 Task: Search one way flight ticket for 3 adults, 3 children in premium economy from Newark: Newark Liberty International Airport to Riverton: Central Wyoming Regional Airport (was Riverton Regional) on 5-4-2023. Choice of flights is Southwest. Number of bags: 1 carry on bag. Price is upto 94000. Outbound departure time preference is 21:30.
Action: Mouse moved to (323, 129)
Screenshot: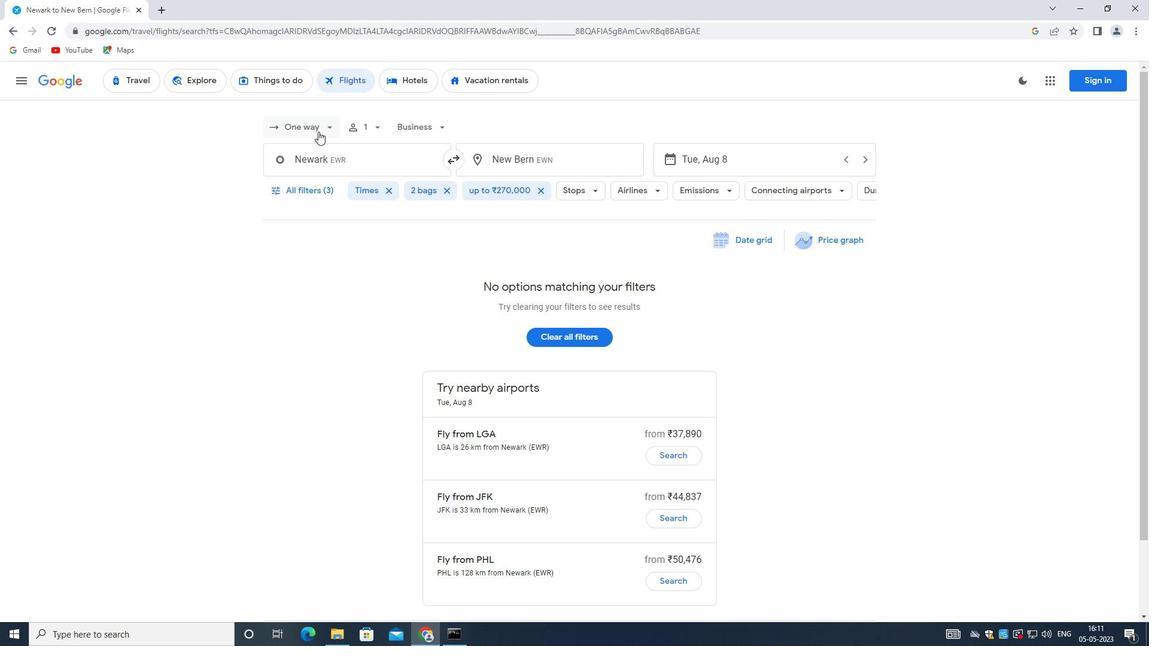 
Action: Mouse pressed left at (323, 129)
Screenshot: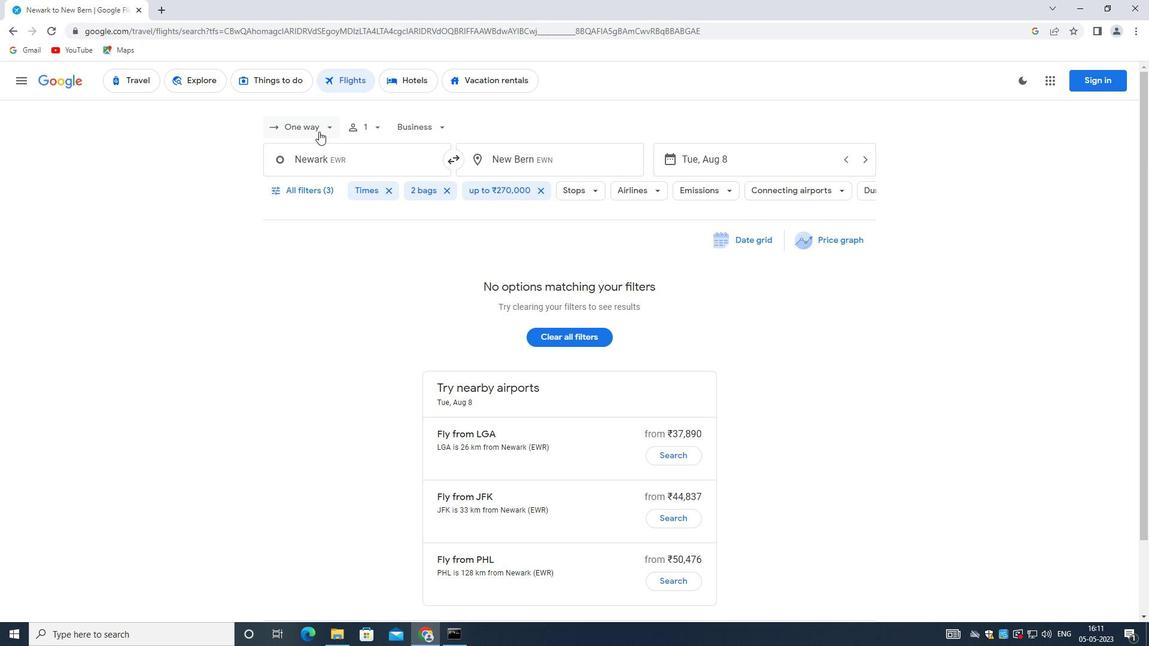 
Action: Mouse moved to (314, 183)
Screenshot: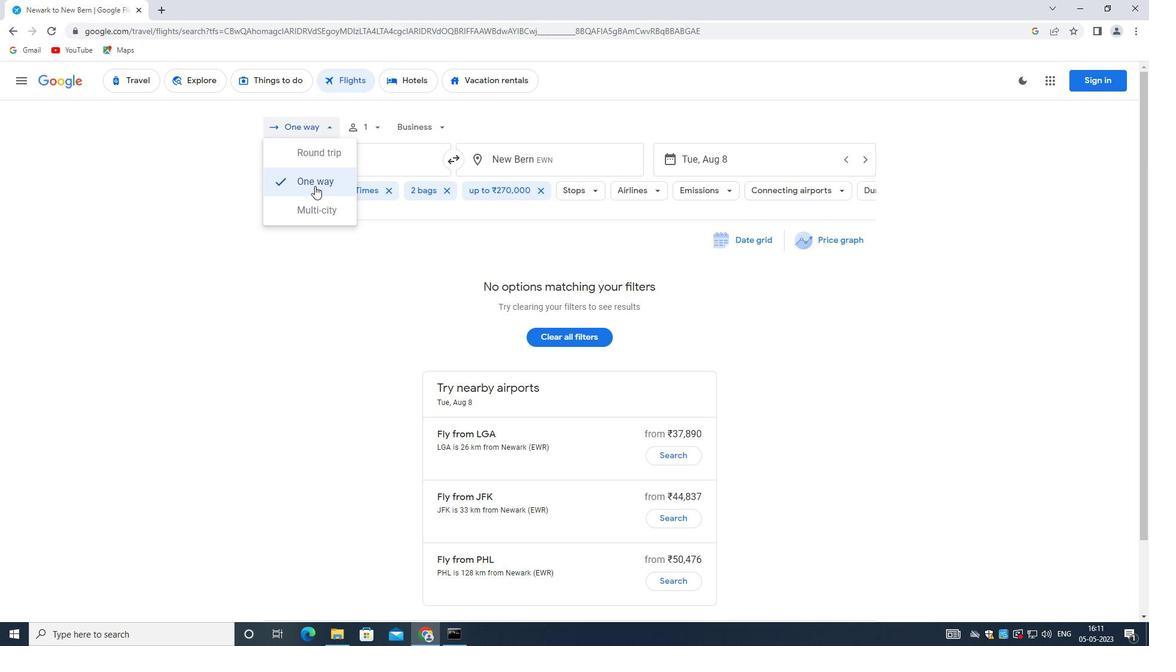 
Action: Mouse pressed left at (314, 183)
Screenshot: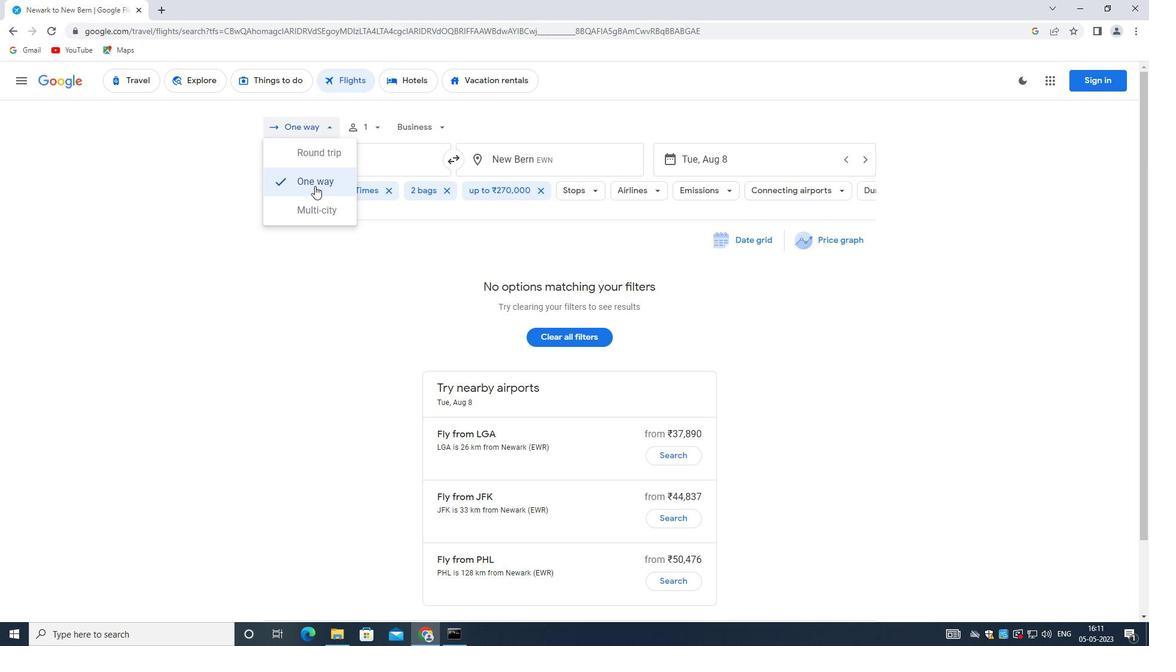 
Action: Mouse moved to (383, 126)
Screenshot: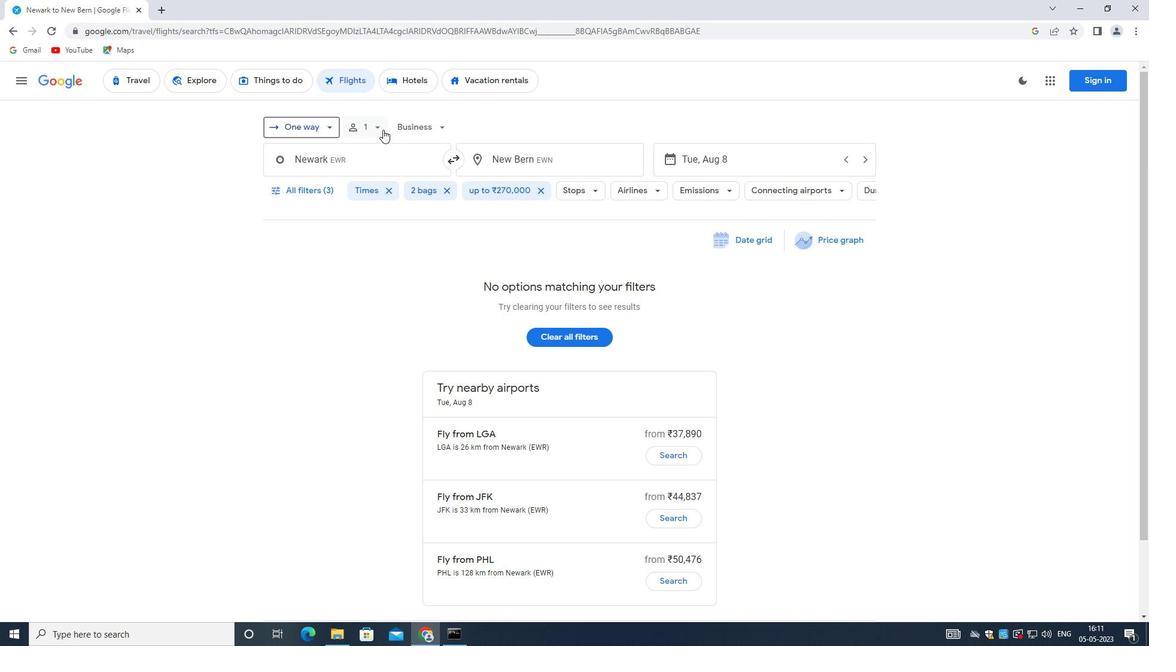 
Action: Mouse pressed left at (383, 126)
Screenshot: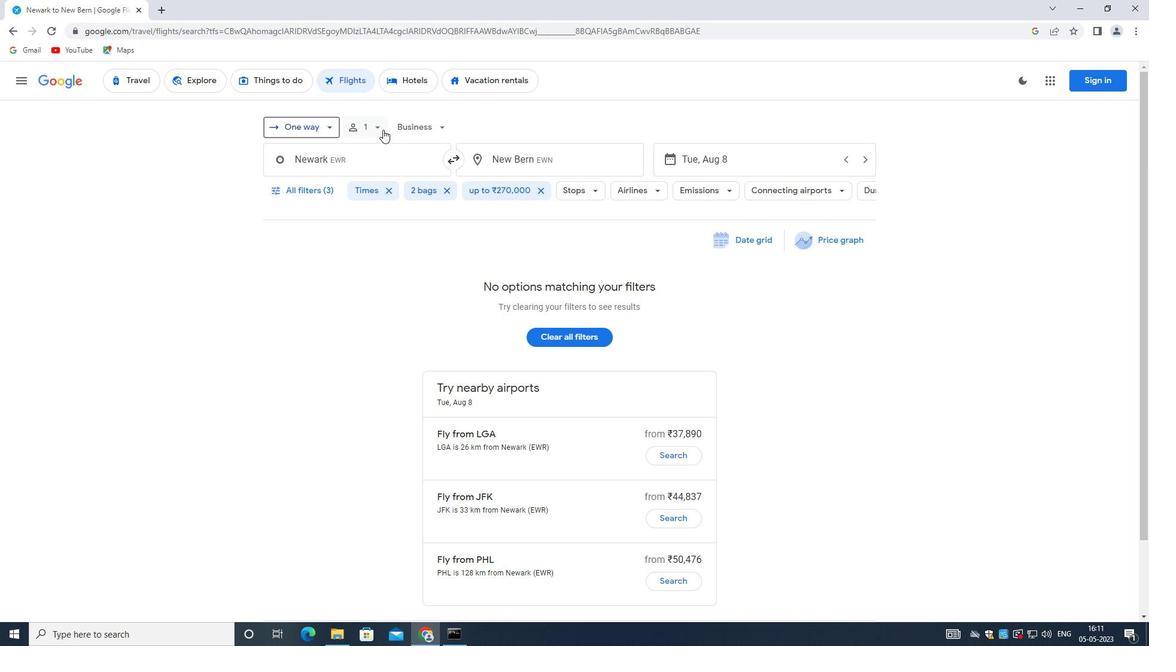 
Action: Mouse moved to (468, 156)
Screenshot: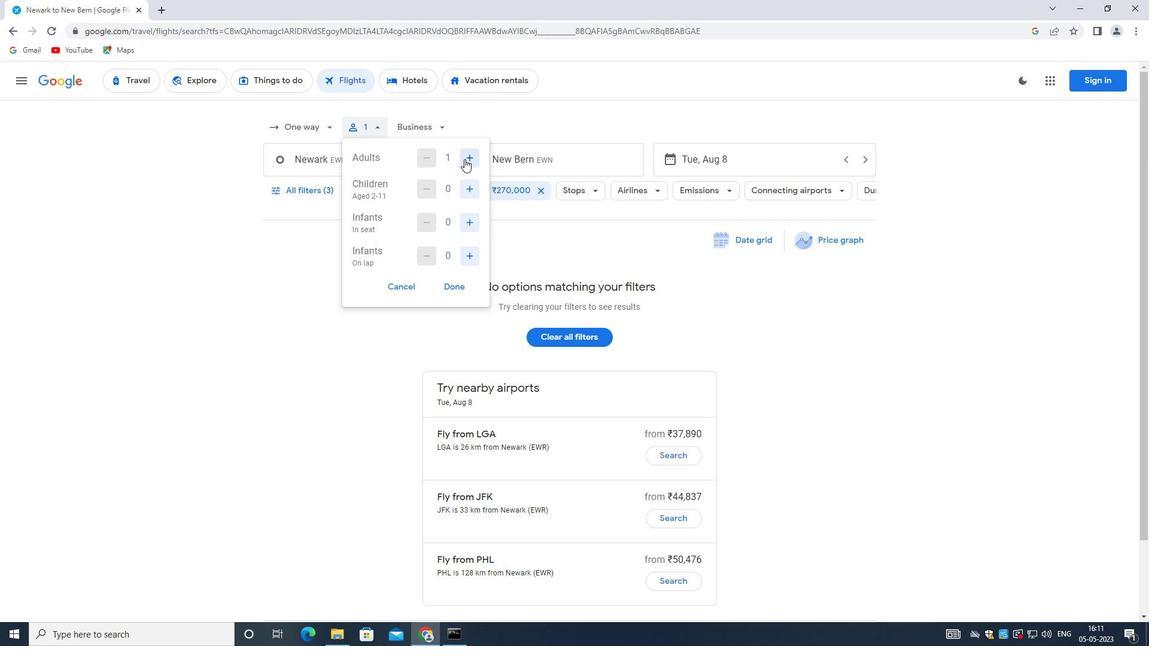 
Action: Mouse pressed left at (468, 156)
Screenshot: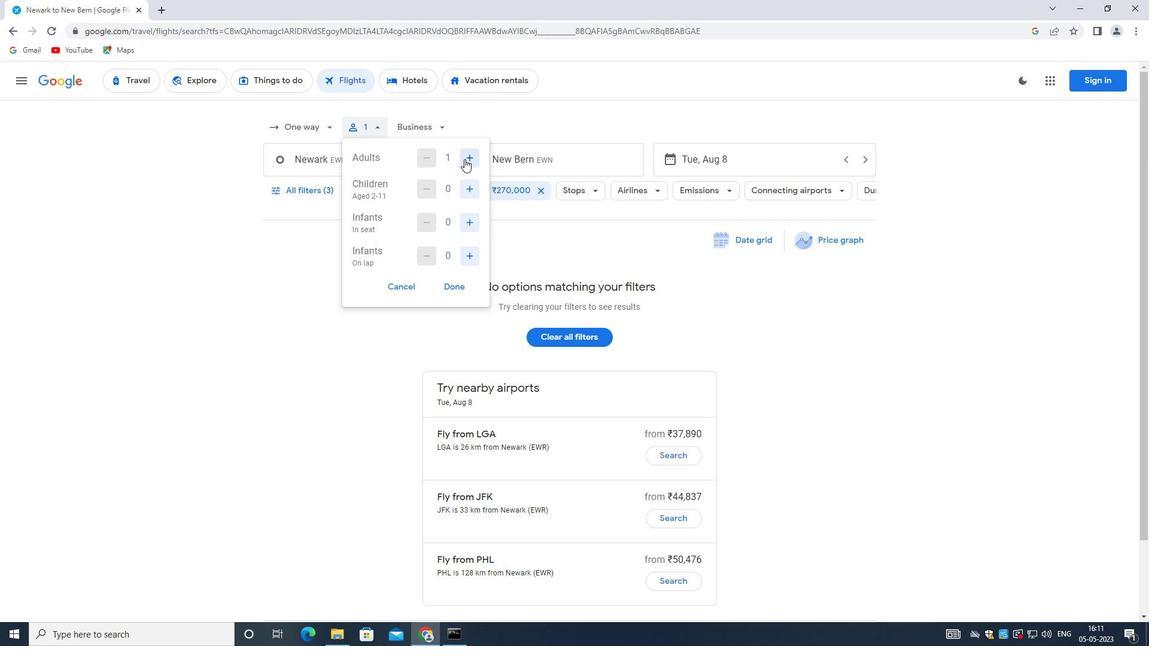 
Action: Mouse moved to (468, 156)
Screenshot: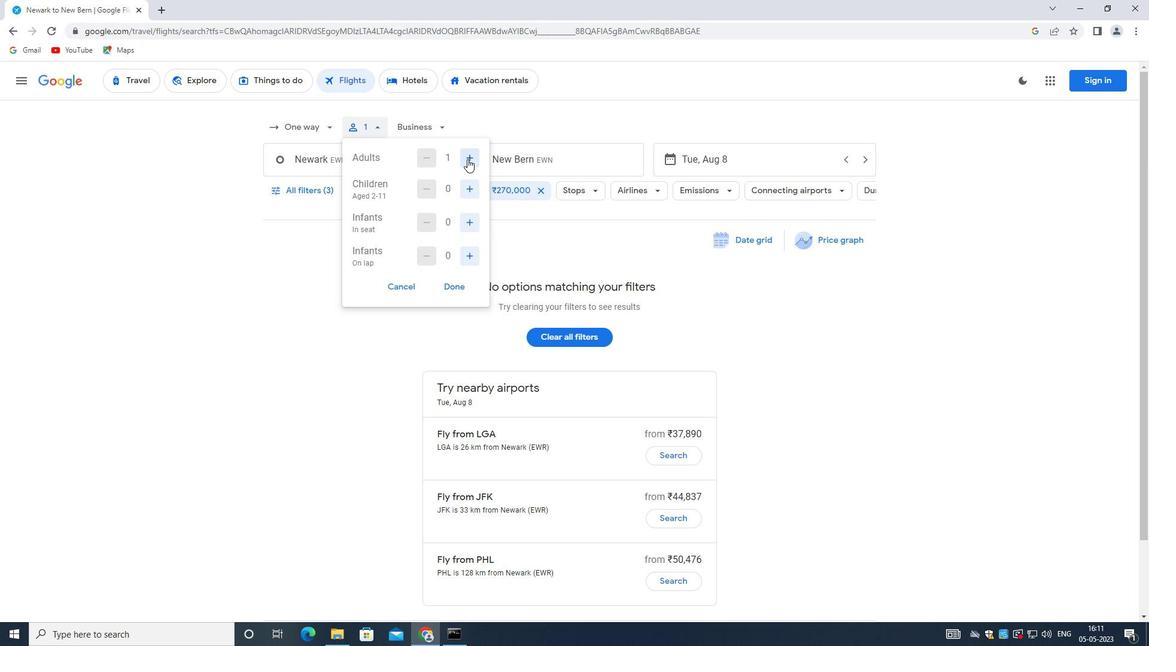 
Action: Mouse pressed left at (468, 156)
Screenshot: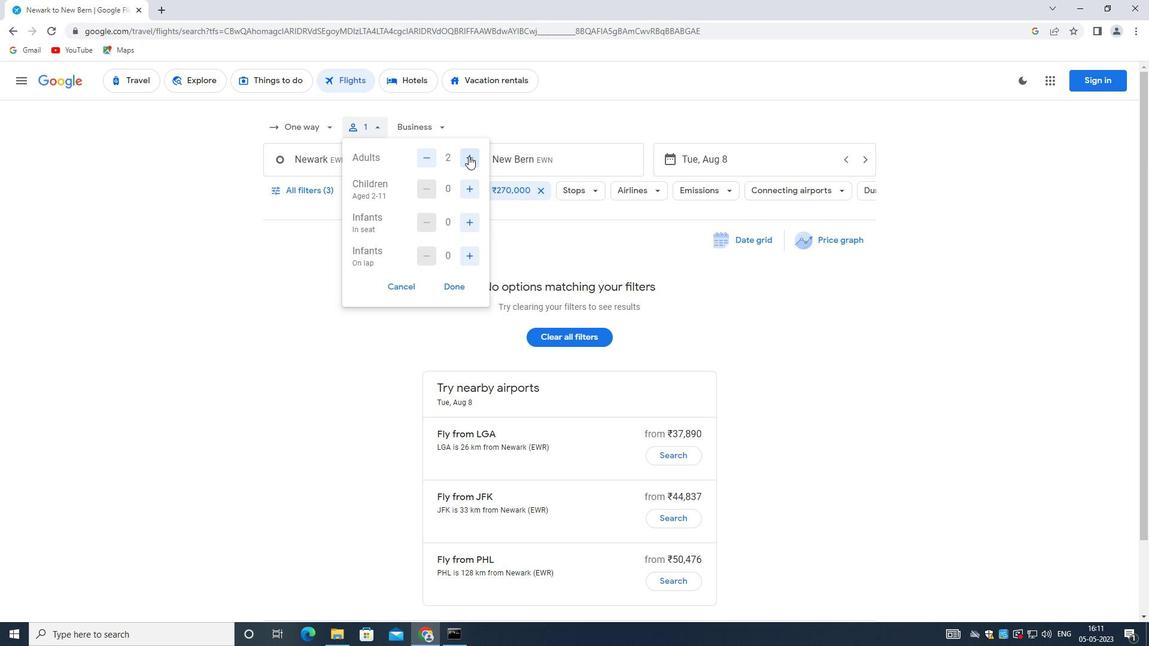 
Action: Mouse moved to (473, 189)
Screenshot: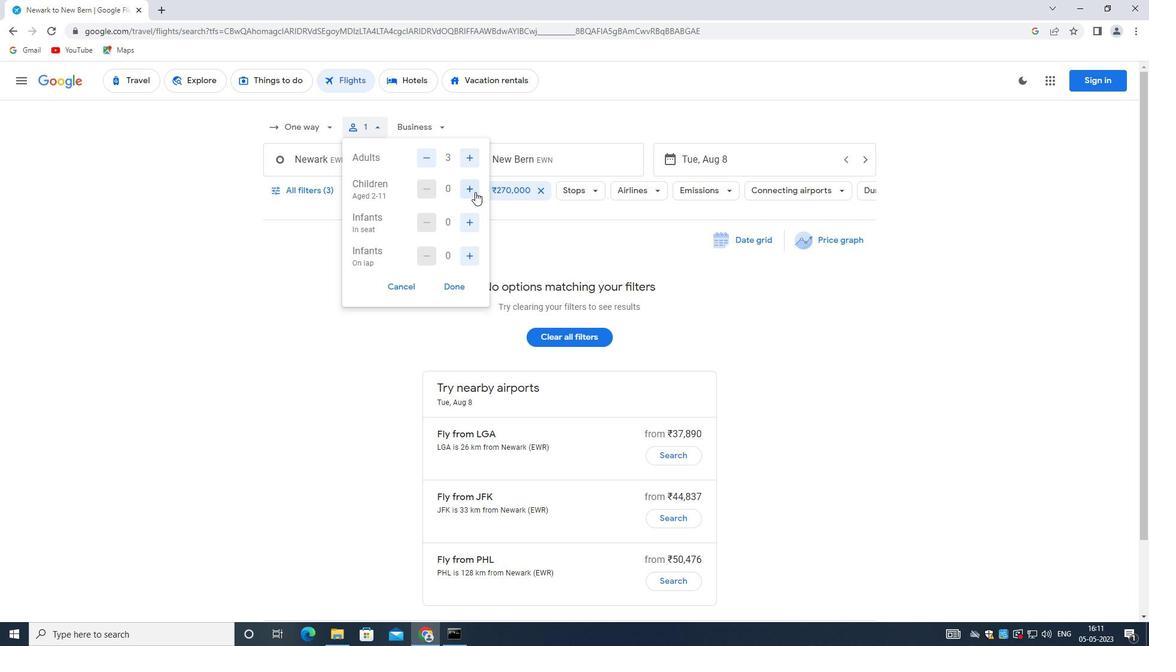 
Action: Mouse pressed left at (473, 189)
Screenshot: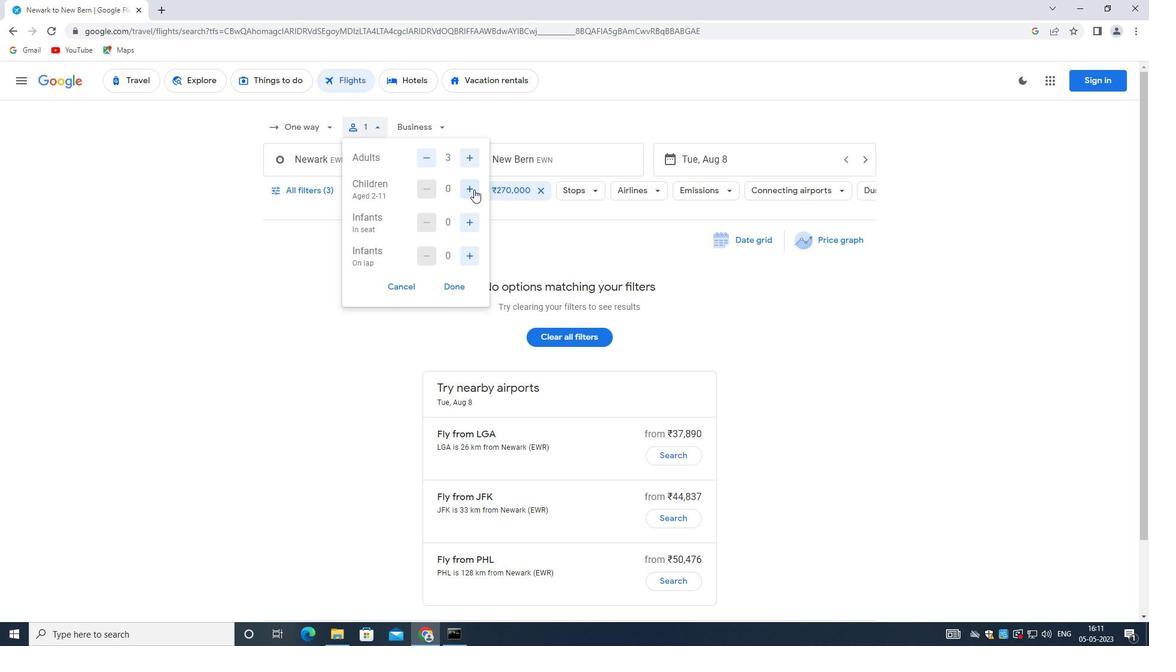 
Action: Mouse moved to (473, 189)
Screenshot: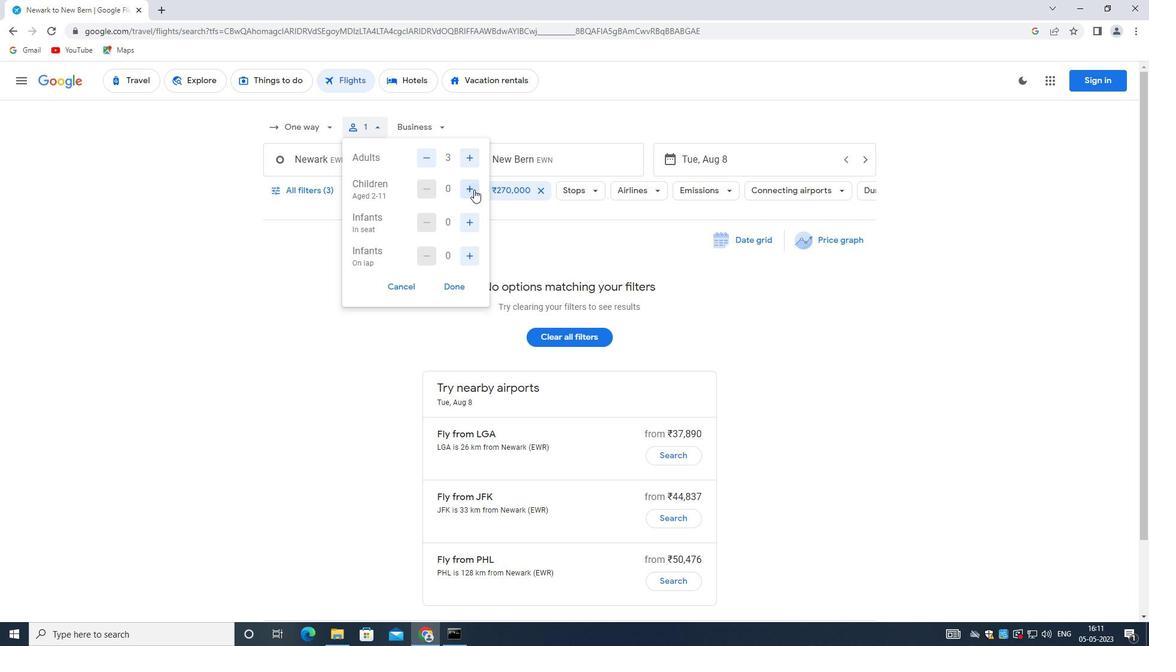 
Action: Mouse pressed left at (473, 189)
Screenshot: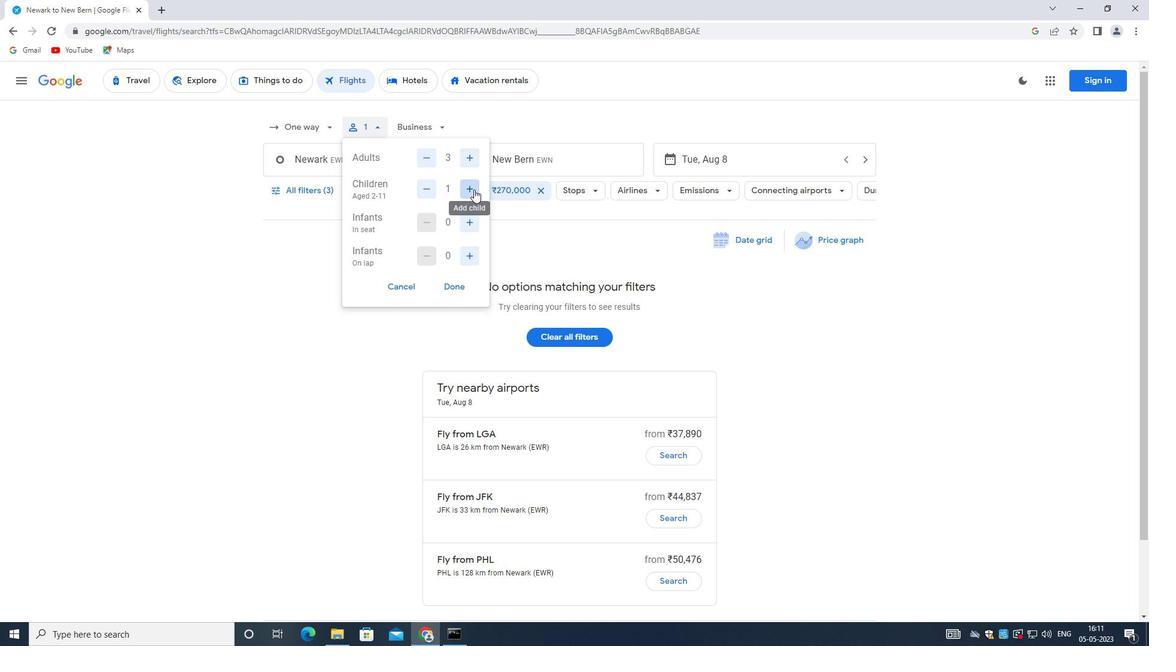 
Action: Mouse pressed left at (473, 189)
Screenshot: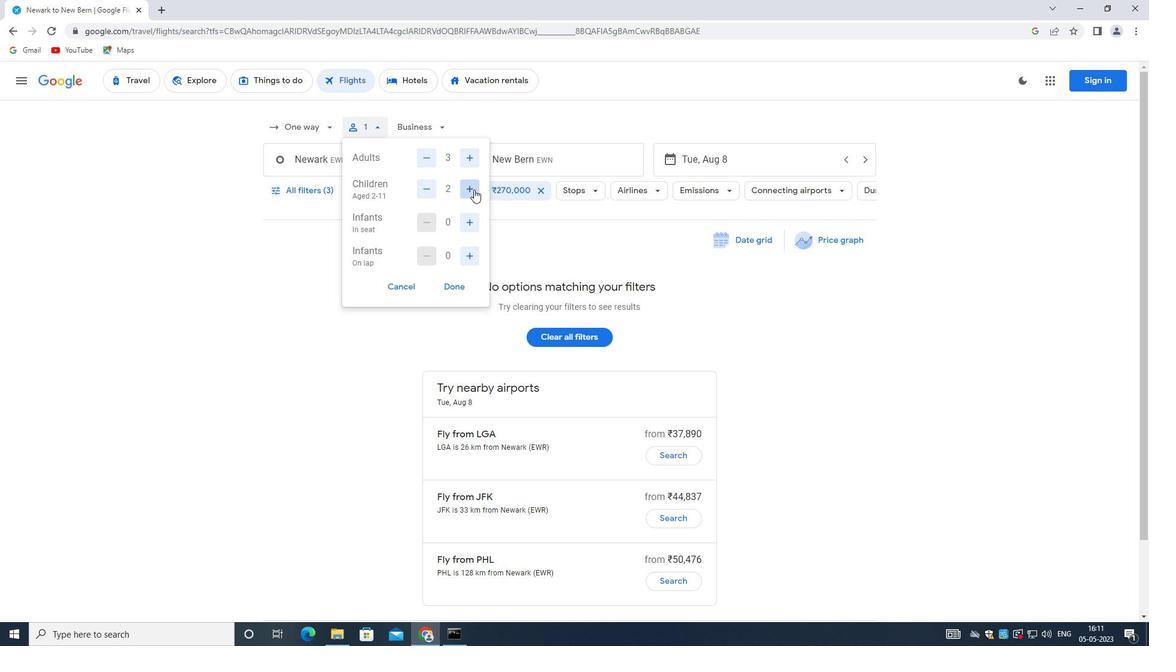 
Action: Mouse moved to (445, 287)
Screenshot: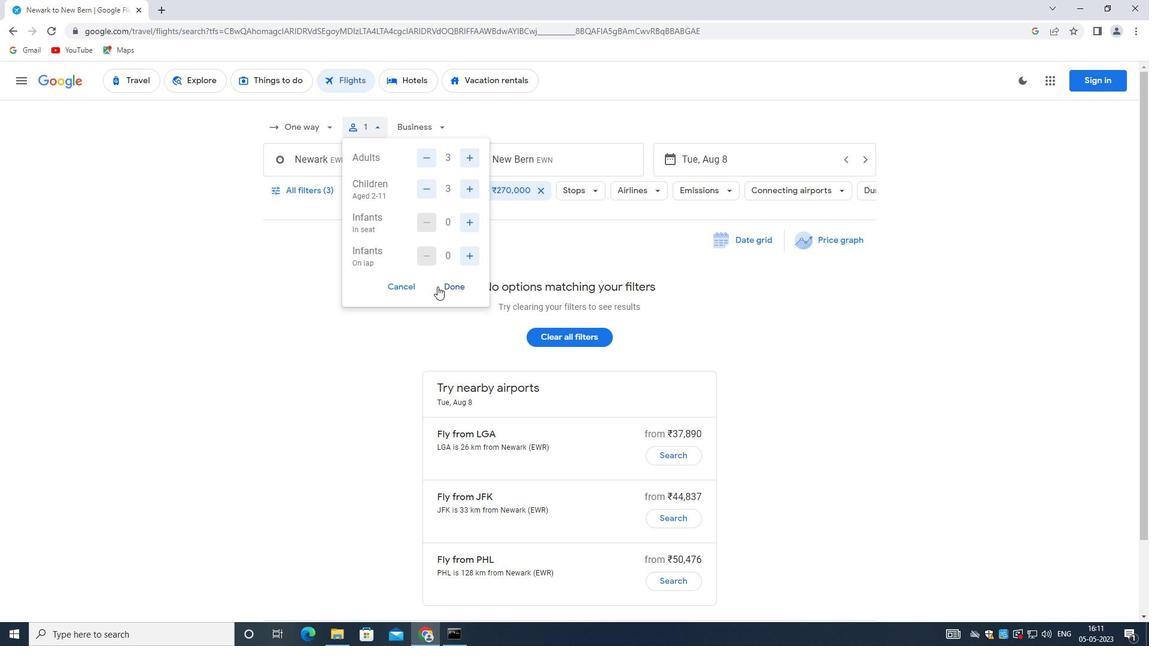 
Action: Mouse pressed left at (445, 287)
Screenshot: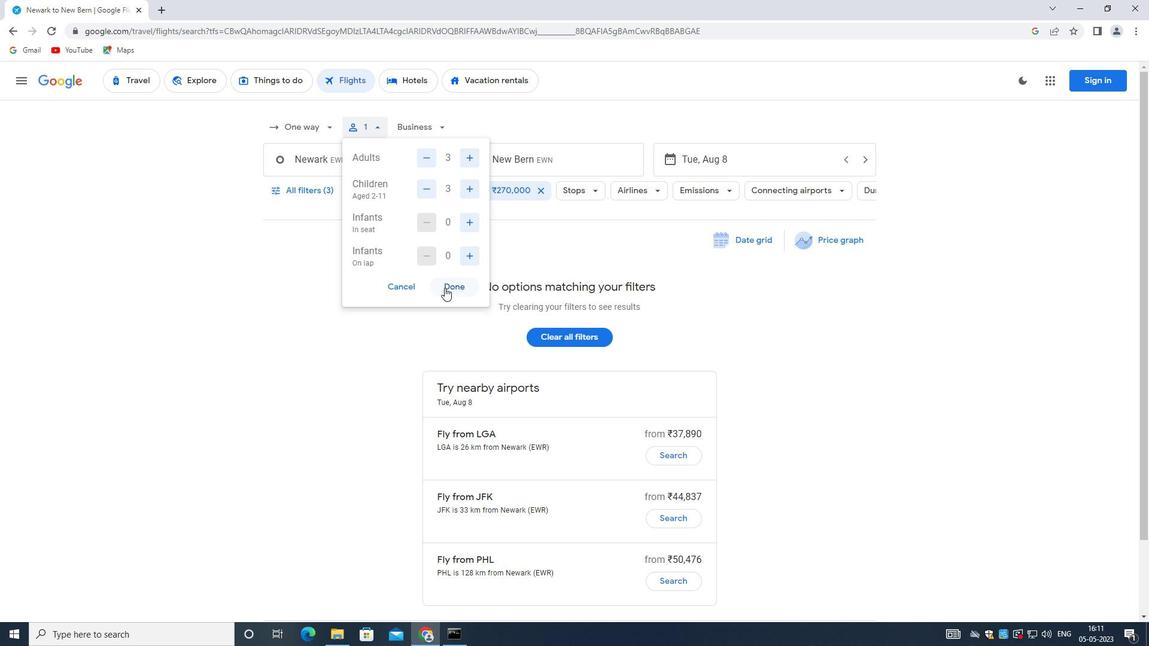 
Action: Mouse moved to (423, 127)
Screenshot: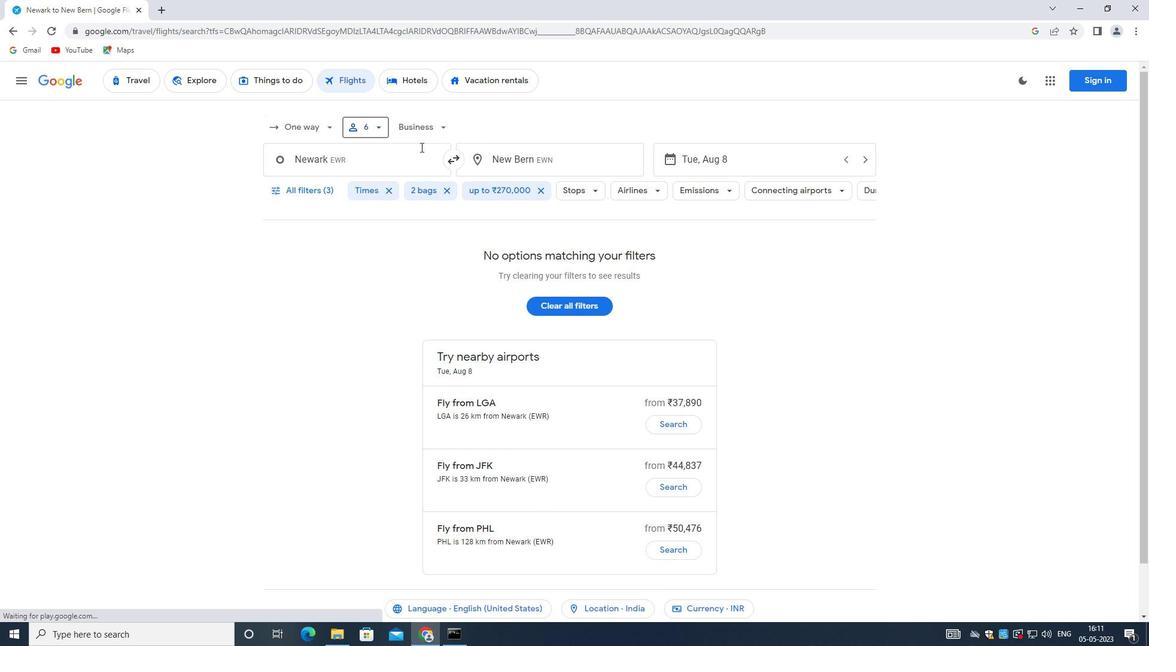 
Action: Mouse pressed left at (423, 127)
Screenshot: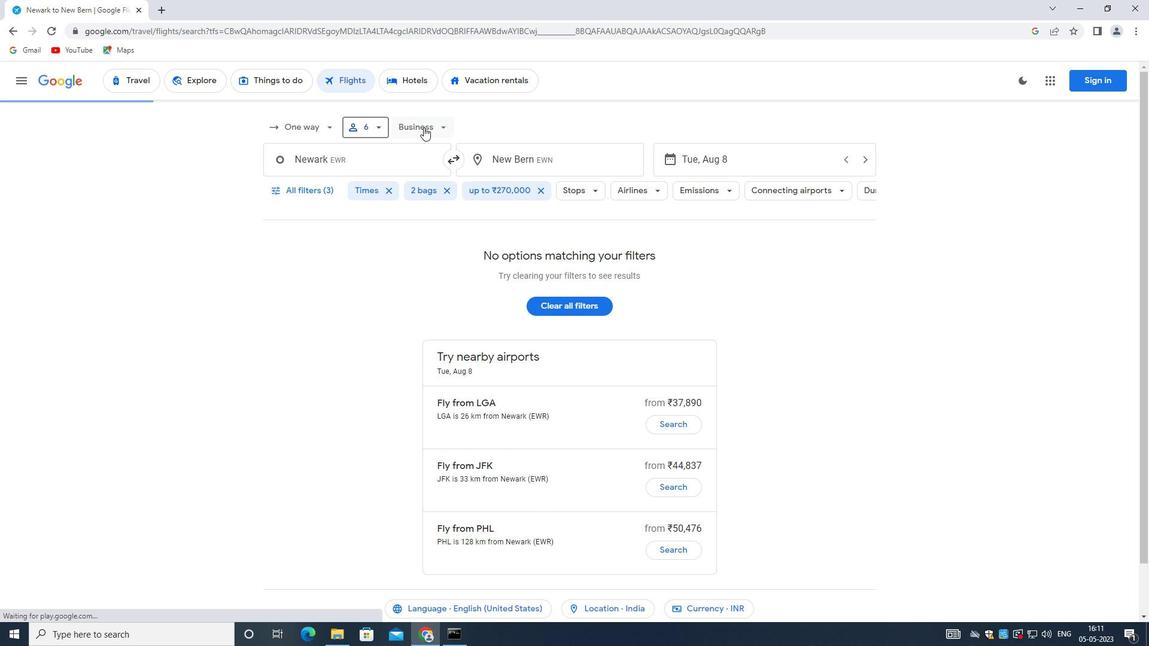 
Action: Mouse moved to (460, 178)
Screenshot: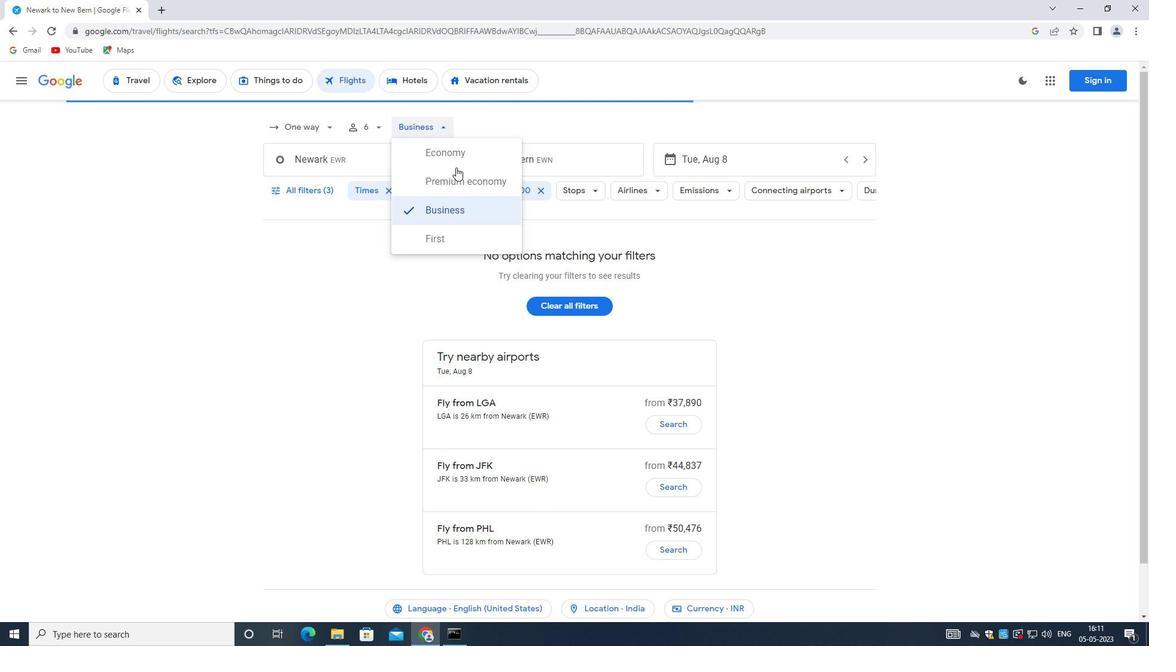 
Action: Mouse pressed left at (460, 178)
Screenshot: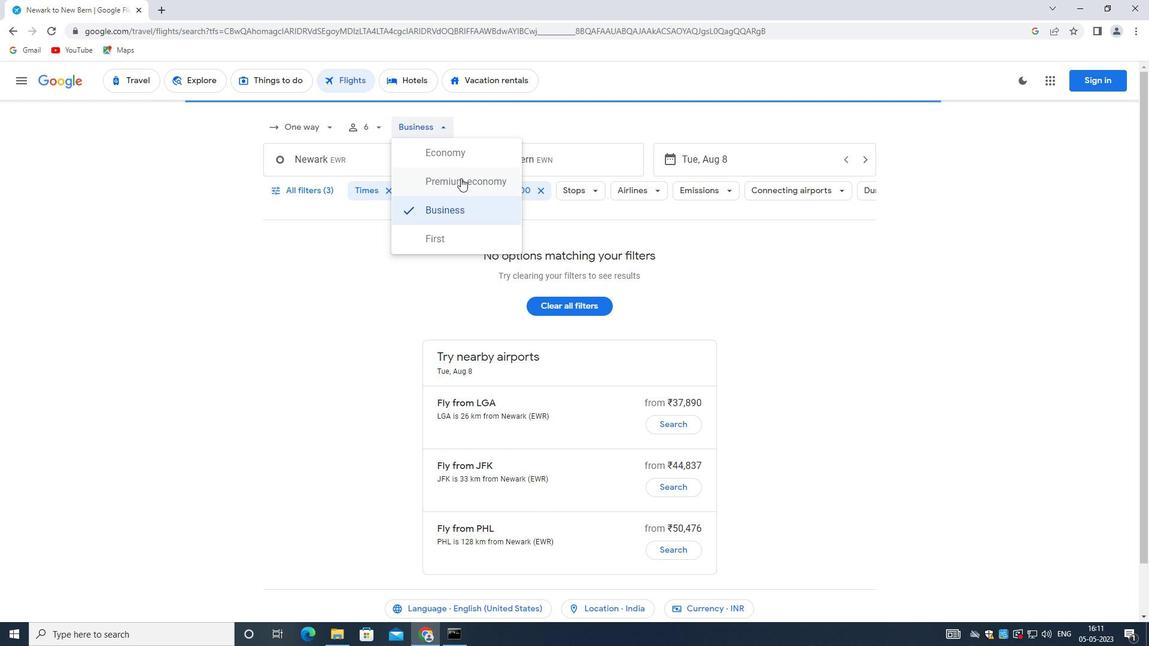 
Action: Mouse moved to (343, 159)
Screenshot: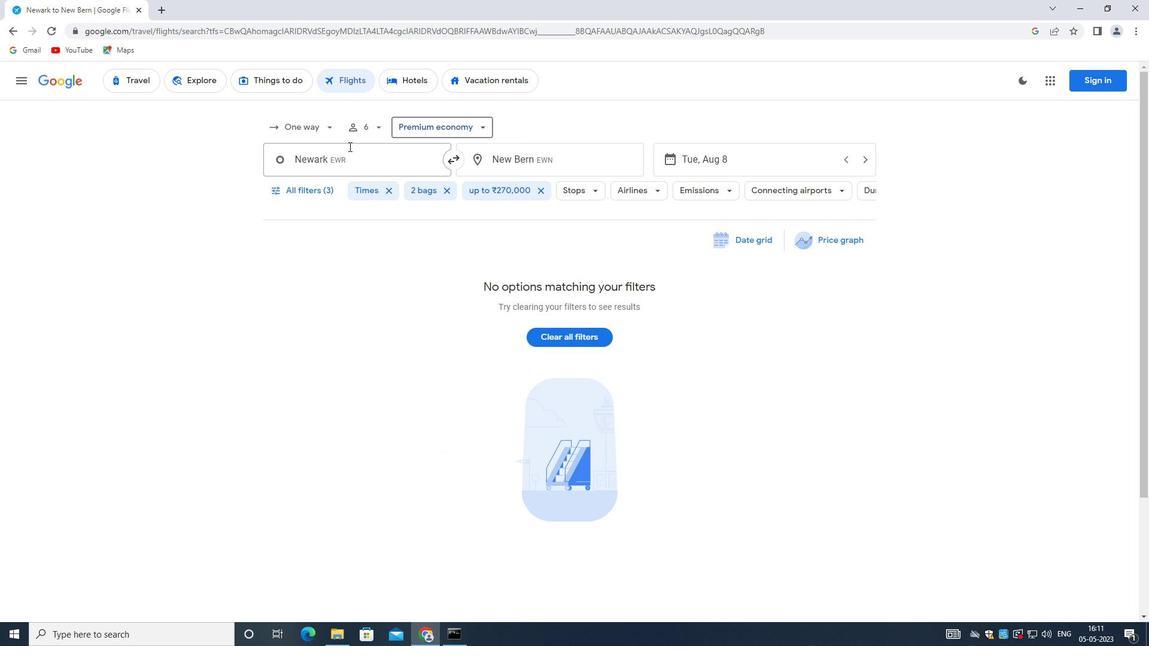 
Action: Mouse pressed left at (343, 159)
Screenshot: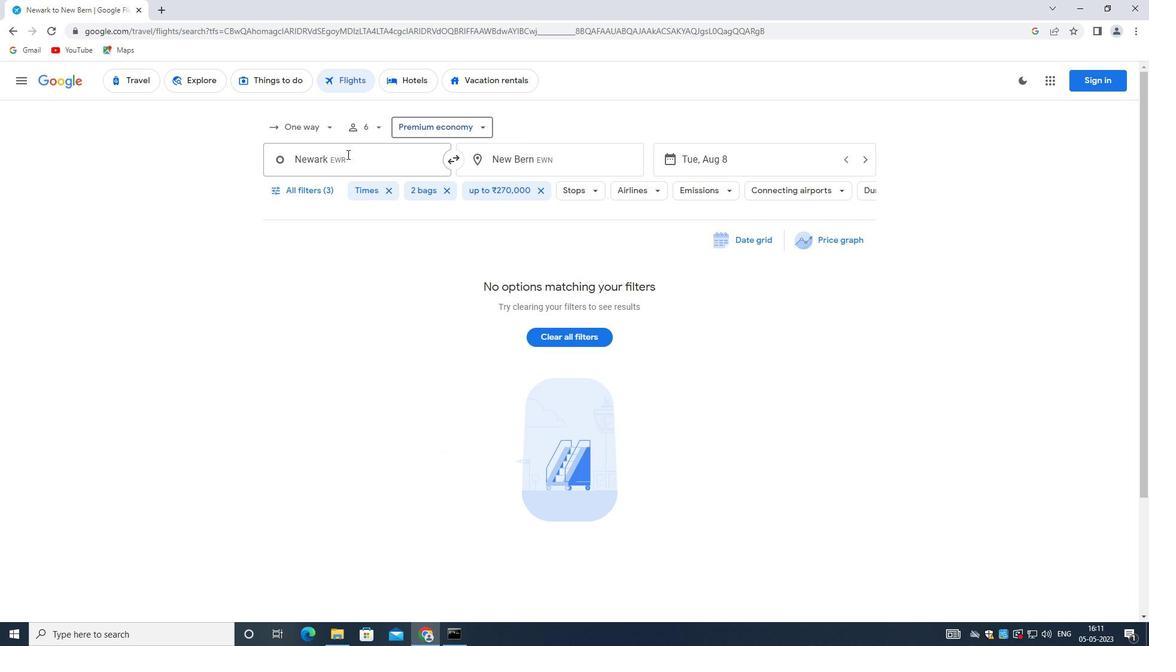 
Action: Mouse moved to (357, 221)
Screenshot: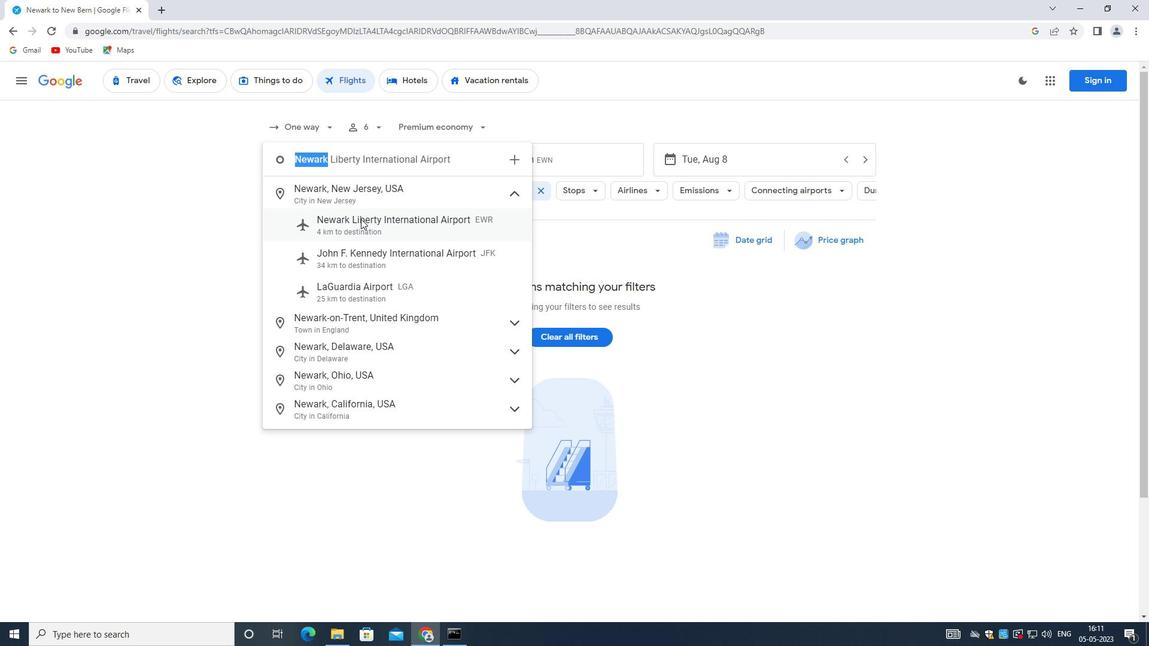 
Action: Mouse pressed left at (357, 221)
Screenshot: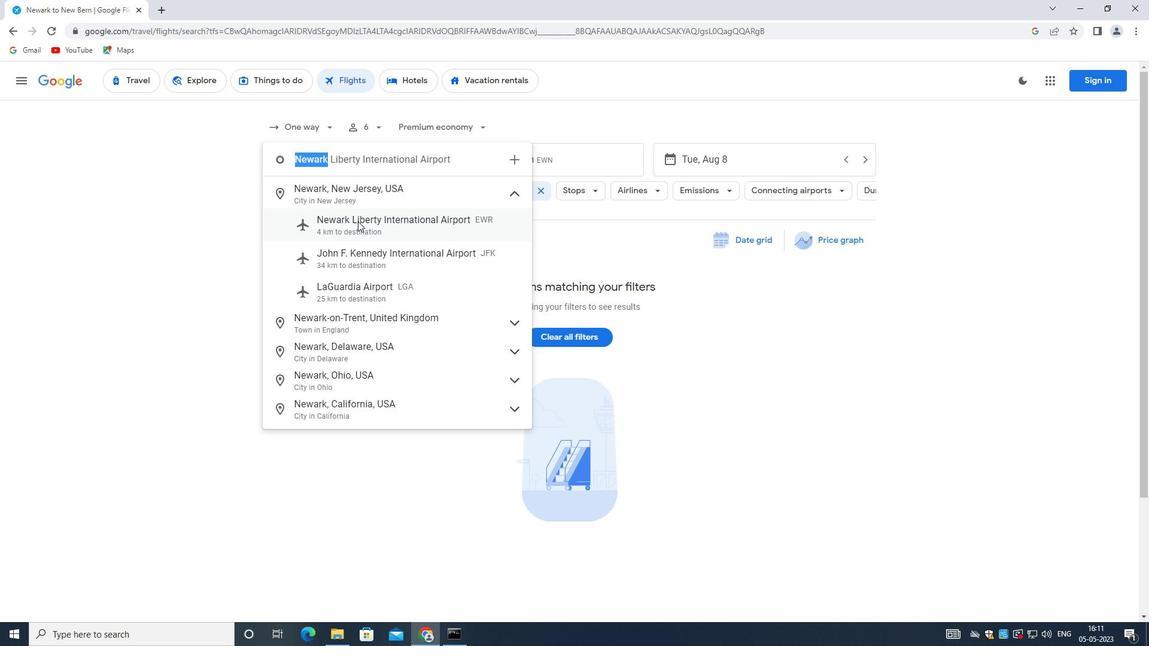
Action: Mouse moved to (488, 150)
Screenshot: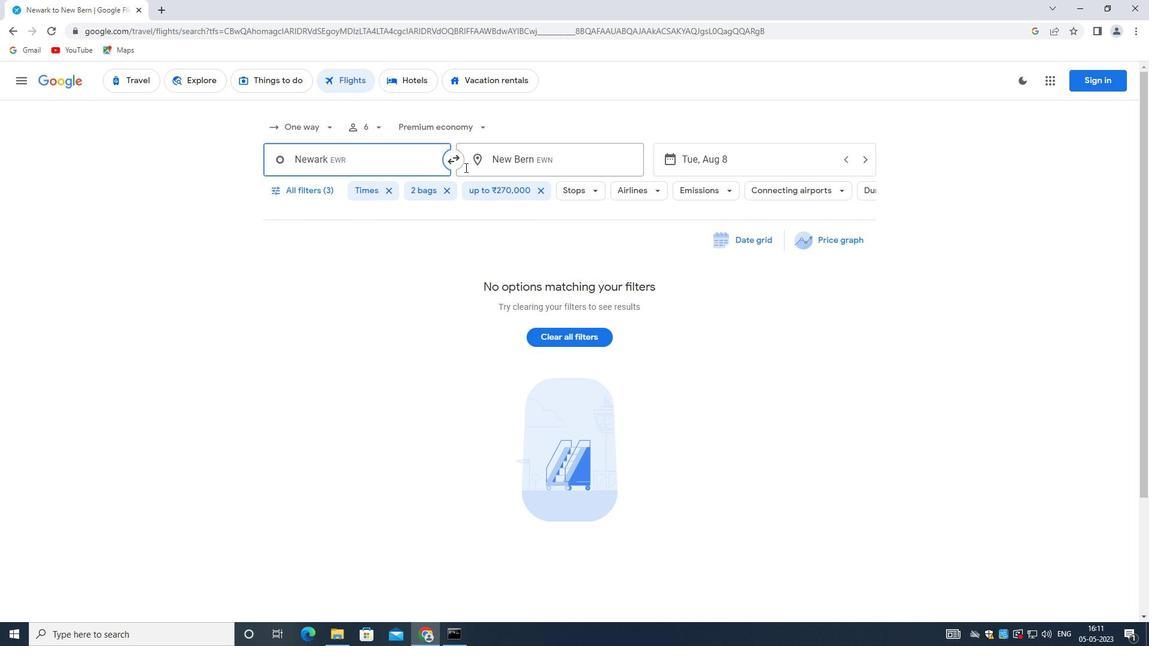 
Action: Mouse pressed left at (488, 150)
Screenshot: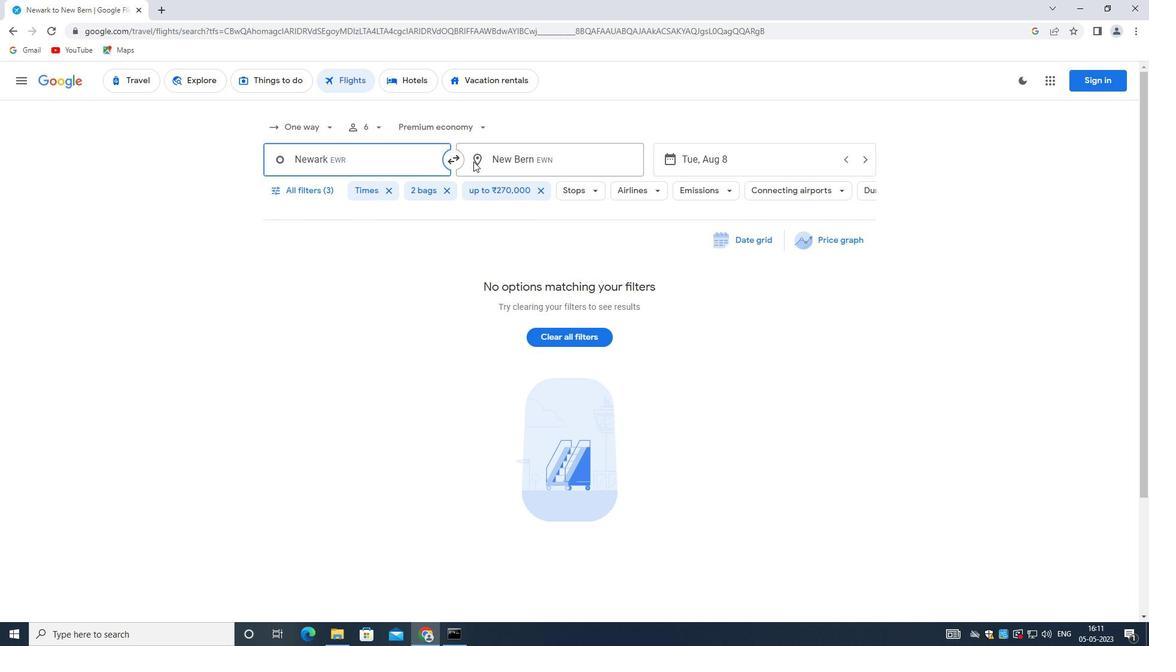 
Action: Key pressed <Key.shift>CENTRAL<Key.space><Key.shift>WYOMI
Screenshot: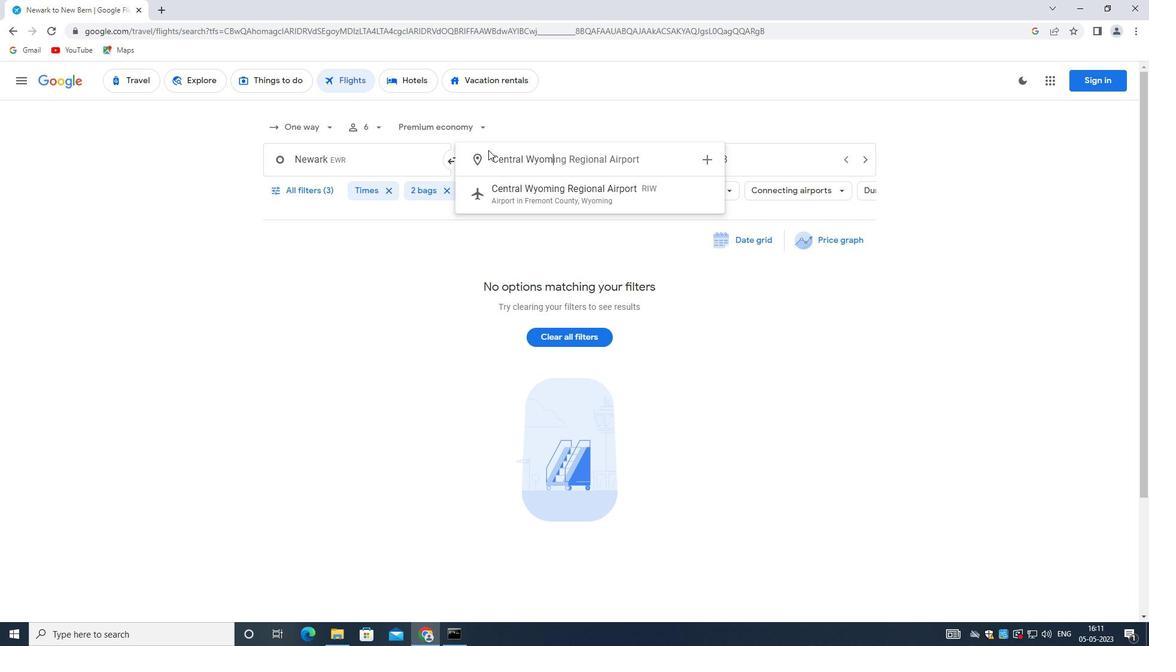 
Action: Mouse moved to (567, 202)
Screenshot: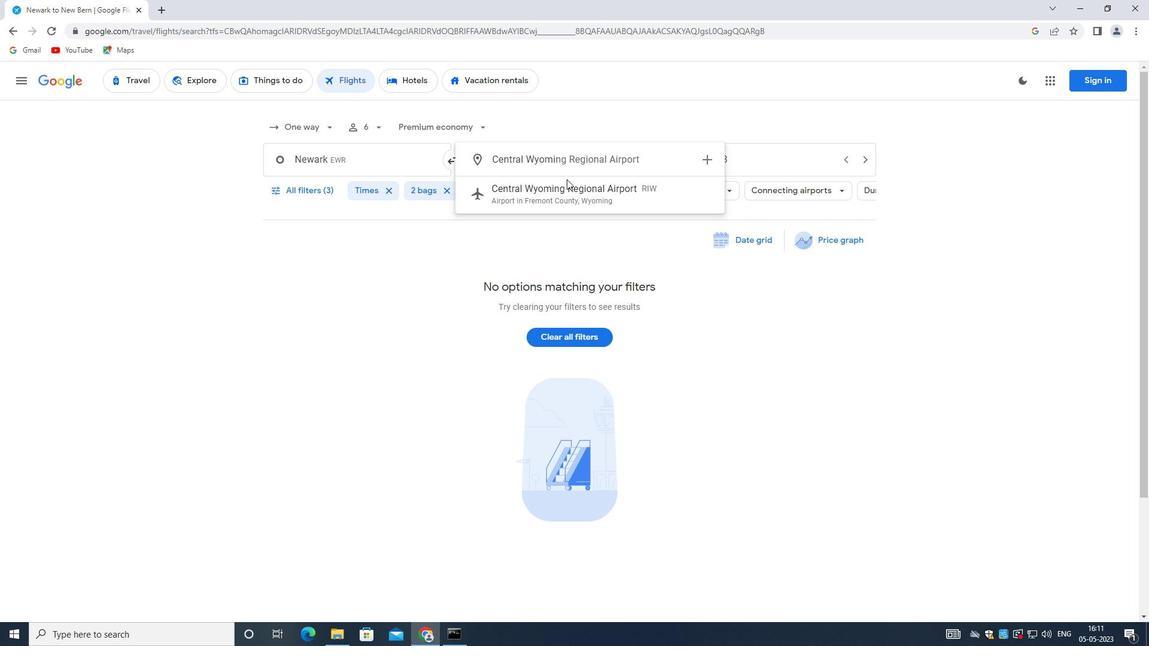 
Action: Mouse pressed left at (567, 202)
Screenshot: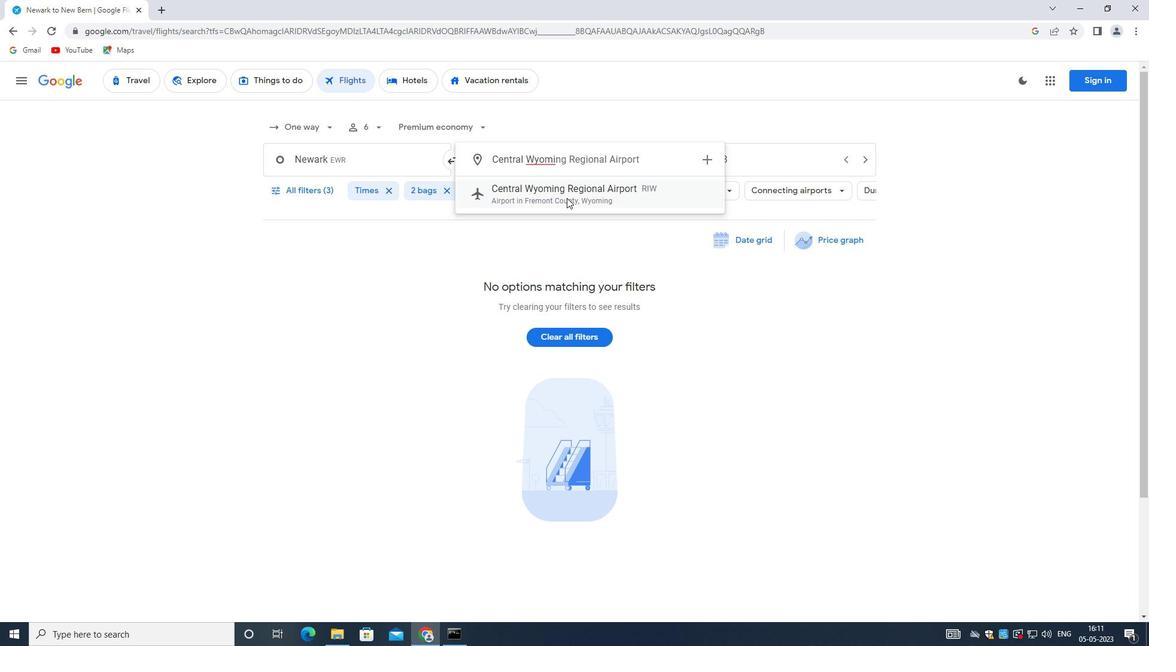 
Action: Mouse moved to (676, 161)
Screenshot: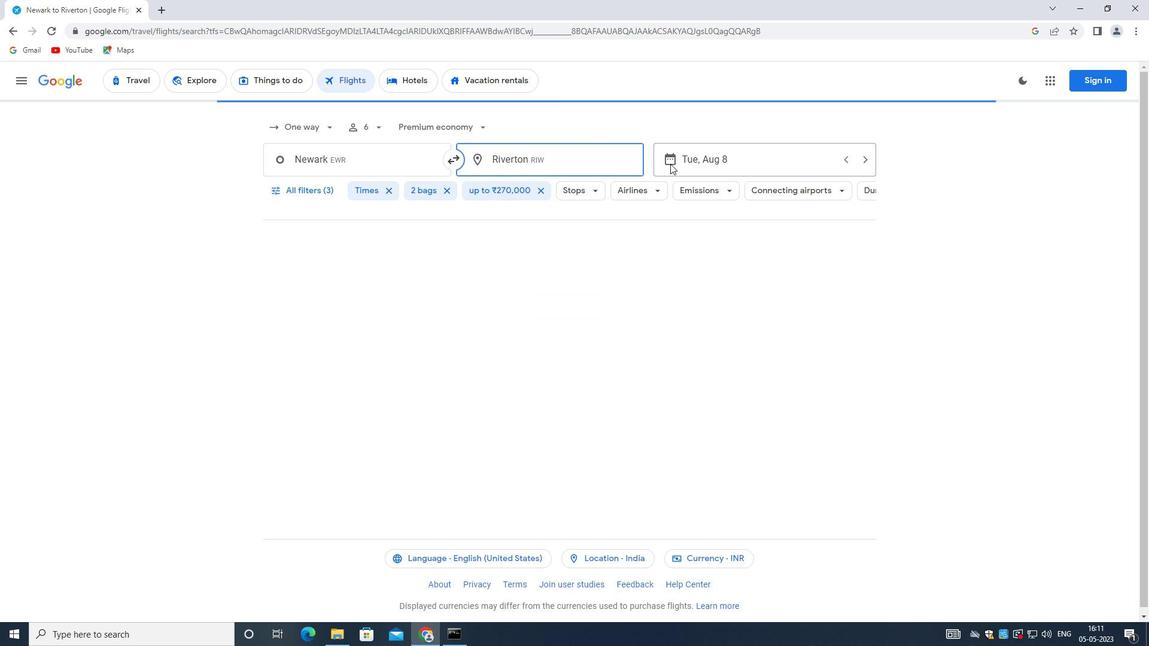 
Action: Mouse pressed left at (676, 161)
Screenshot: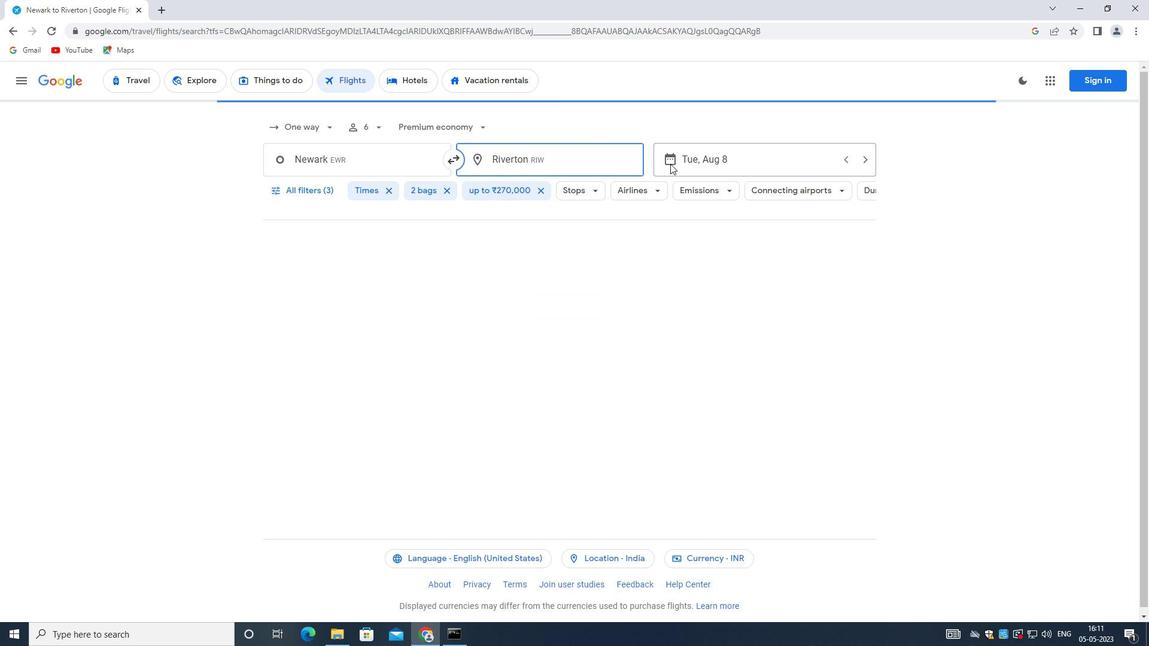 
Action: Mouse moved to (495, 280)
Screenshot: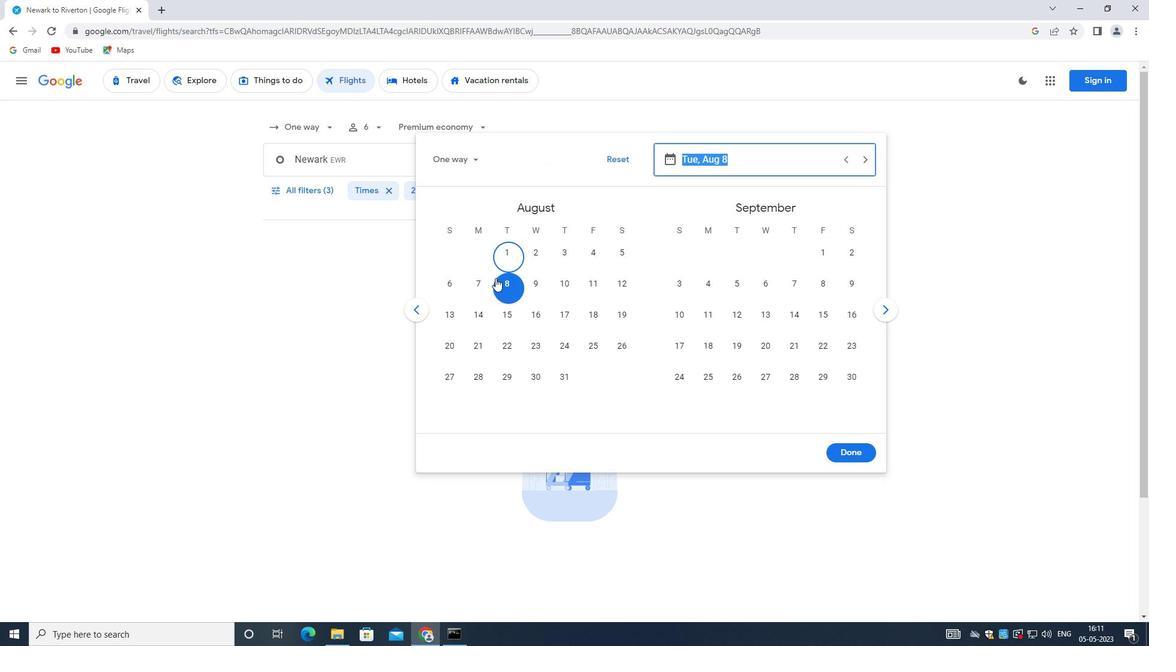 
Action: Mouse pressed left at (495, 280)
Screenshot: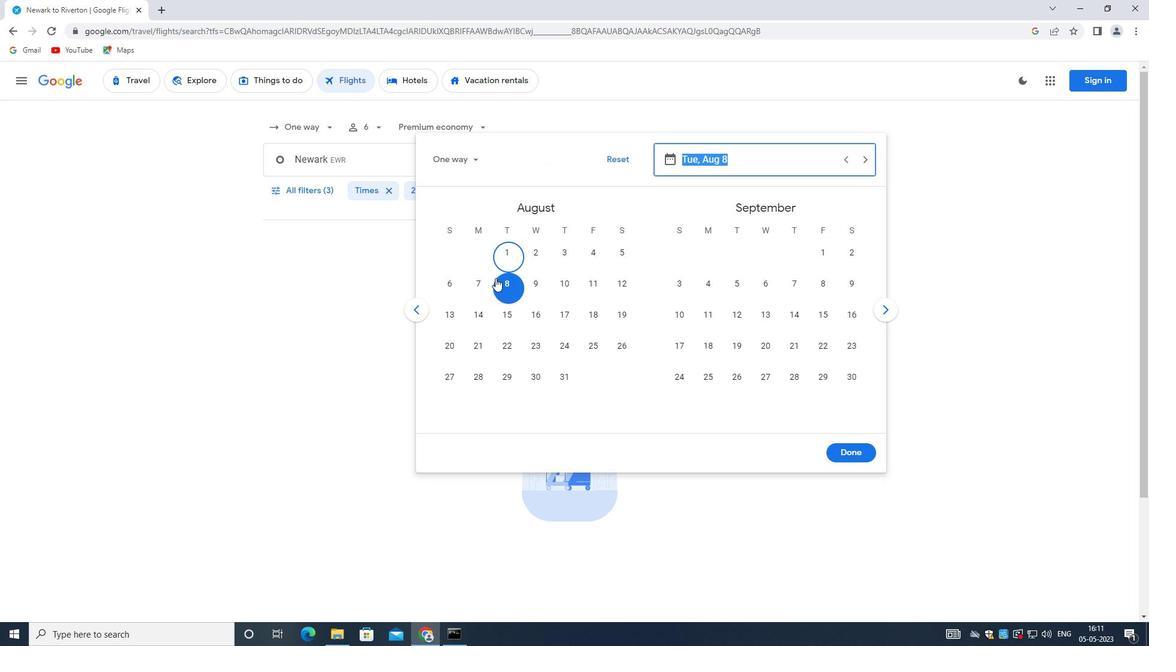 
Action: Mouse moved to (861, 454)
Screenshot: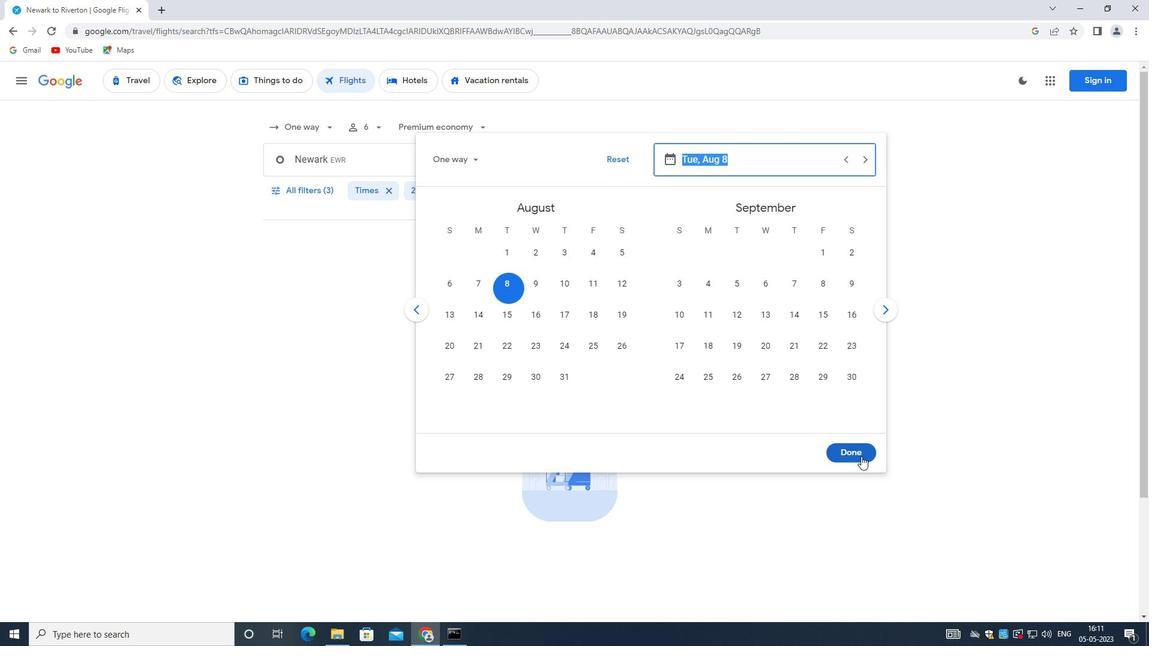 
Action: Mouse pressed left at (861, 454)
Screenshot: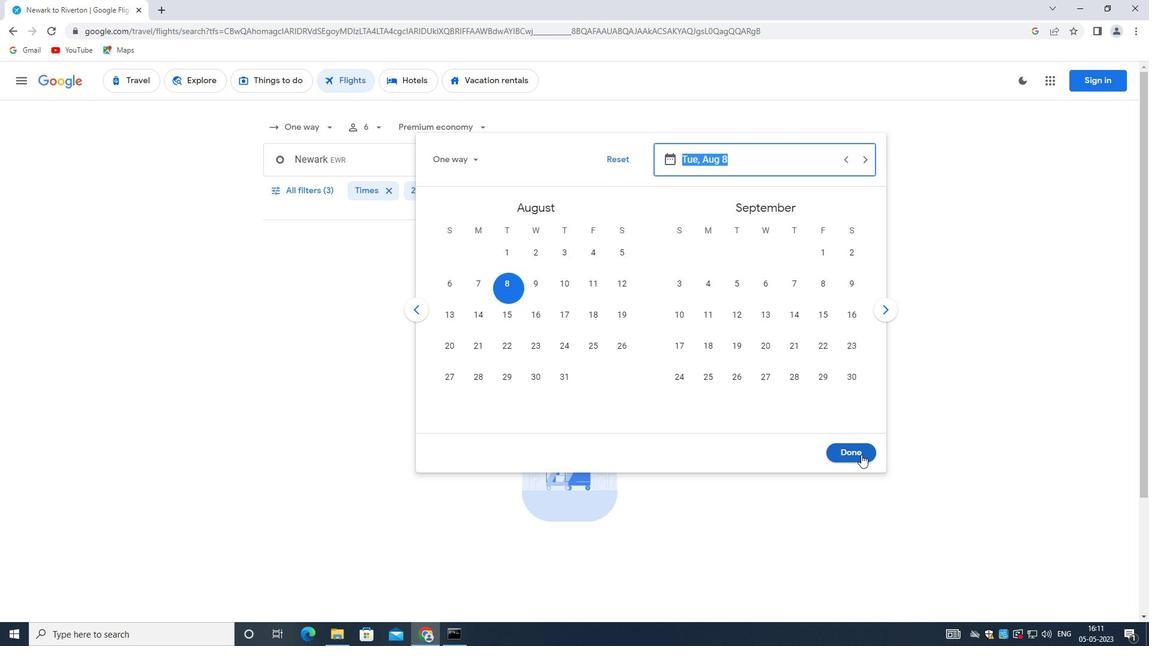 
Action: Mouse moved to (312, 187)
Screenshot: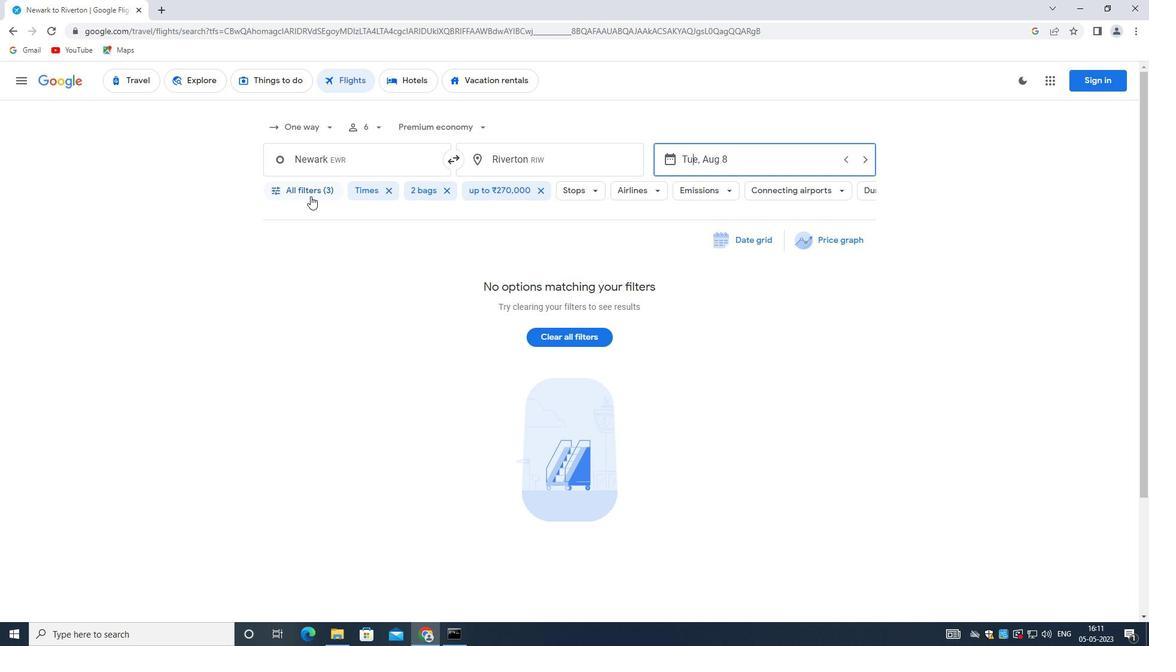 
Action: Mouse pressed left at (312, 187)
Screenshot: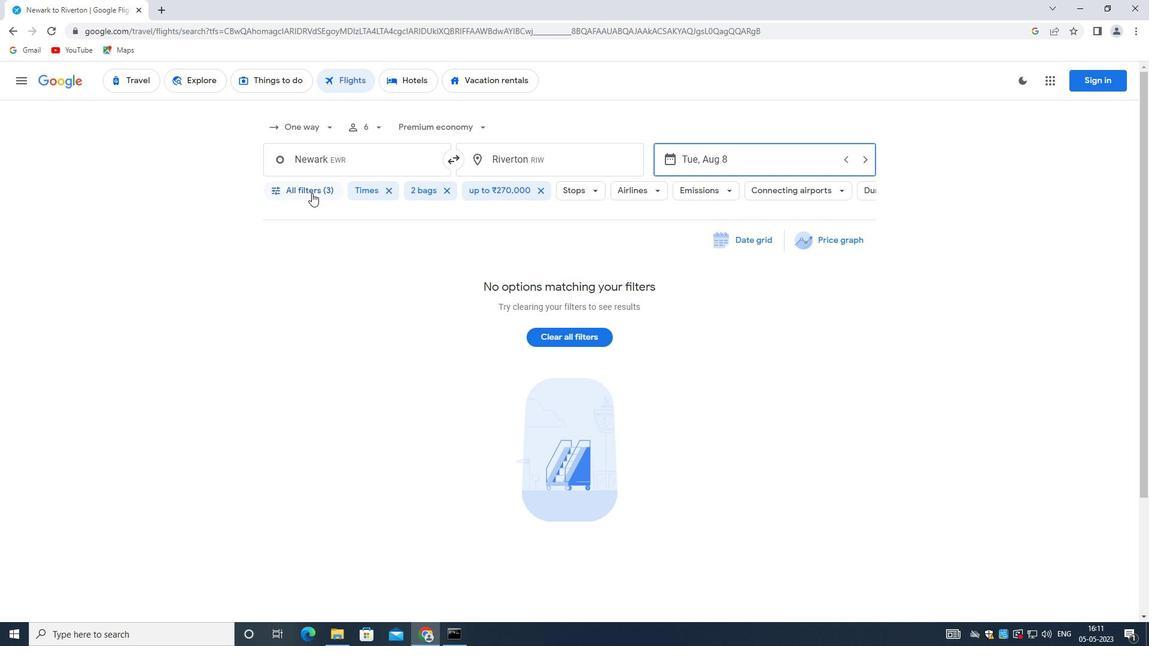 
Action: Mouse moved to (438, 446)
Screenshot: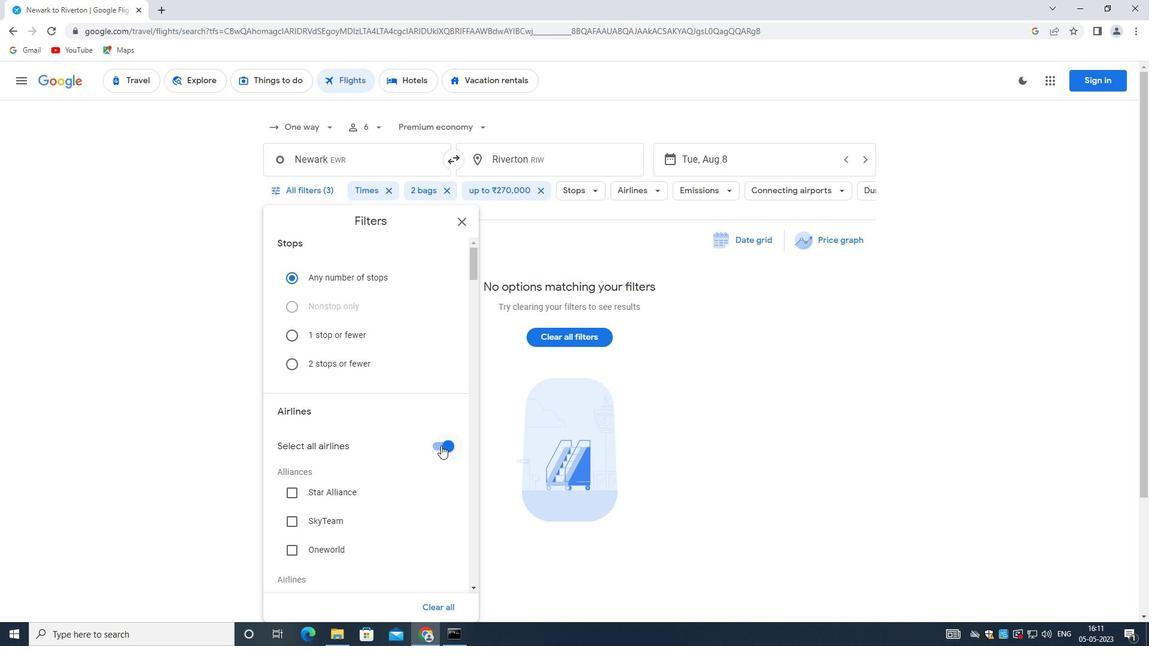 
Action: Mouse pressed left at (438, 446)
Screenshot: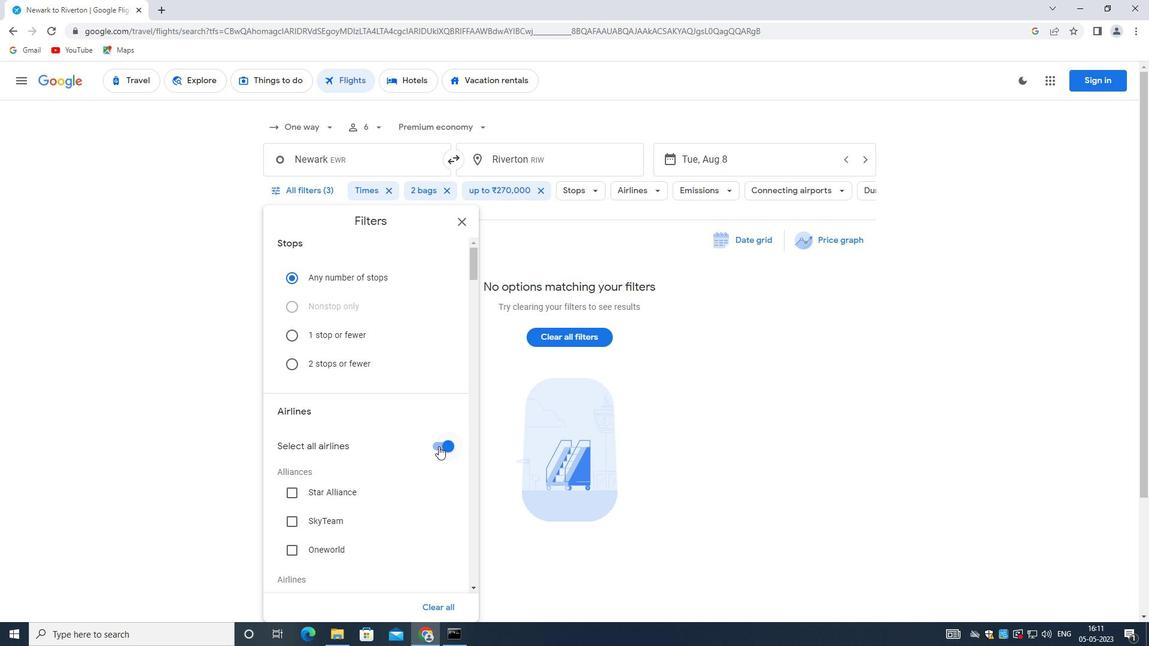 
Action: Mouse moved to (400, 443)
Screenshot: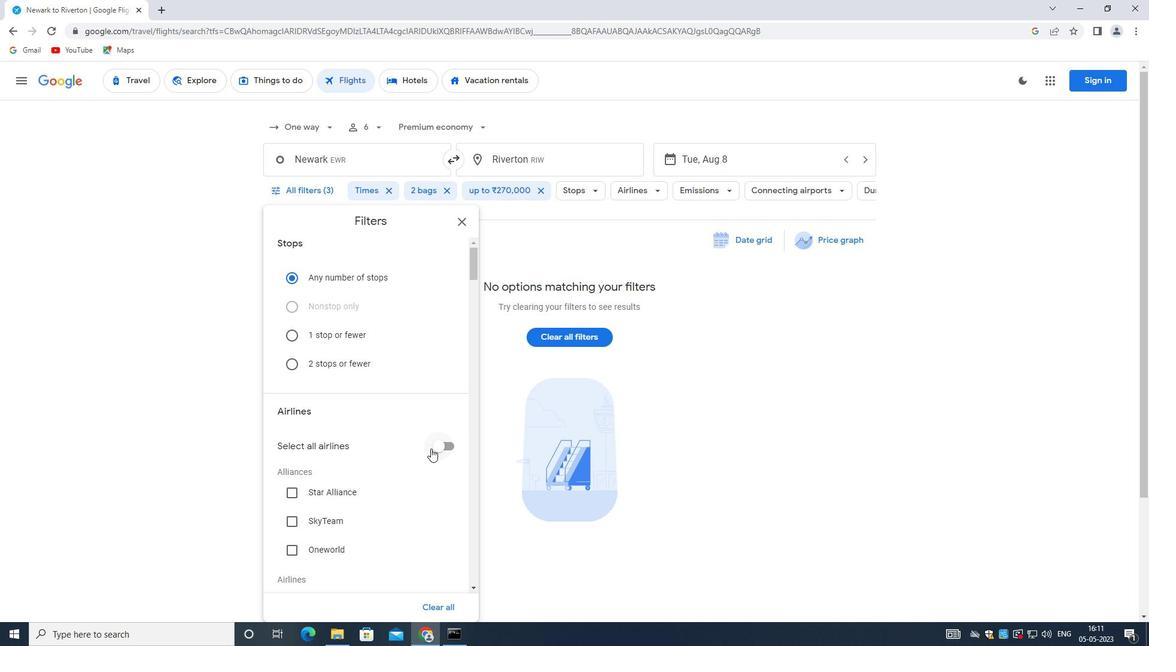 
Action: Mouse scrolled (400, 442) with delta (0, 0)
Screenshot: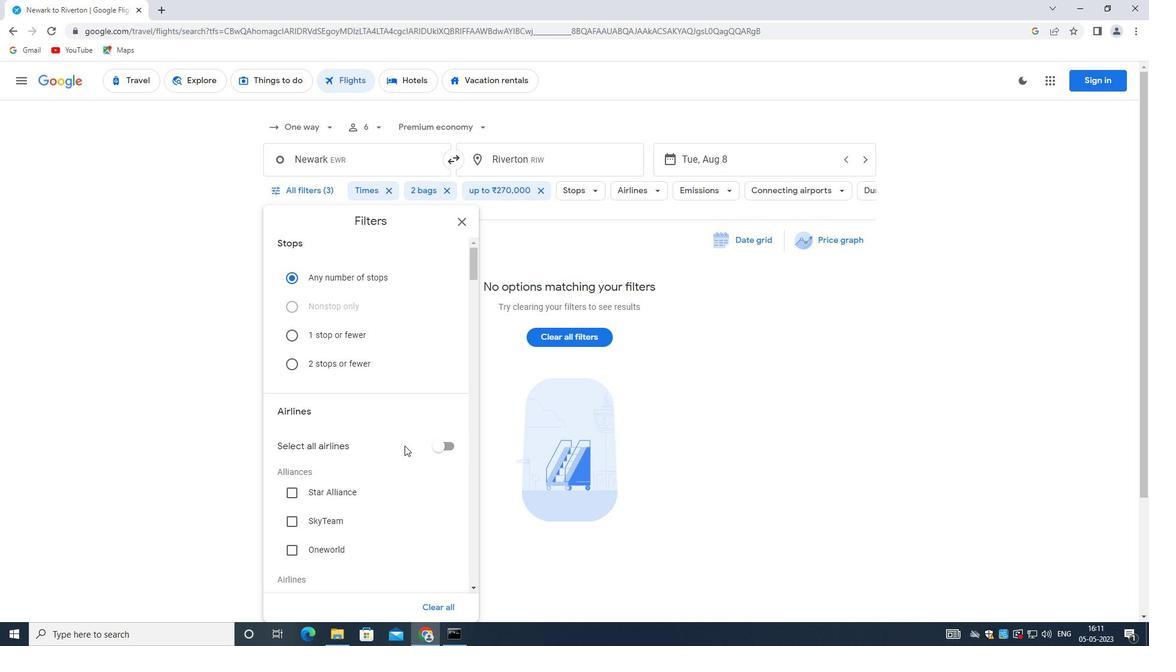 
Action: Mouse scrolled (400, 442) with delta (0, 0)
Screenshot: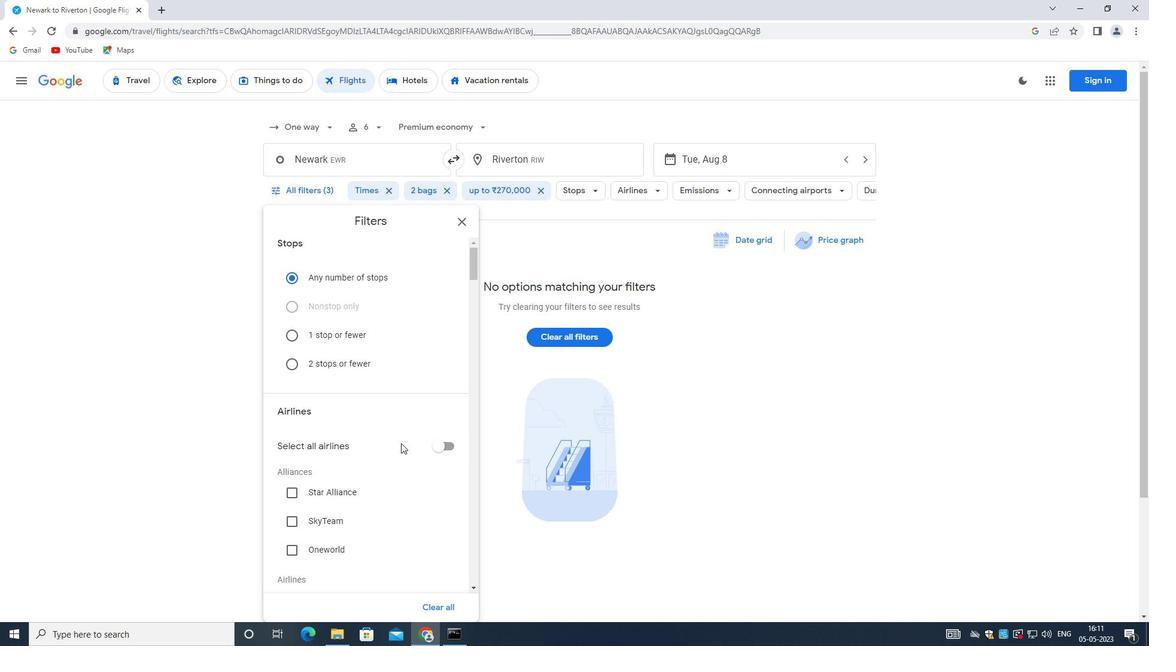 
Action: Mouse scrolled (400, 442) with delta (0, 0)
Screenshot: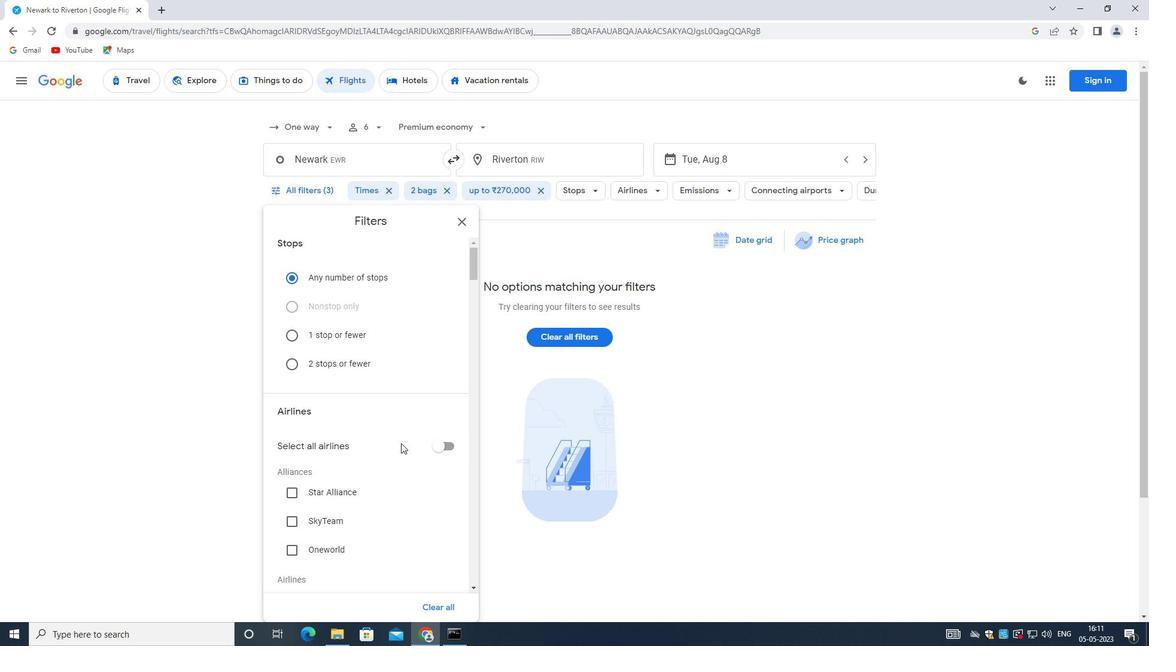 
Action: Mouse scrolled (400, 442) with delta (0, 0)
Screenshot: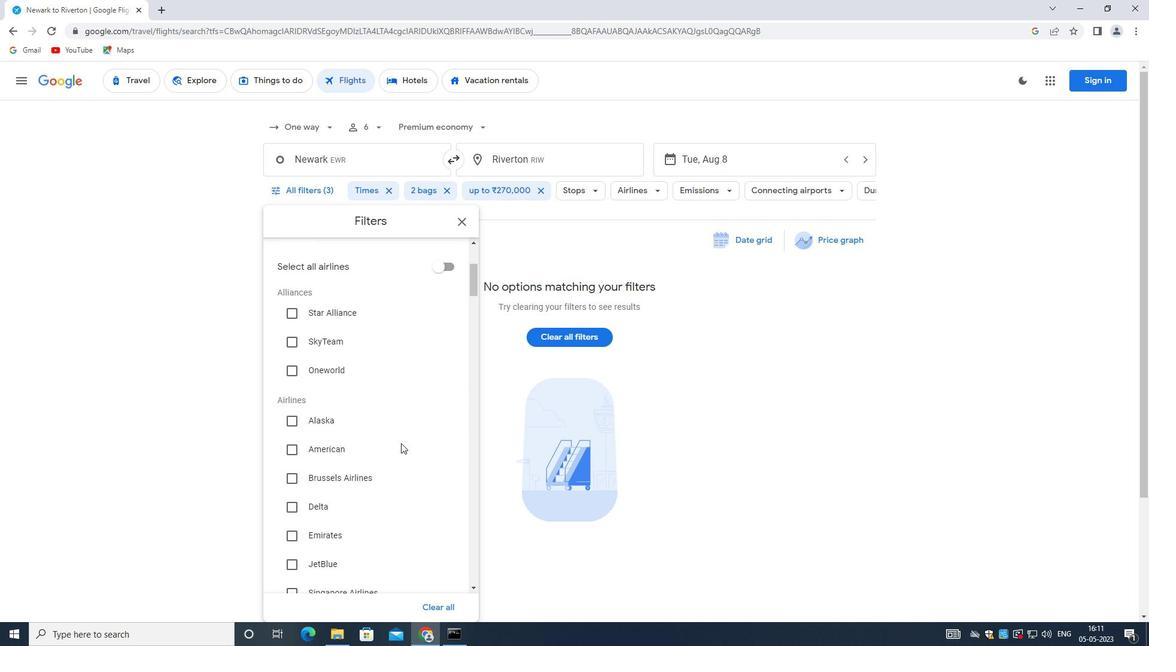 
Action: Mouse scrolled (400, 442) with delta (0, 0)
Screenshot: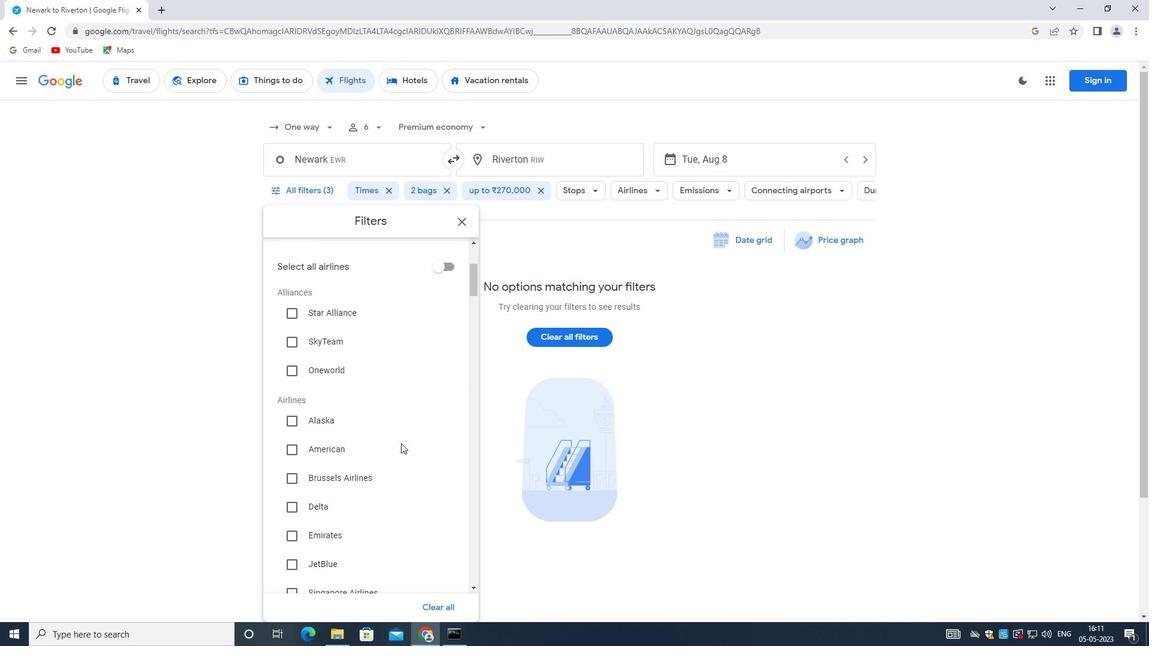
Action: Mouse scrolled (400, 442) with delta (0, 0)
Screenshot: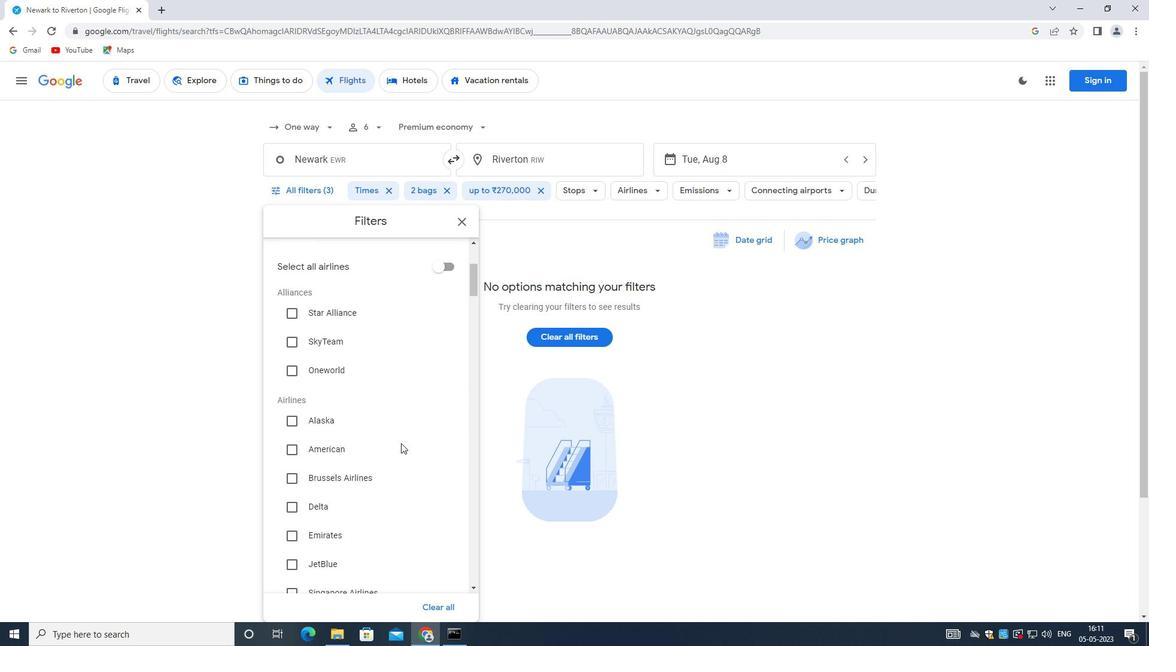 
Action: Mouse scrolled (400, 442) with delta (0, 0)
Screenshot: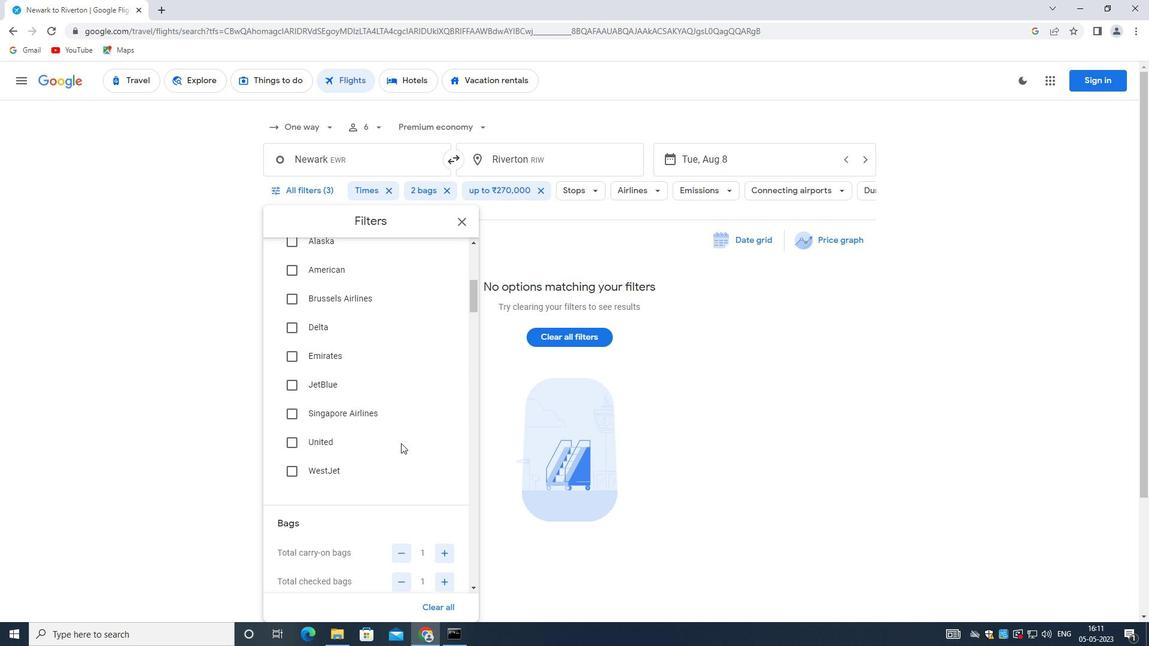 
Action: Mouse scrolled (400, 442) with delta (0, 0)
Screenshot: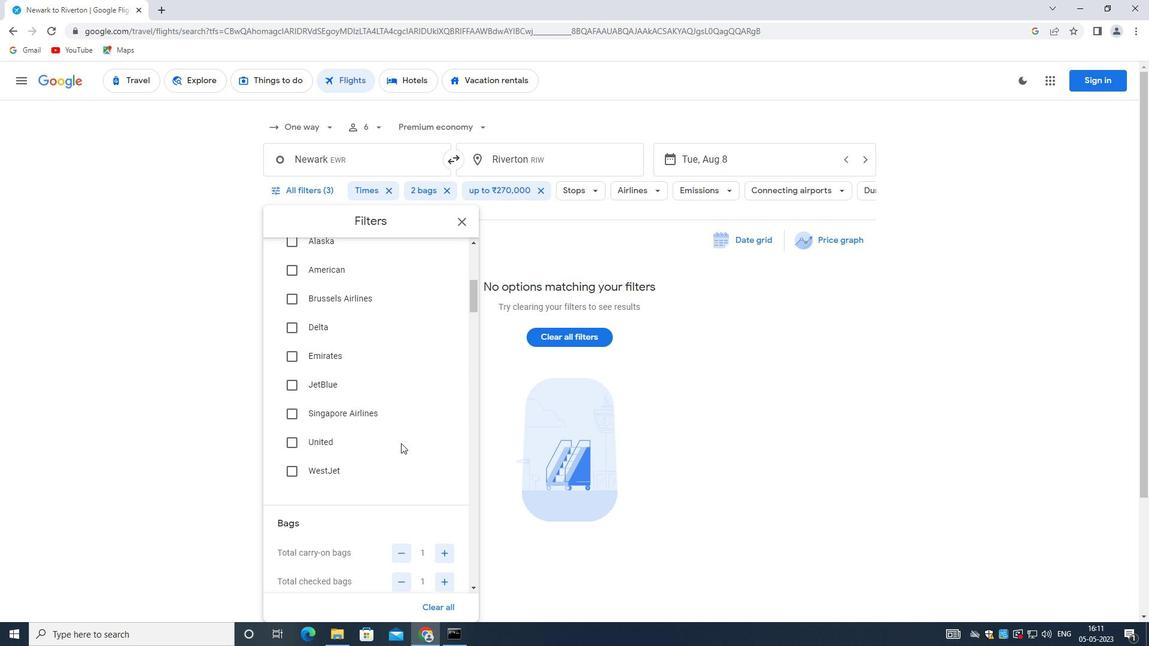 
Action: Mouse moved to (405, 462)
Screenshot: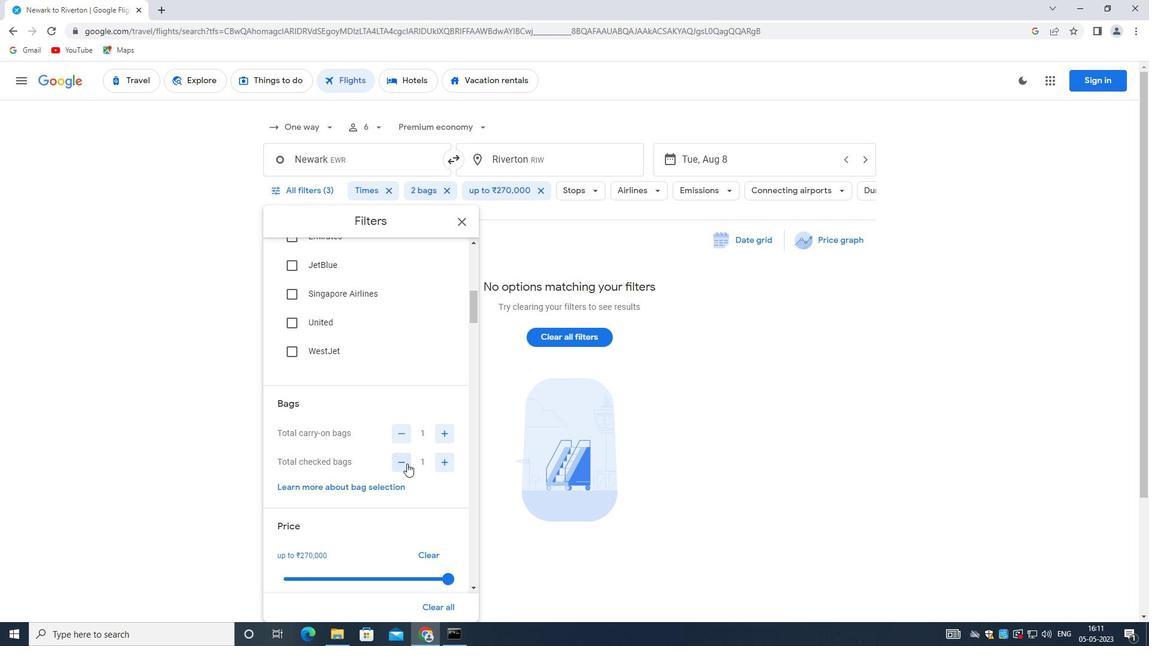 
Action: Mouse pressed left at (405, 462)
Screenshot: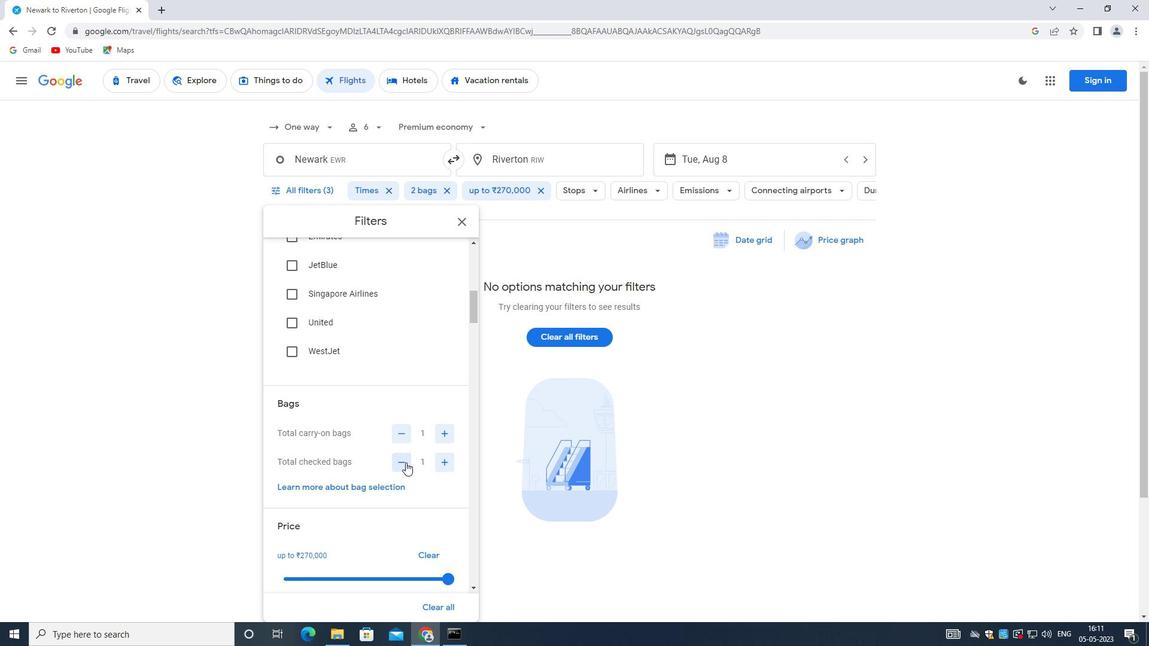 
Action: Mouse moved to (400, 532)
Screenshot: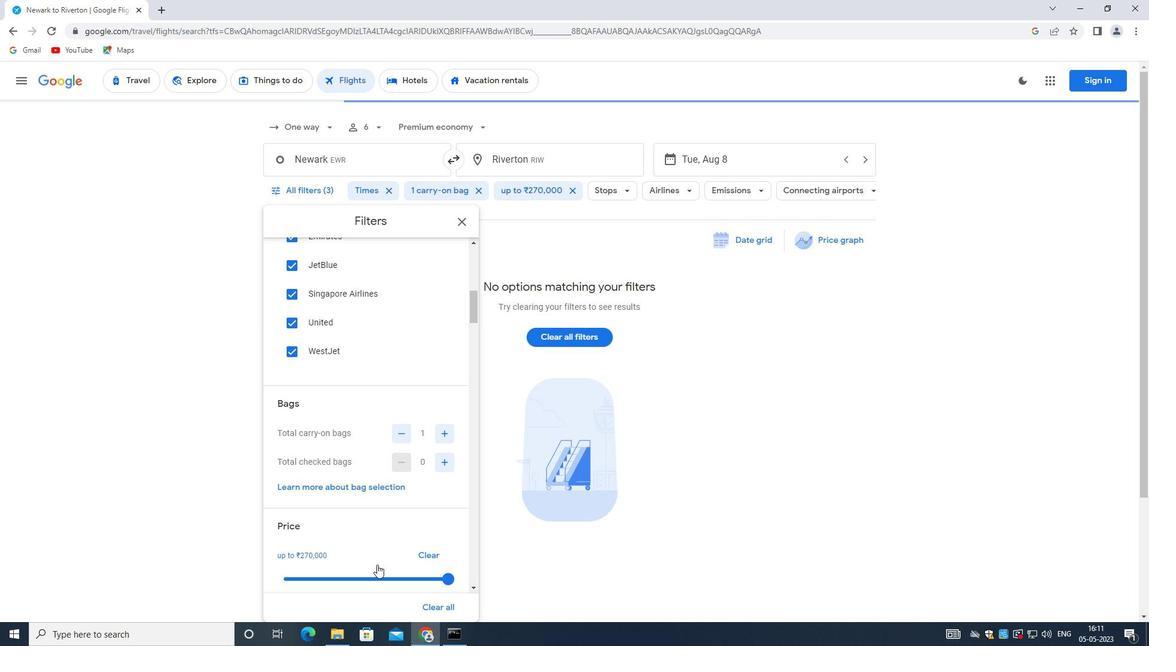 
Action: Mouse scrolled (400, 531) with delta (0, 0)
Screenshot: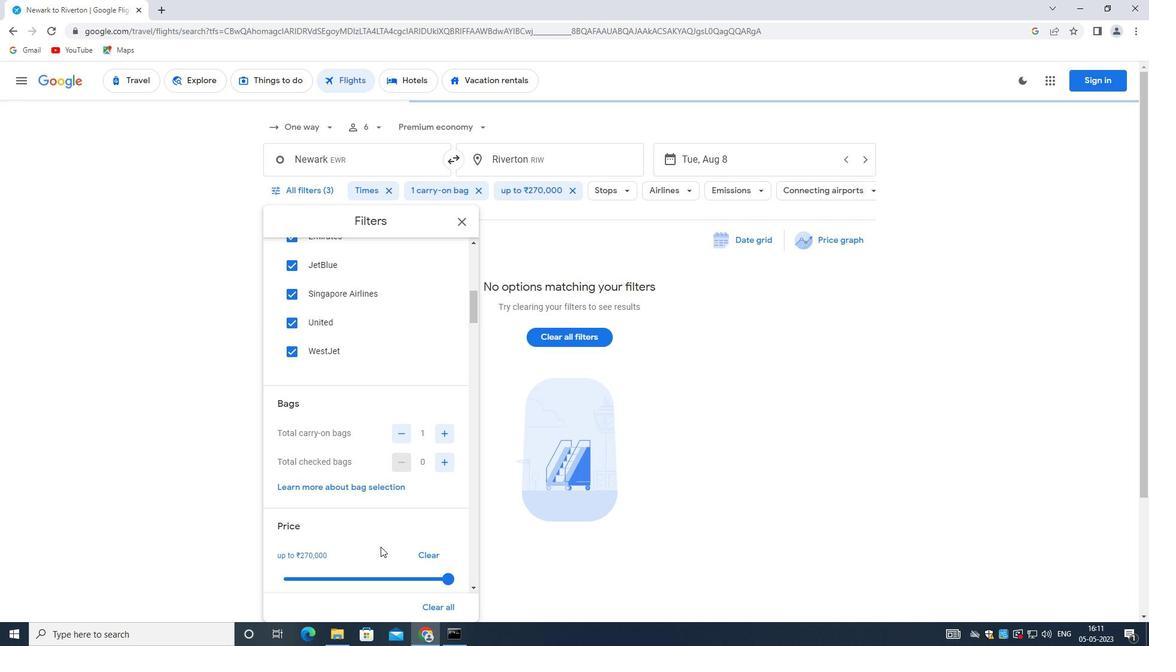 
Action: Mouse scrolled (400, 531) with delta (0, 0)
Screenshot: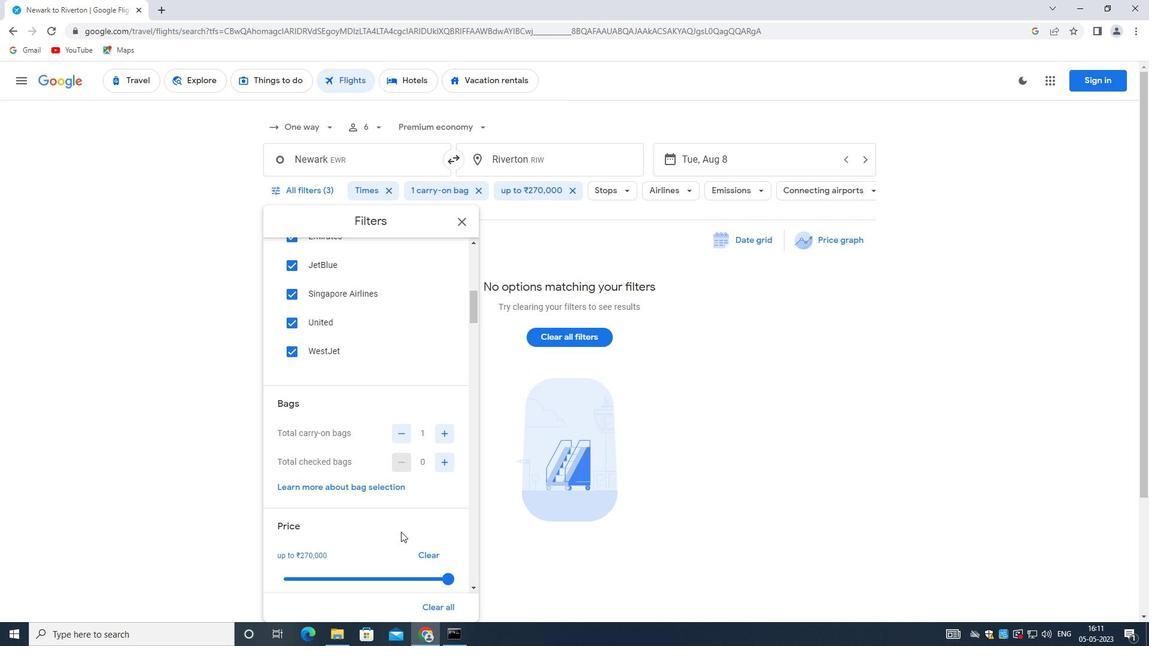
Action: Mouse moved to (448, 456)
Screenshot: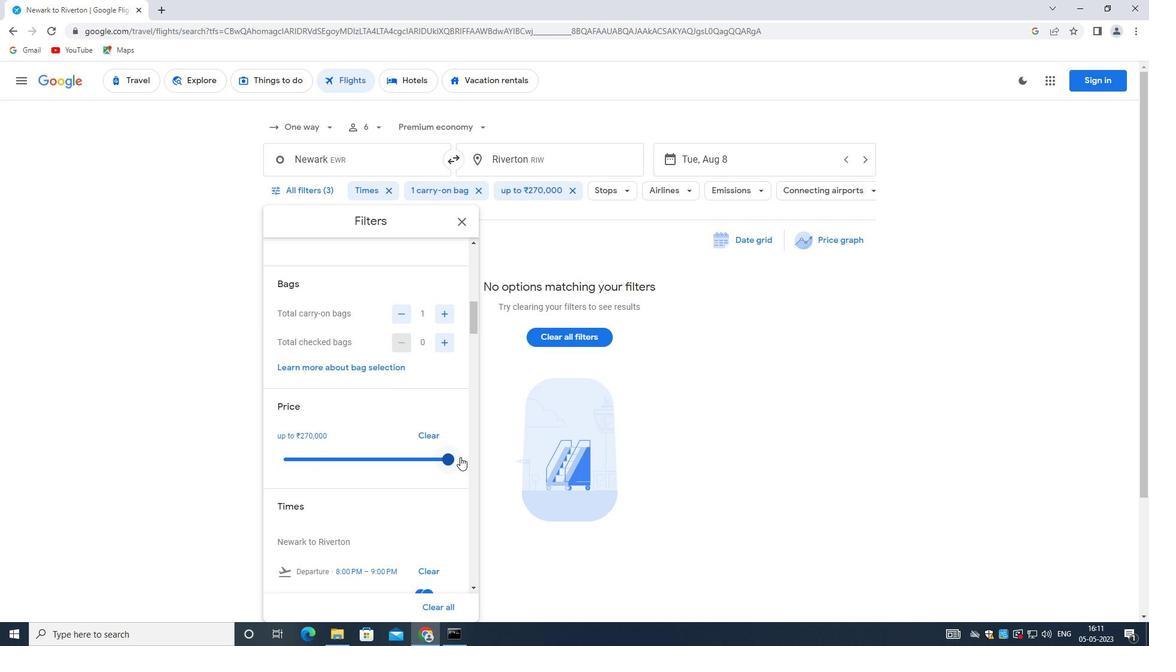 
Action: Mouse pressed left at (448, 456)
Screenshot: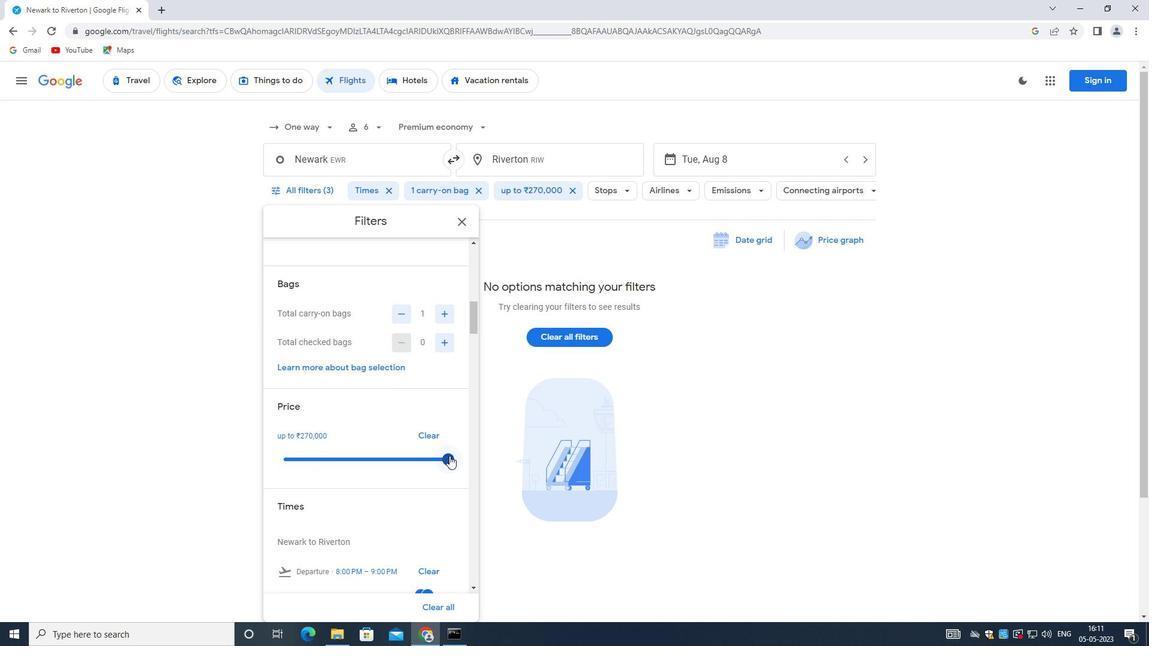 
Action: Mouse moved to (448, 455)
Screenshot: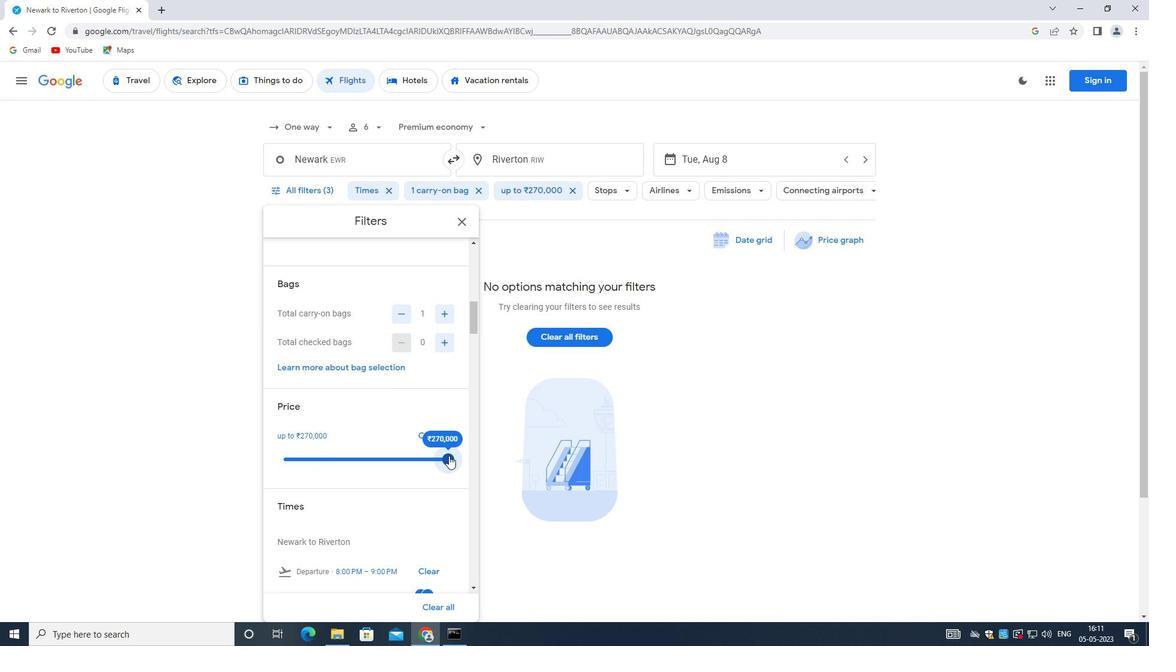 
Action: Mouse pressed left at (448, 455)
Screenshot: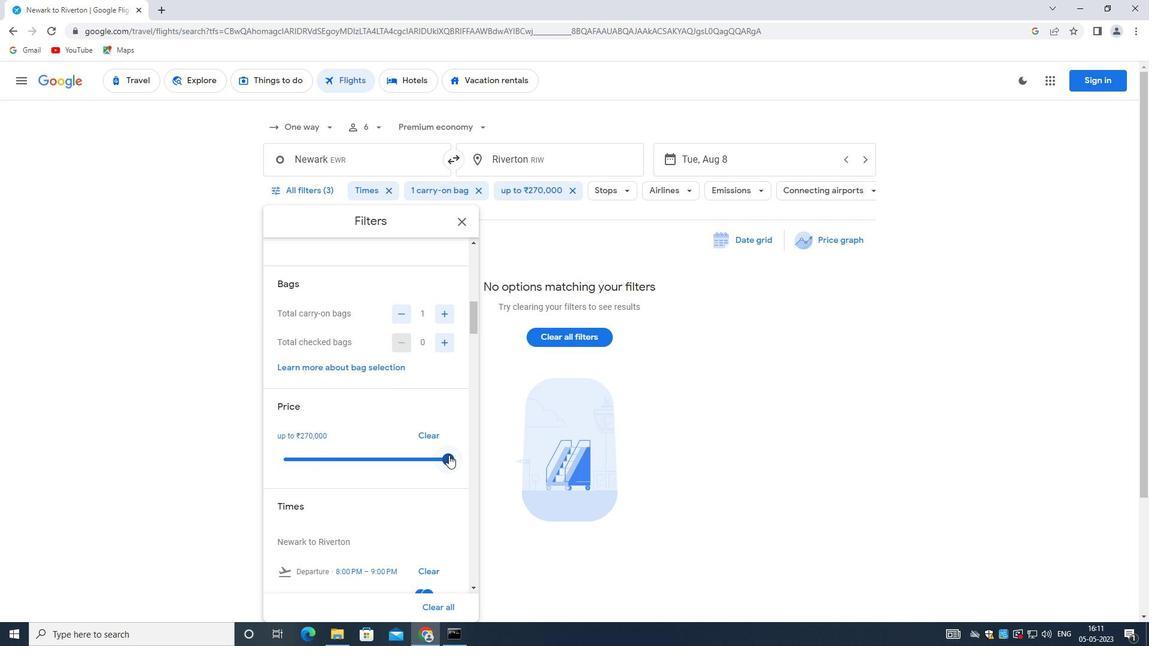 
Action: Mouse moved to (300, 456)
Screenshot: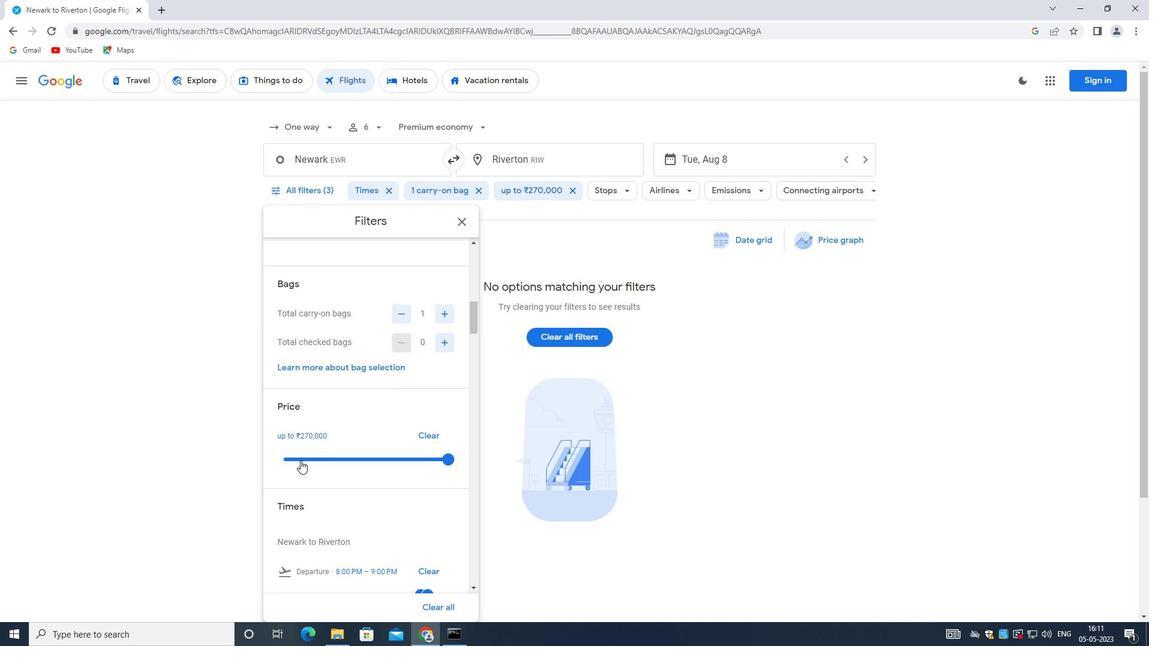 
Action: Mouse pressed left at (300, 456)
Screenshot: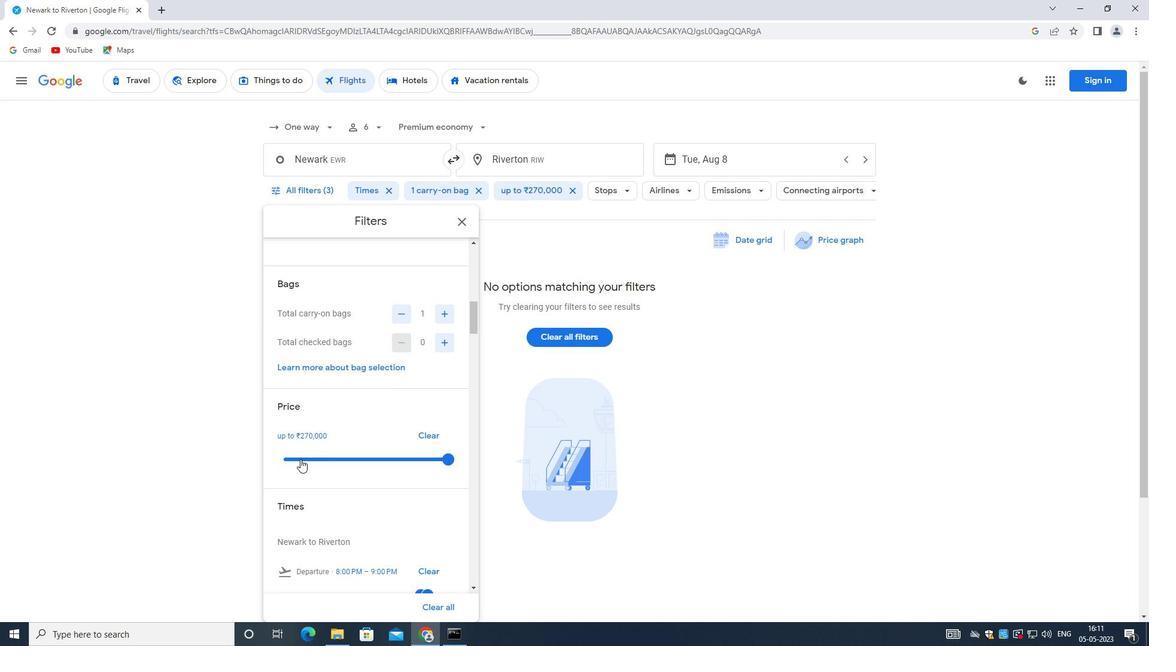 
Action: Mouse moved to (320, 454)
Screenshot: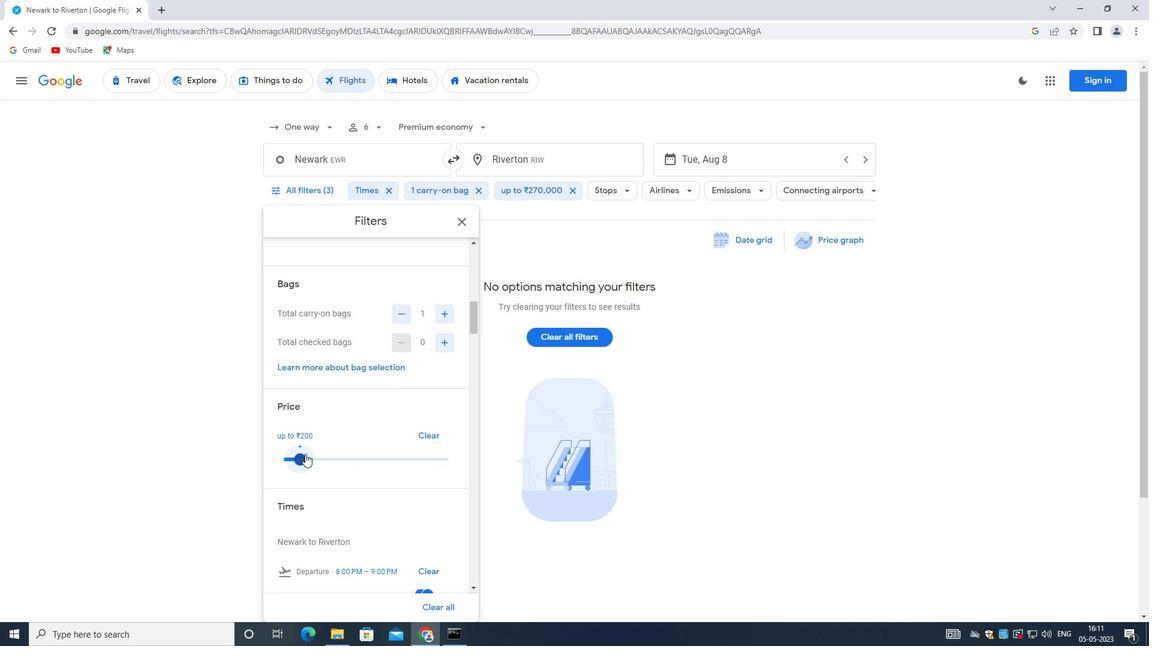 
Action: Mouse pressed left at (320, 454)
Screenshot: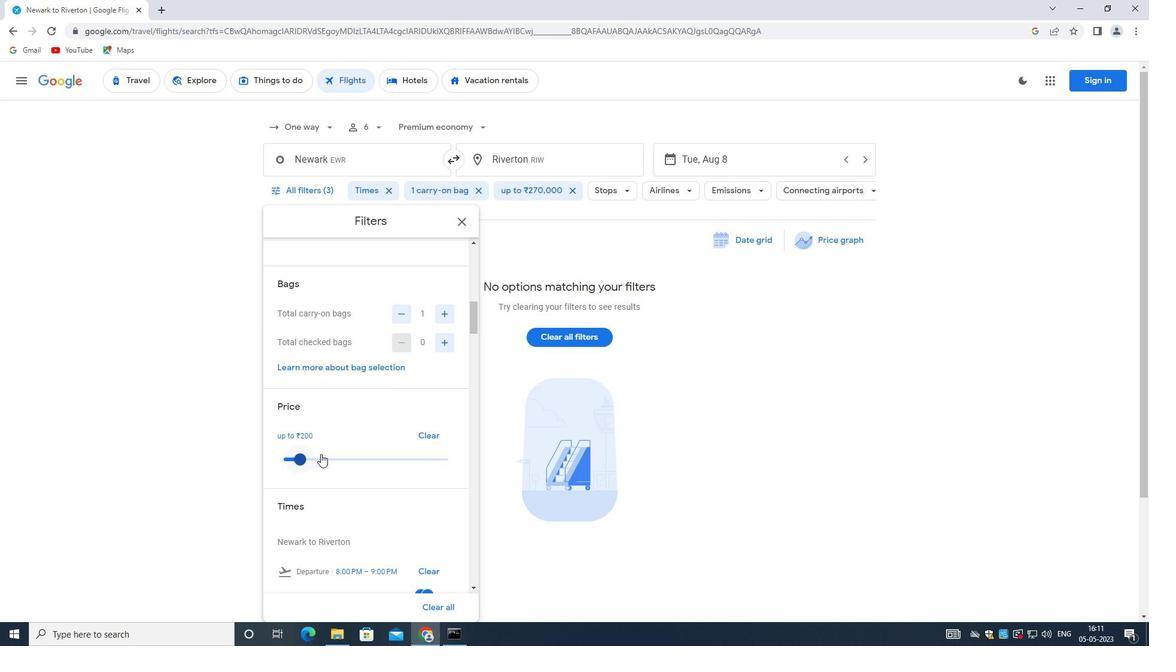
Action: Mouse moved to (343, 455)
Screenshot: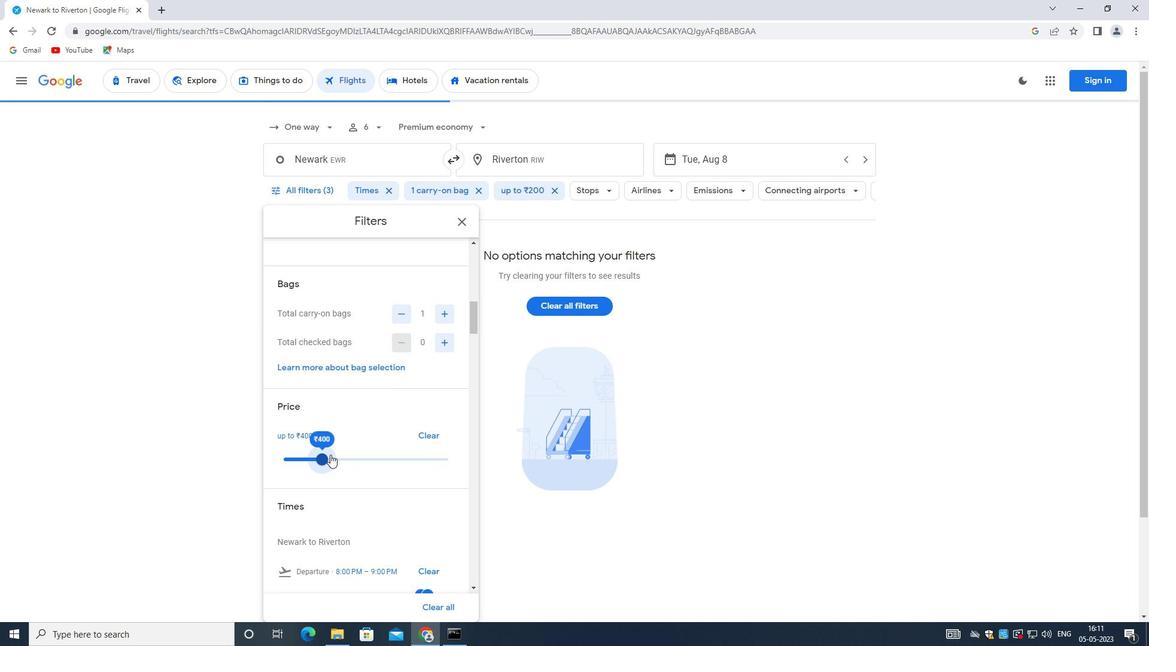 
Action: Mouse pressed left at (343, 455)
Screenshot: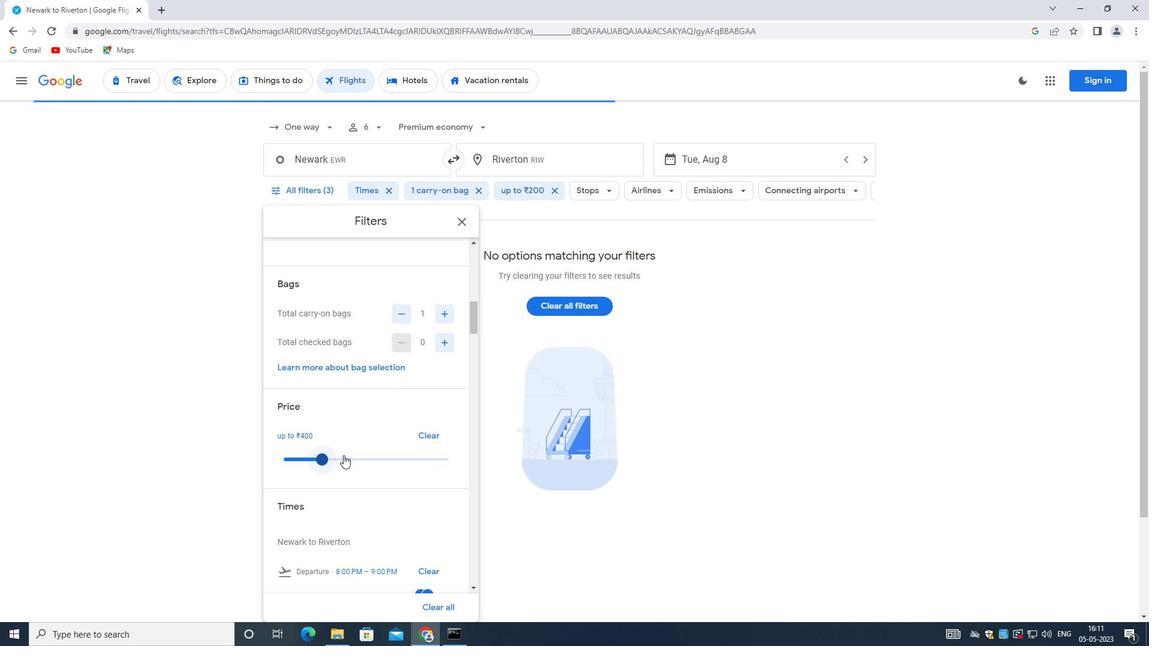 
Action: Mouse pressed left at (343, 455)
Screenshot: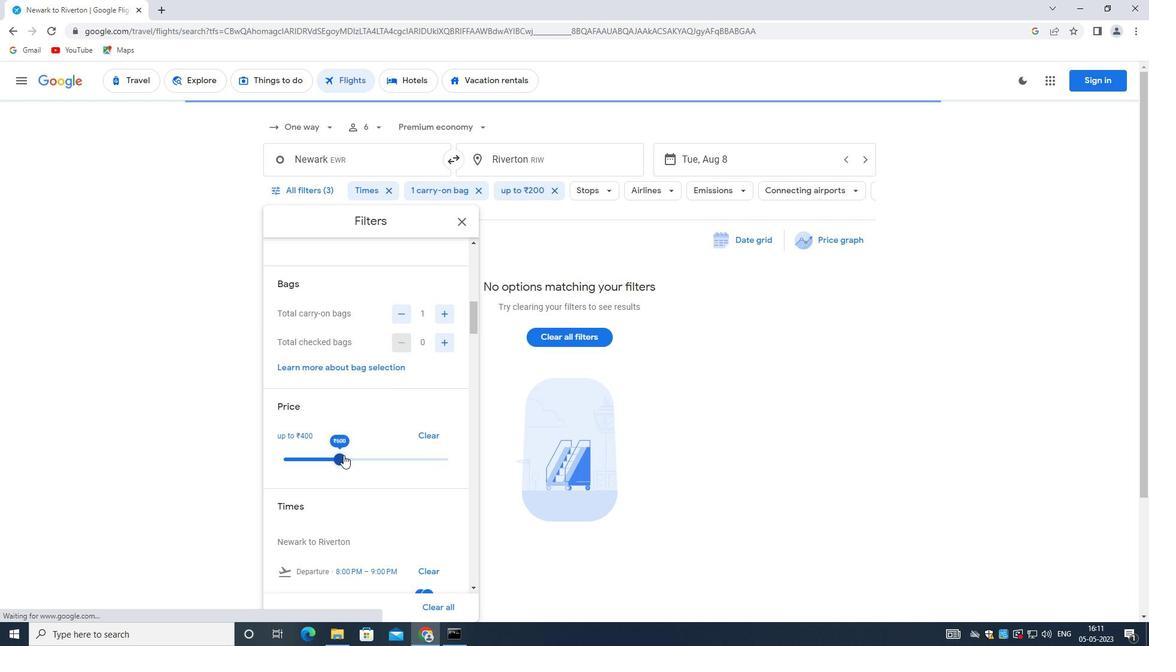 
Action: Mouse moved to (372, 456)
Screenshot: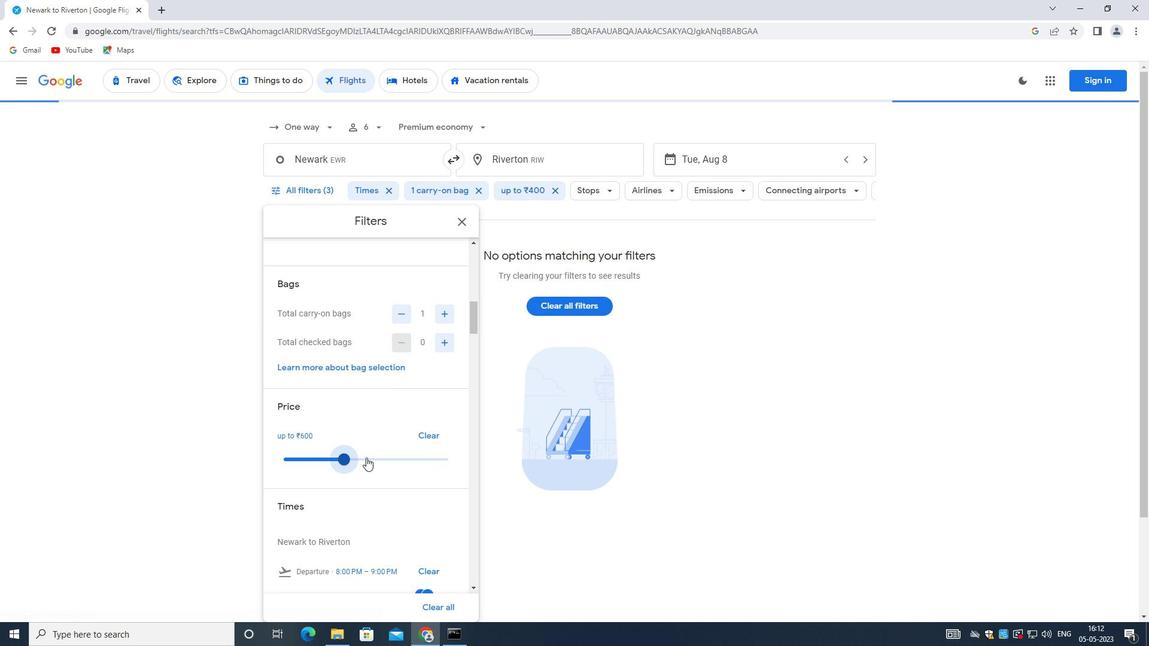 
Action: Mouse pressed left at (372, 456)
Screenshot: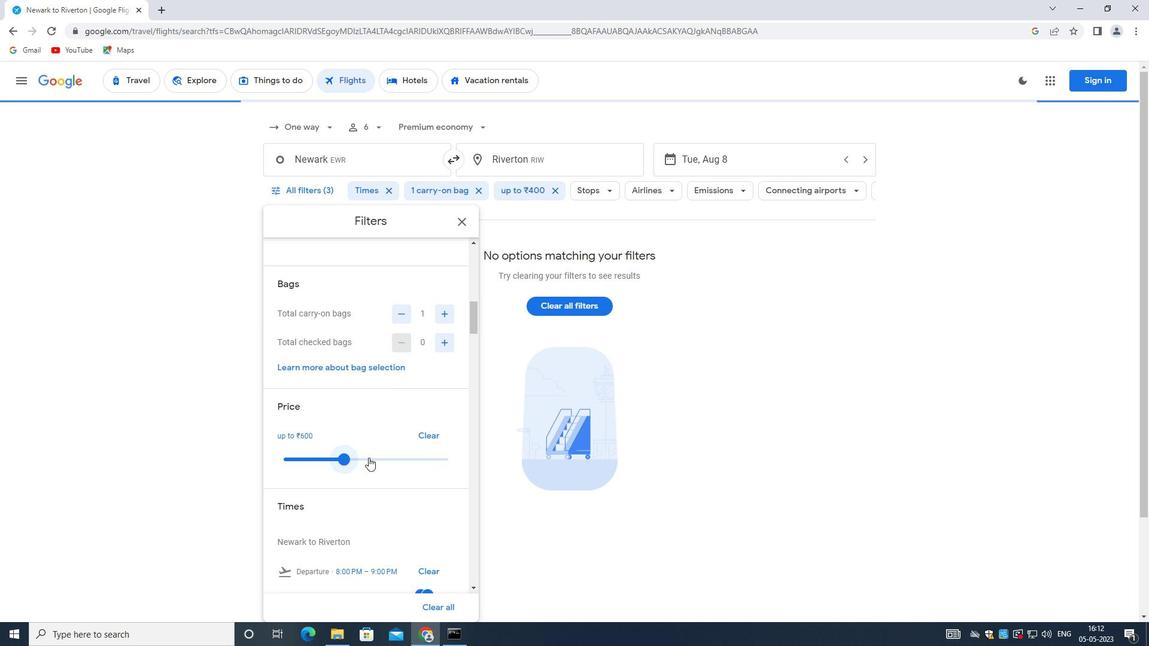 
Action: Mouse moved to (397, 456)
Screenshot: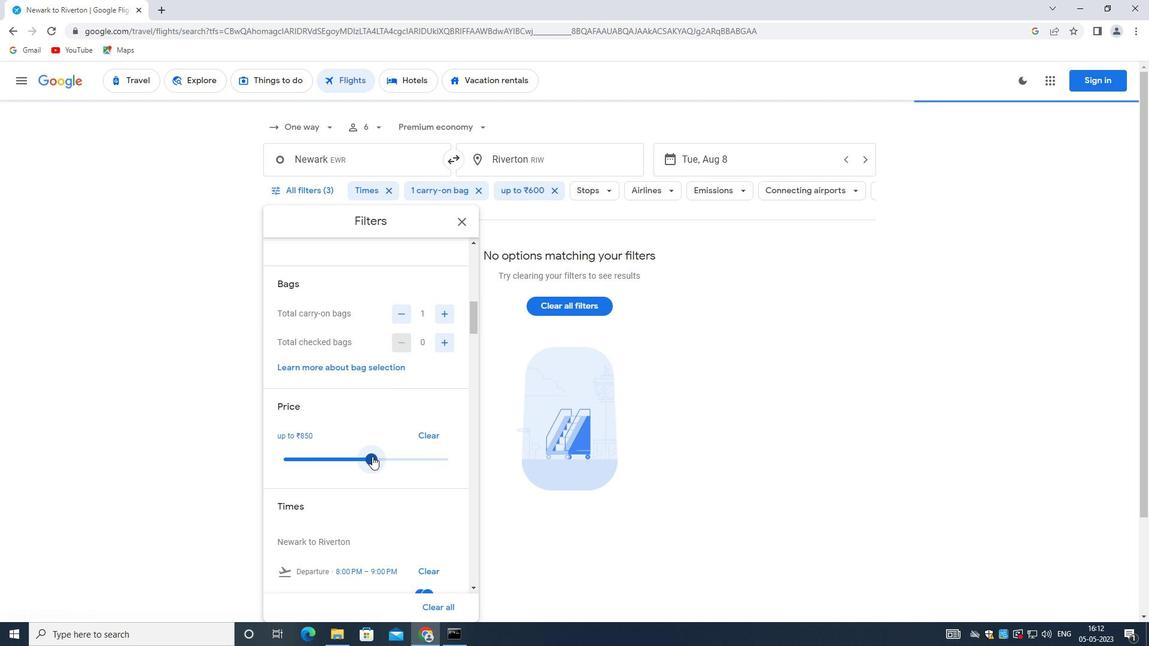 
Action: Mouse pressed left at (397, 456)
Screenshot: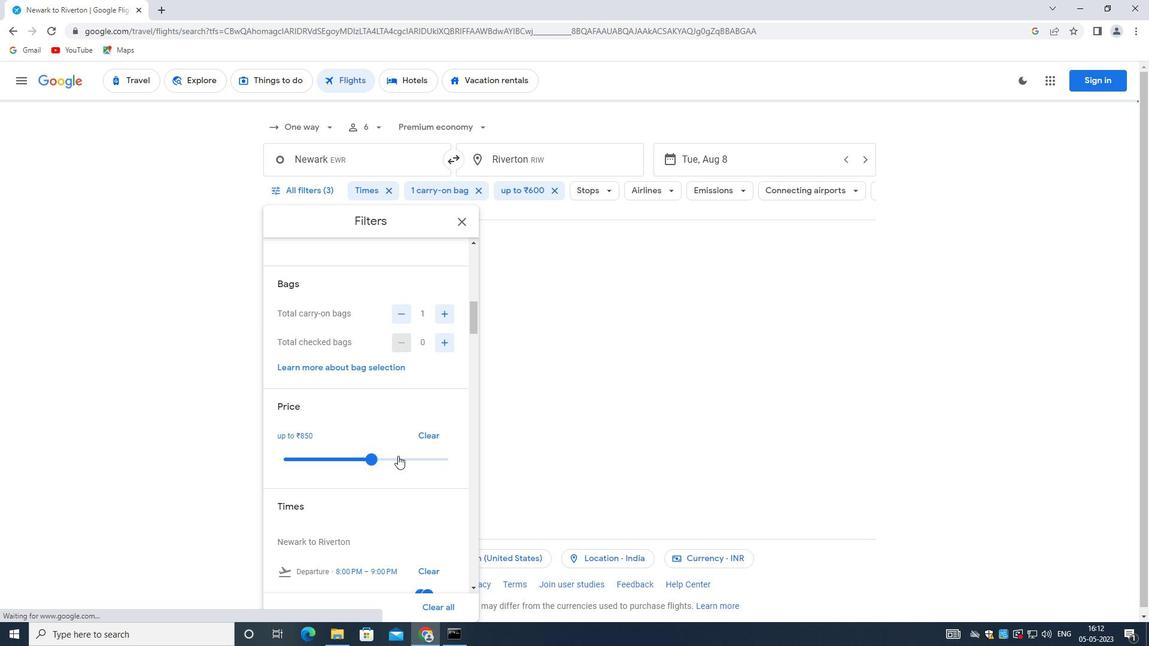 
Action: Mouse moved to (414, 454)
Screenshot: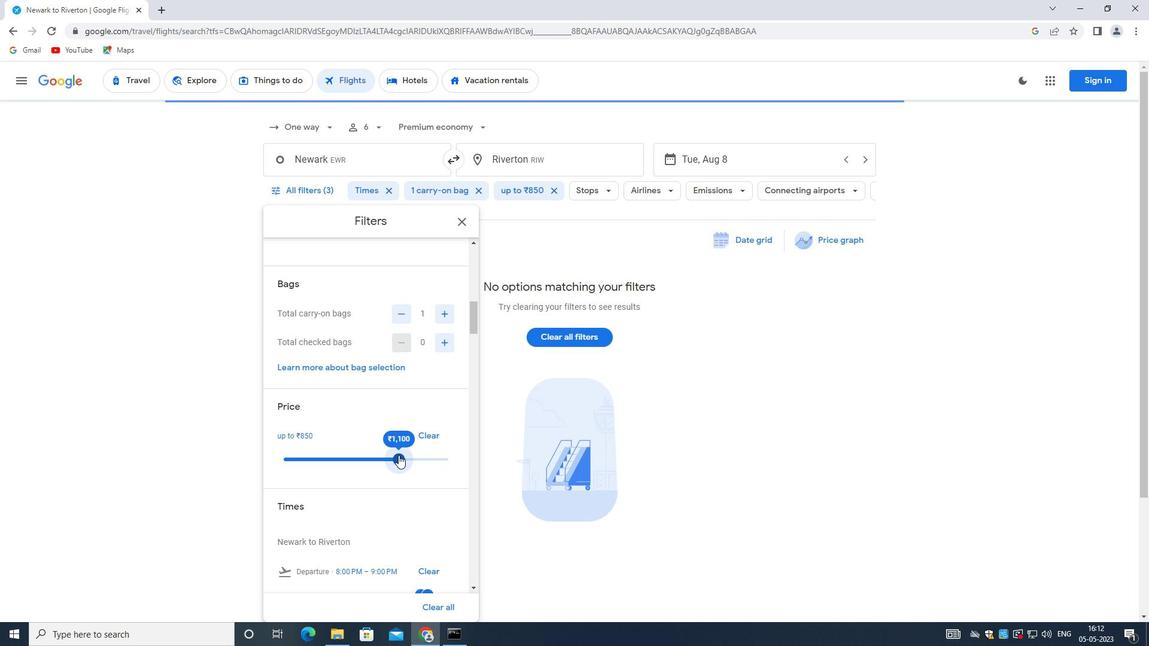 
Action: Mouse pressed left at (414, 454)
Screenshot: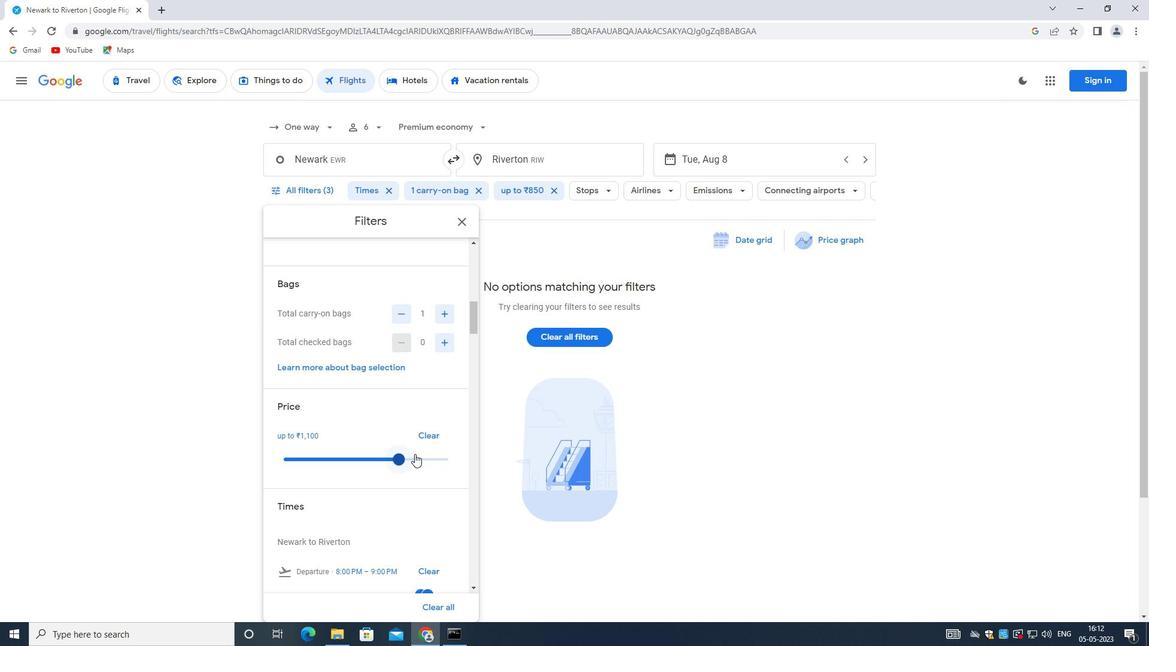 
Action: Mouse moved to (427, 456)
Screenshot: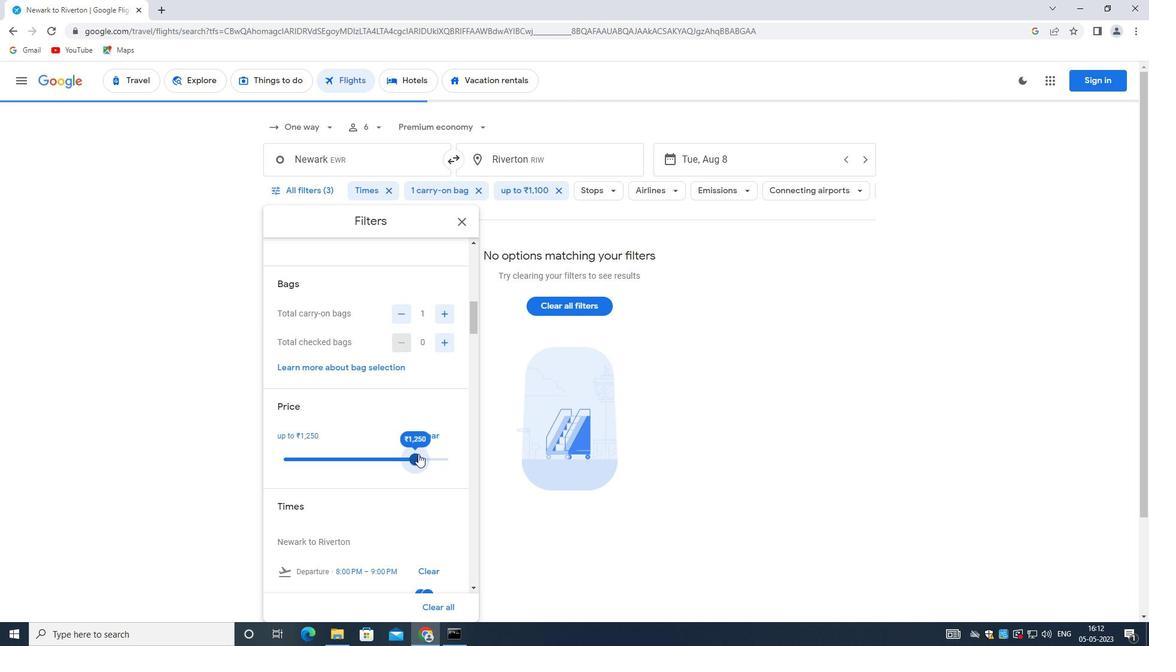 
Action: Mouse pressed left at (427, 456)
Screenshot: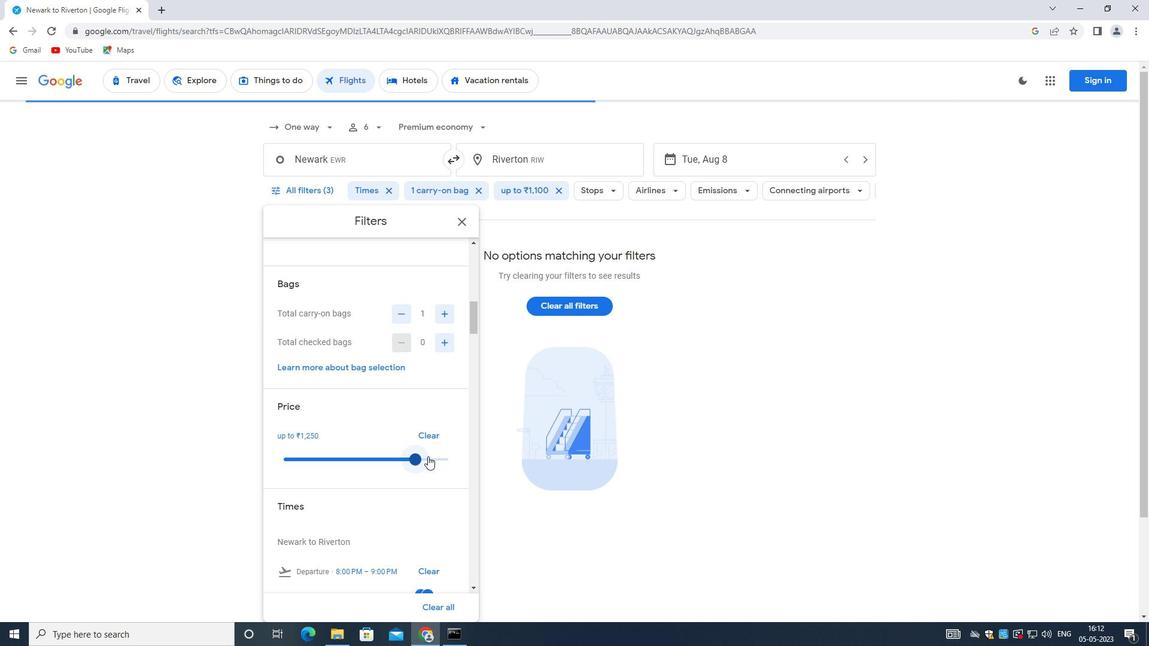 
Action: Mouse moved to (444, 459)
Screenshot: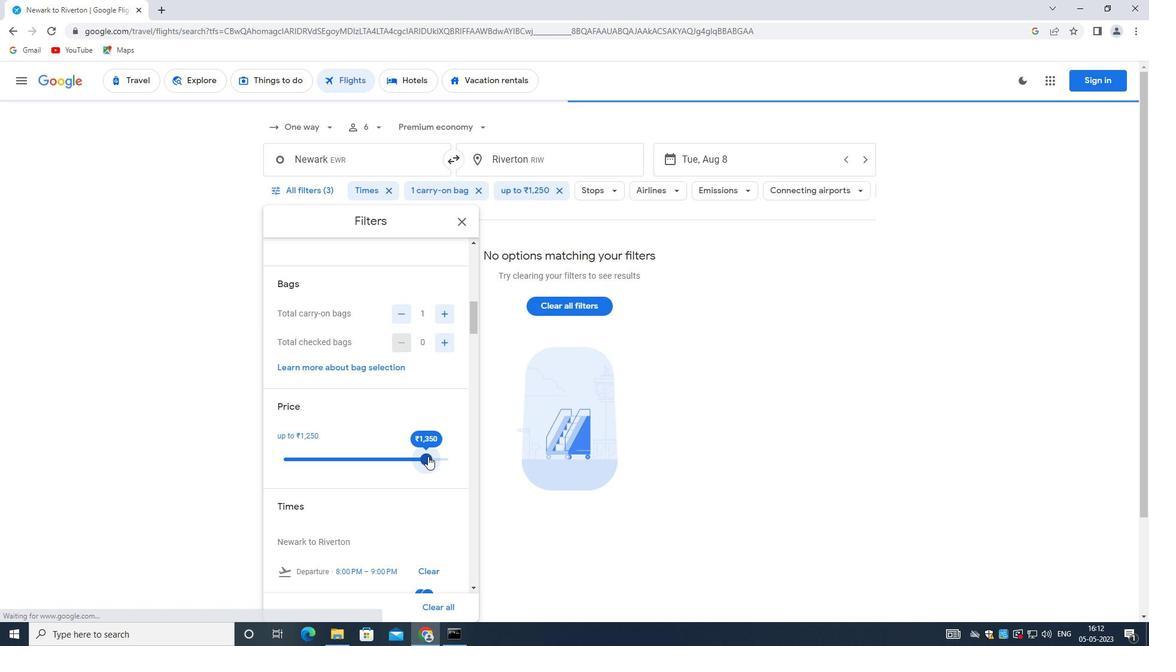 
Action: Mouse pressed left at (444, 459)
Screenshot: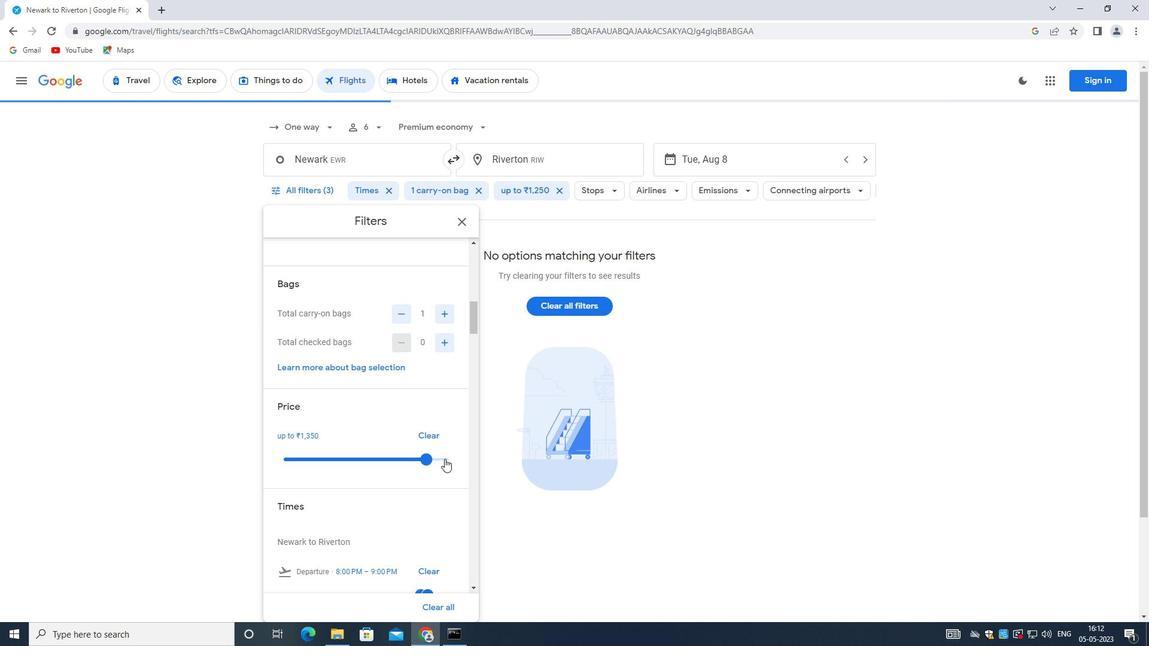 
Action: Mouse pressed left at (444, 459)
Screenshot: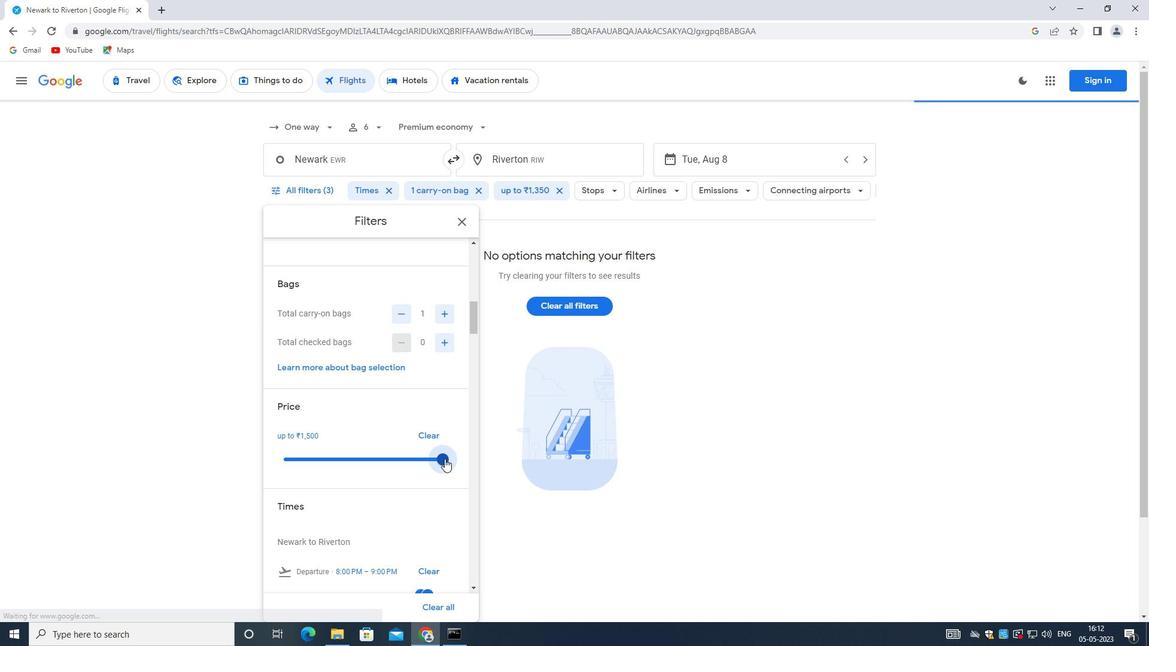 
Action: Mouse moved to (410, 445)
Screenshot: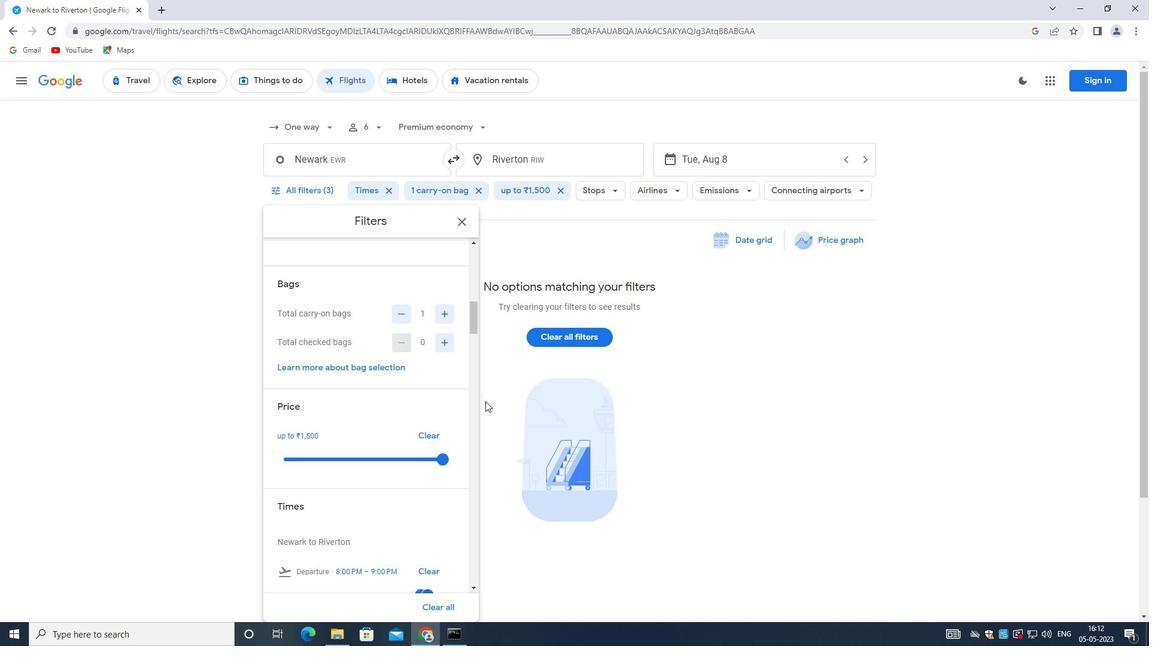 
Action: Mouse scrolled (410, 445) with delta (0, 0)
Screenshot: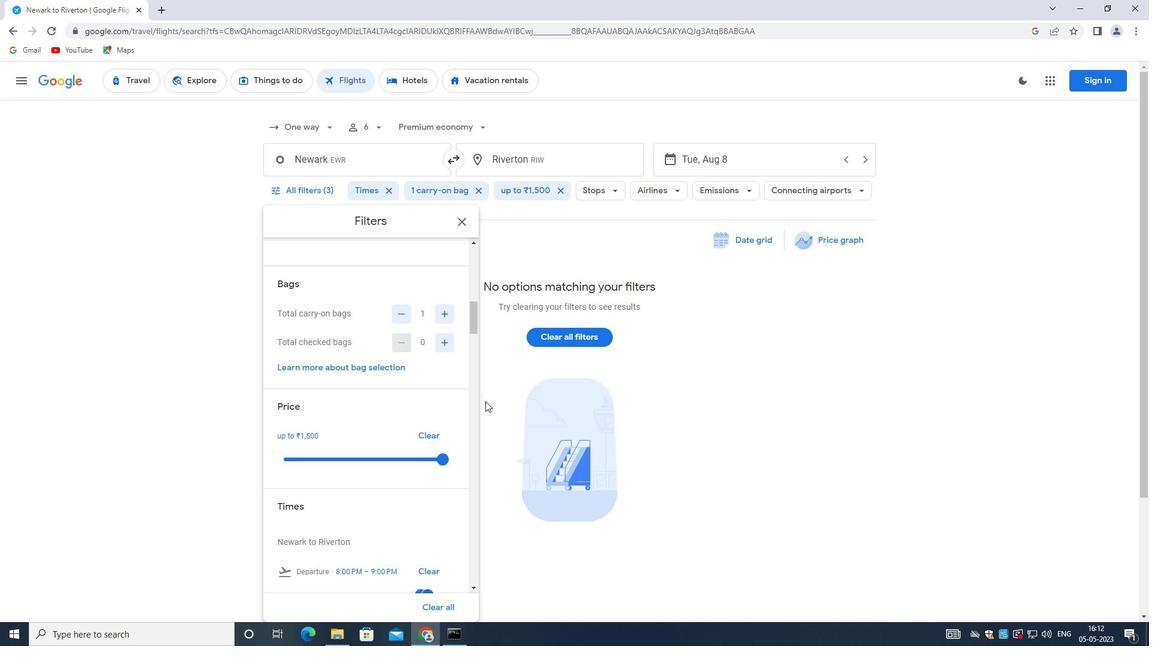 
Action: Mouse moved to (400, 450)
Screenshot: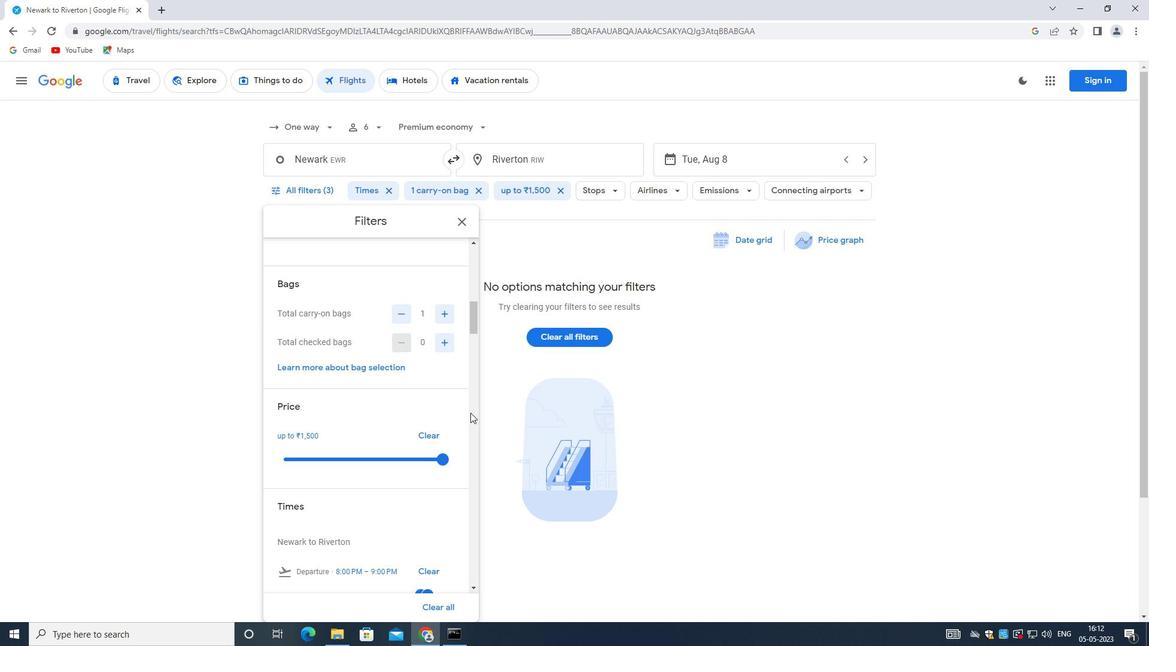 
Action: Mouse scrolled (400, 450) with delta (0, 0)
Screenshot: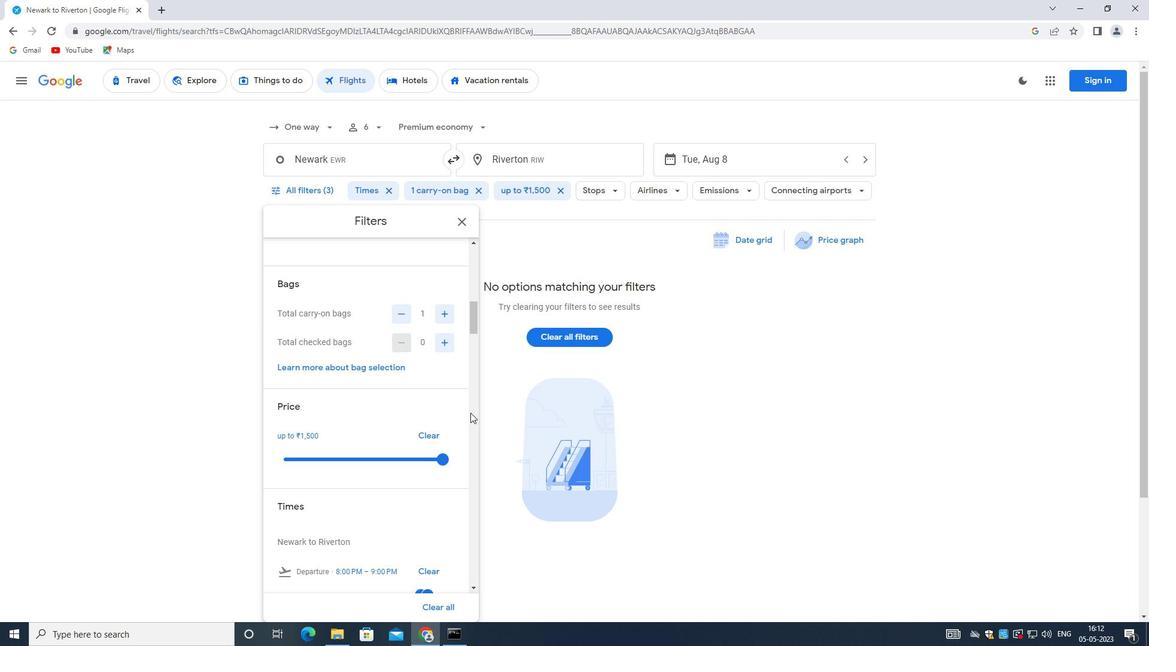 
Action: Mouse moved to (395, 451)
Screenshot: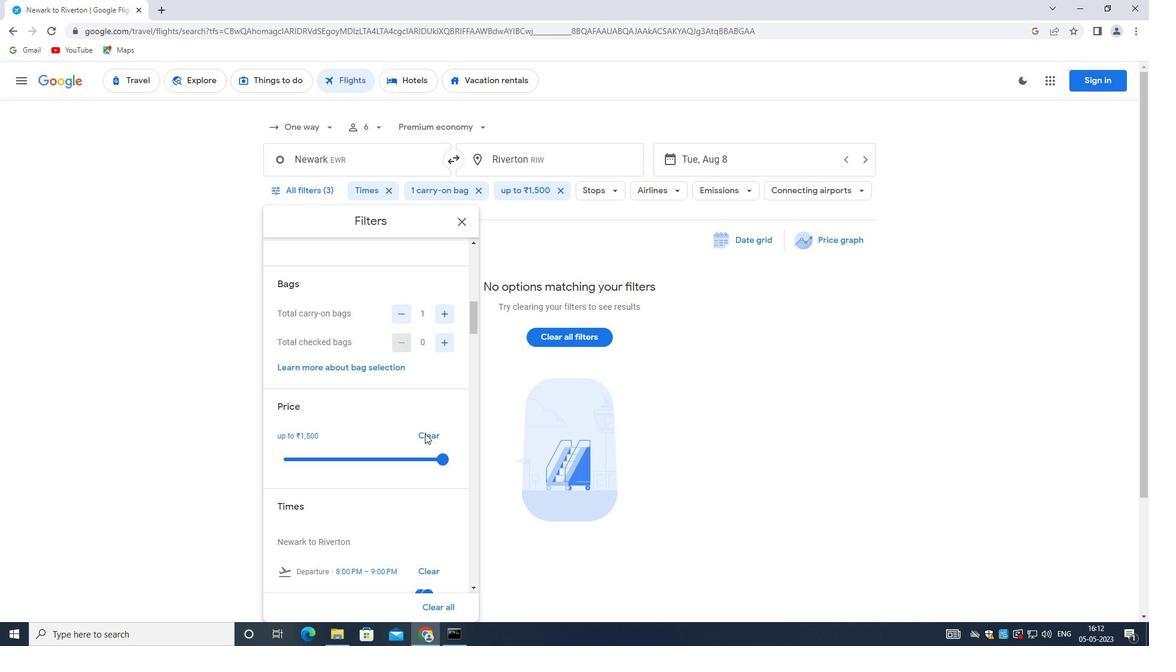 
Action: Mouse scrolled (395, 451) with delta (0, 0)
Screenshot: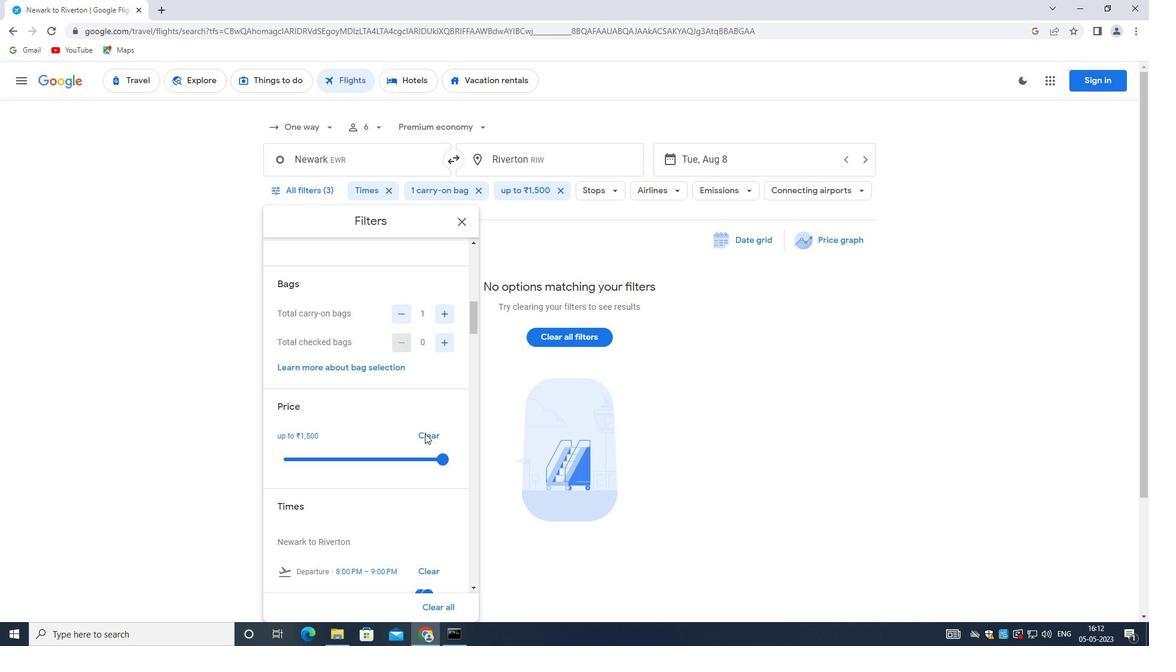 
Action: Mouse moved to (421, 410)
Screenshot: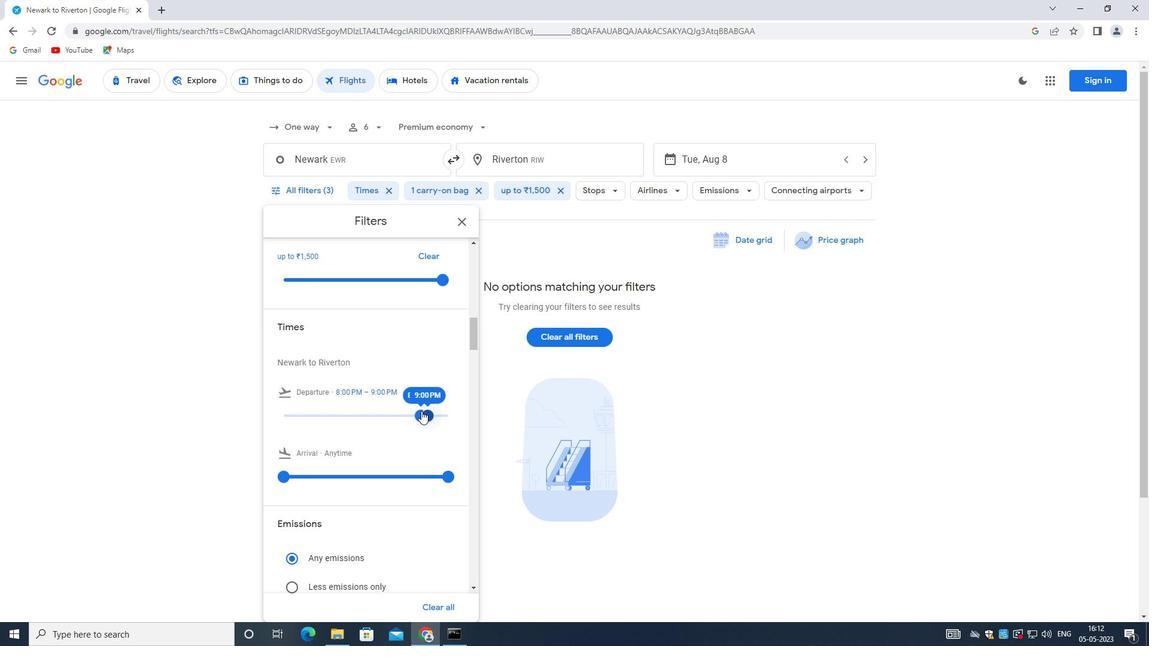 
Action: Mouse pressed left at (421, 410)
Screenshot: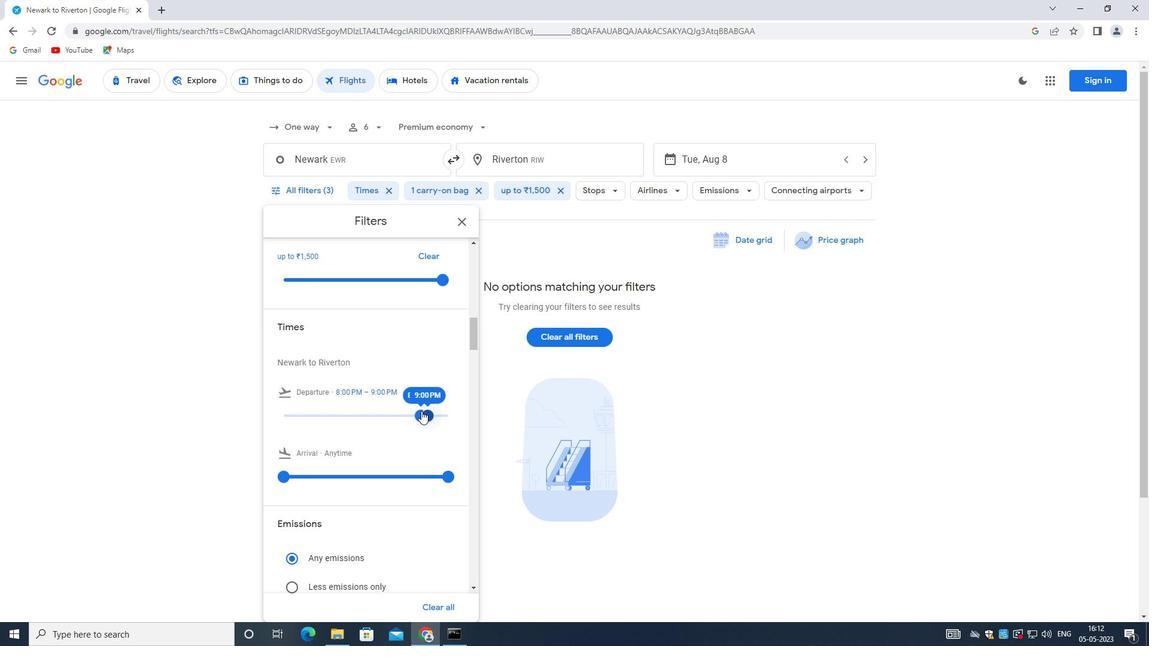 
Action: Mouse moved to (421, 411)
Screenshot: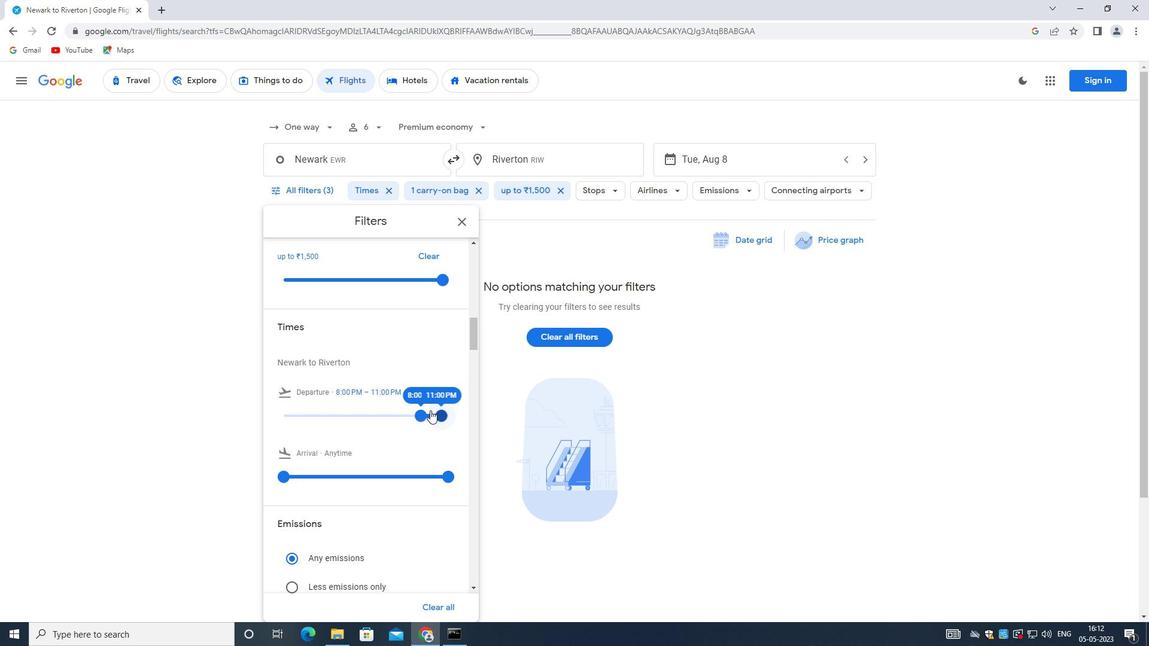 
Action: Mouse pressed left at (421, 411)
Screenshot: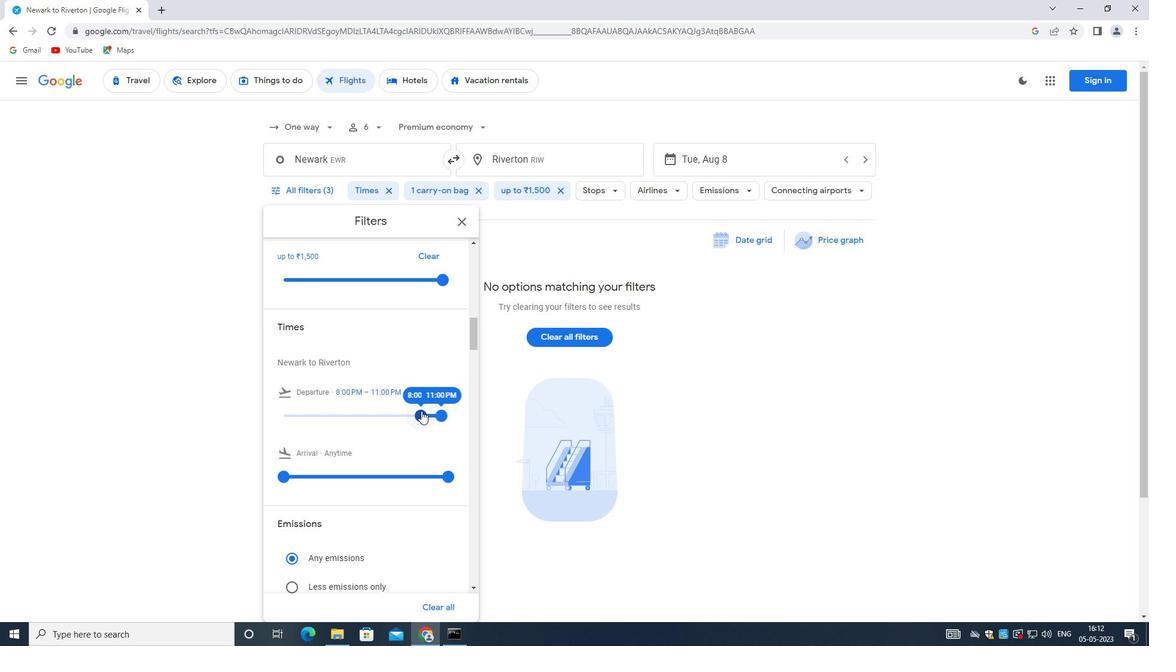 
Action: Mouse moved to (440, 411)
Screenshot: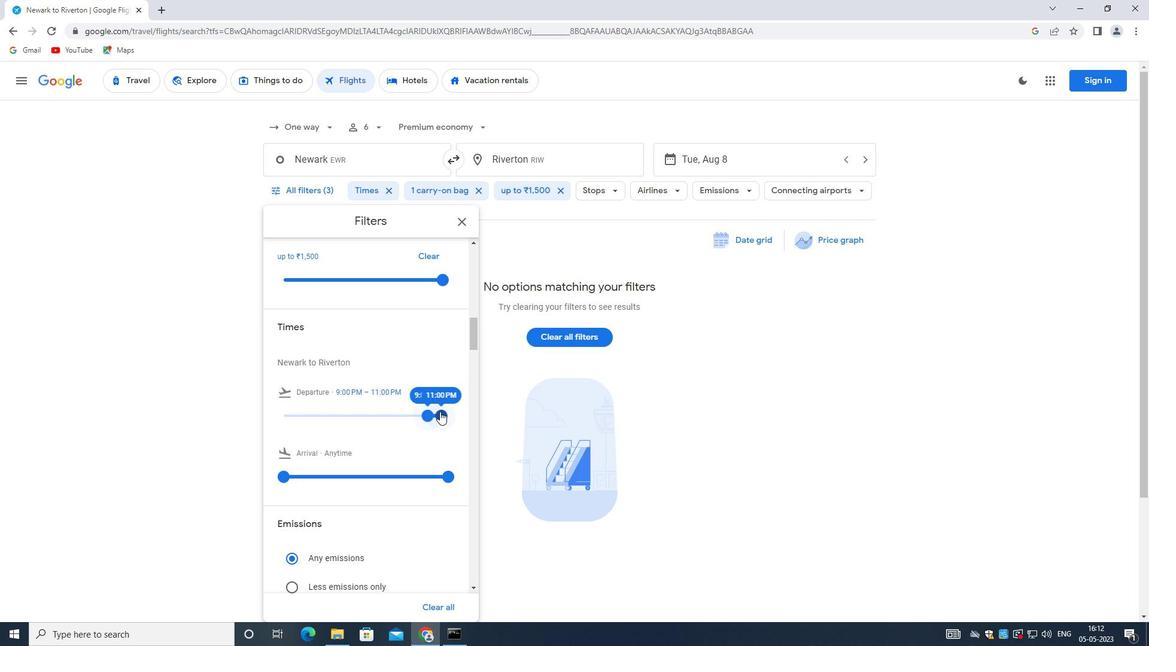 
Action: Mouse pressed left at (440, 411)
Screenshot: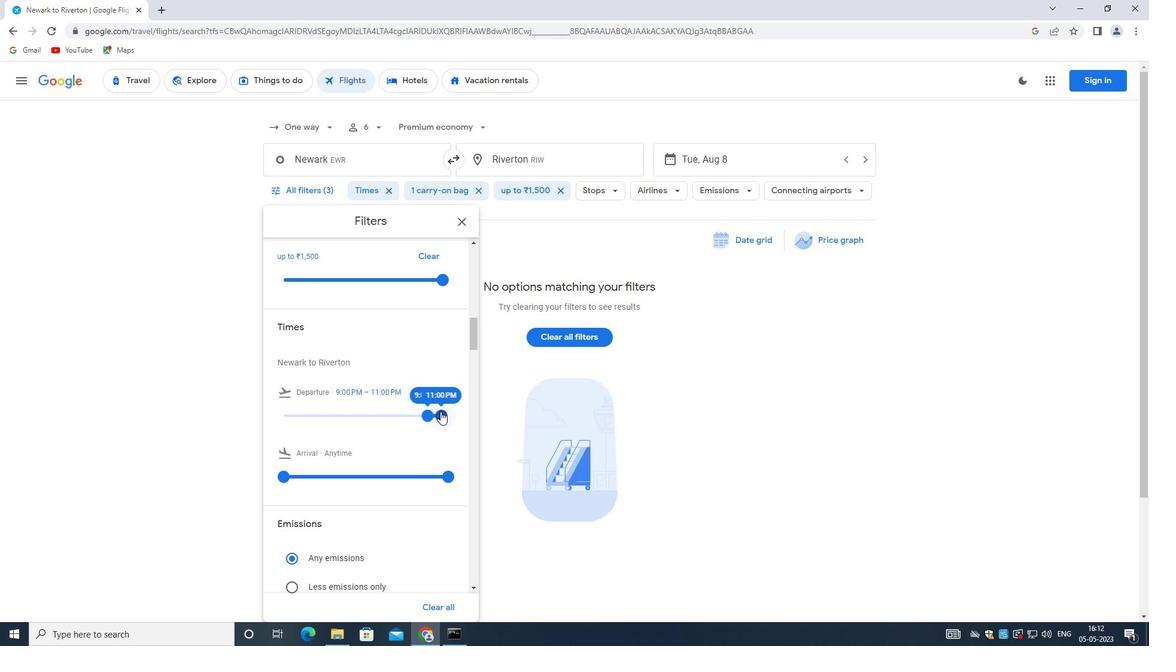 
Action: Mouse moved to (442, 416)
Screenshot: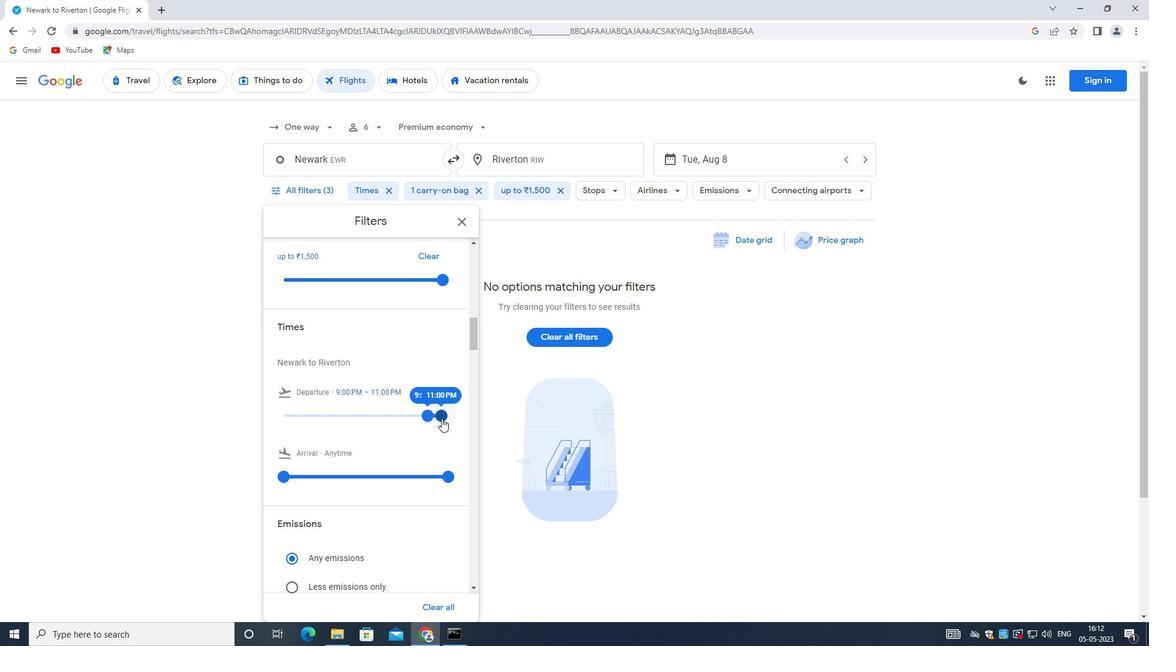 
Action: Mouse pressed left at (442, 416)
Screenshot: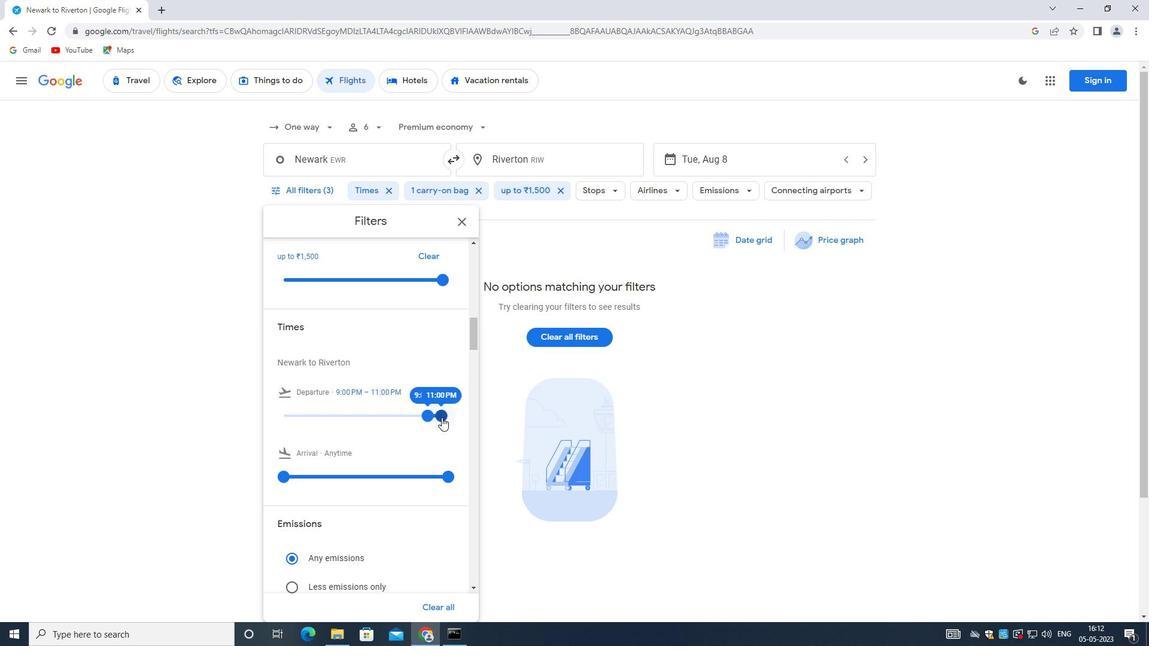 
Action: Mouse moved to (419, 414)
Screenshot: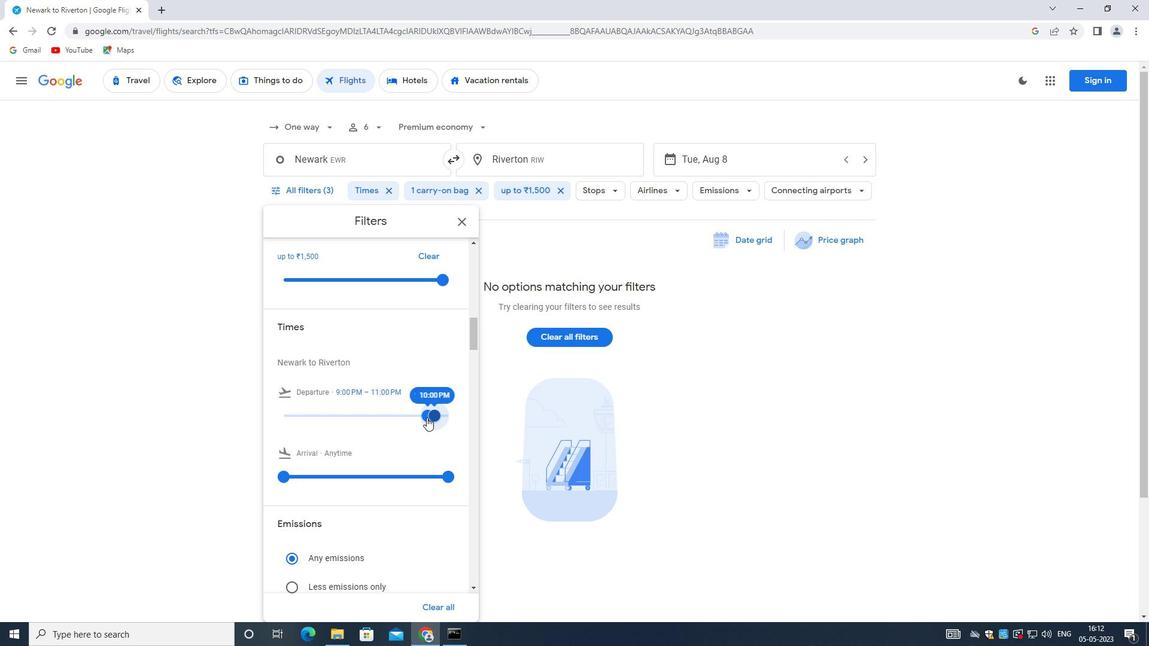 
Action: Mouse scrolled (419, 414) with delta (0, 0)
Screenshot: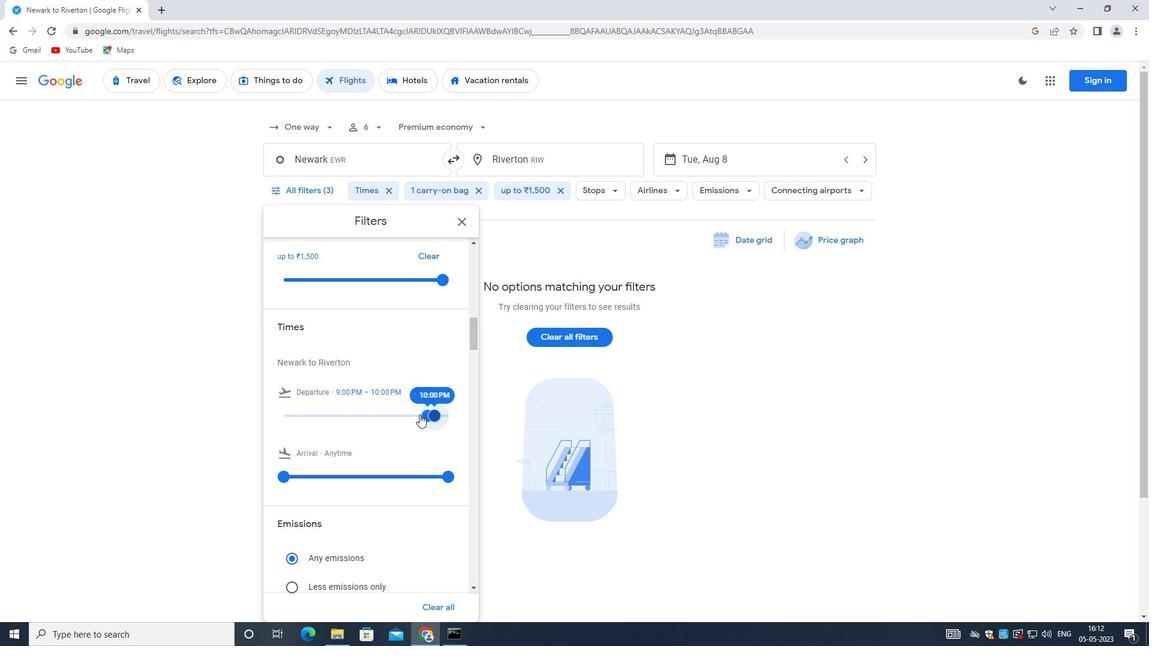 
Action: Mouse moved to (418, 414)
Screenshot: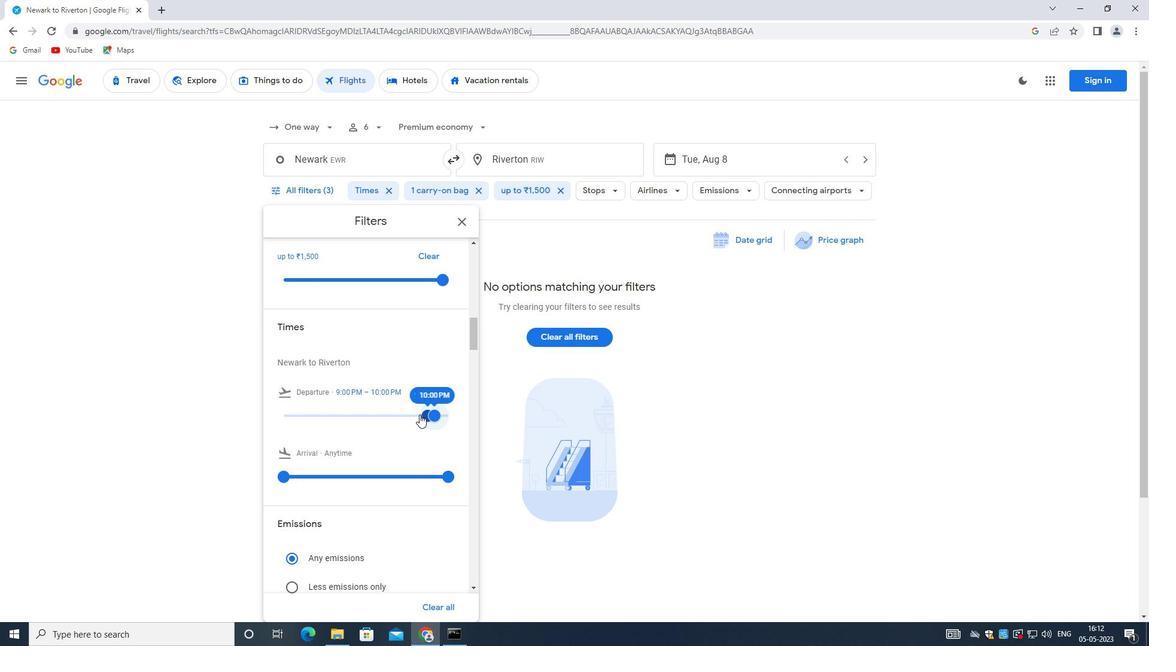 
Action: Mouse scrolled (418, 414) with delta (0, 0)
Screenshot: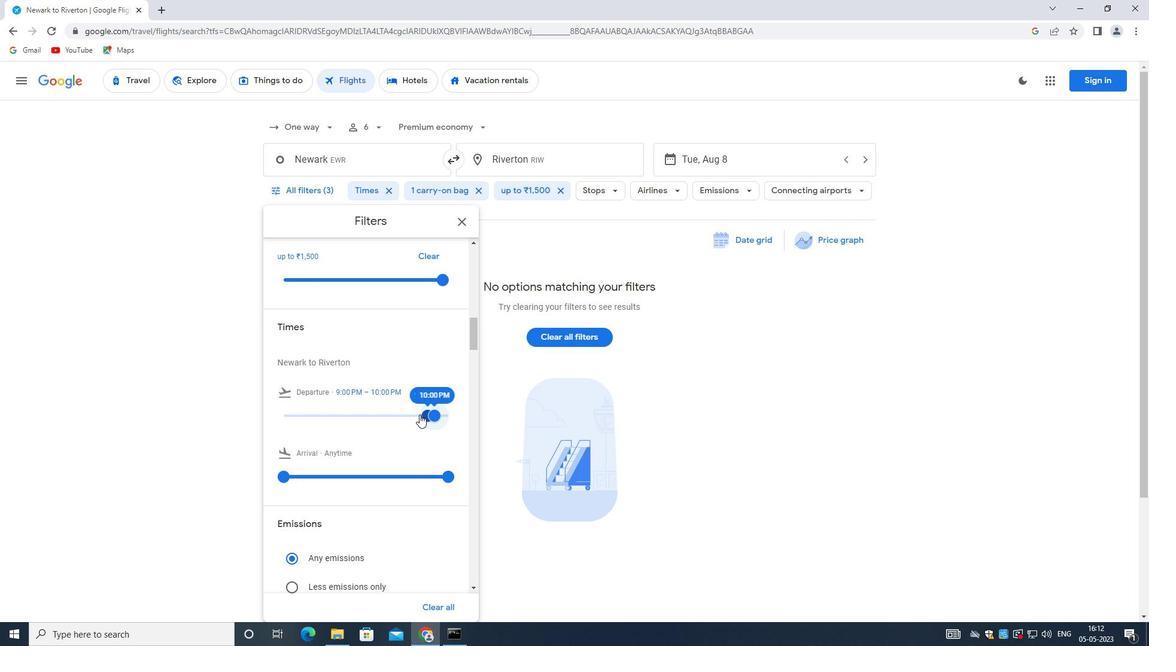 
Action: Mouse scrolled (418, 414) with delta (0, 0)
Screenshot: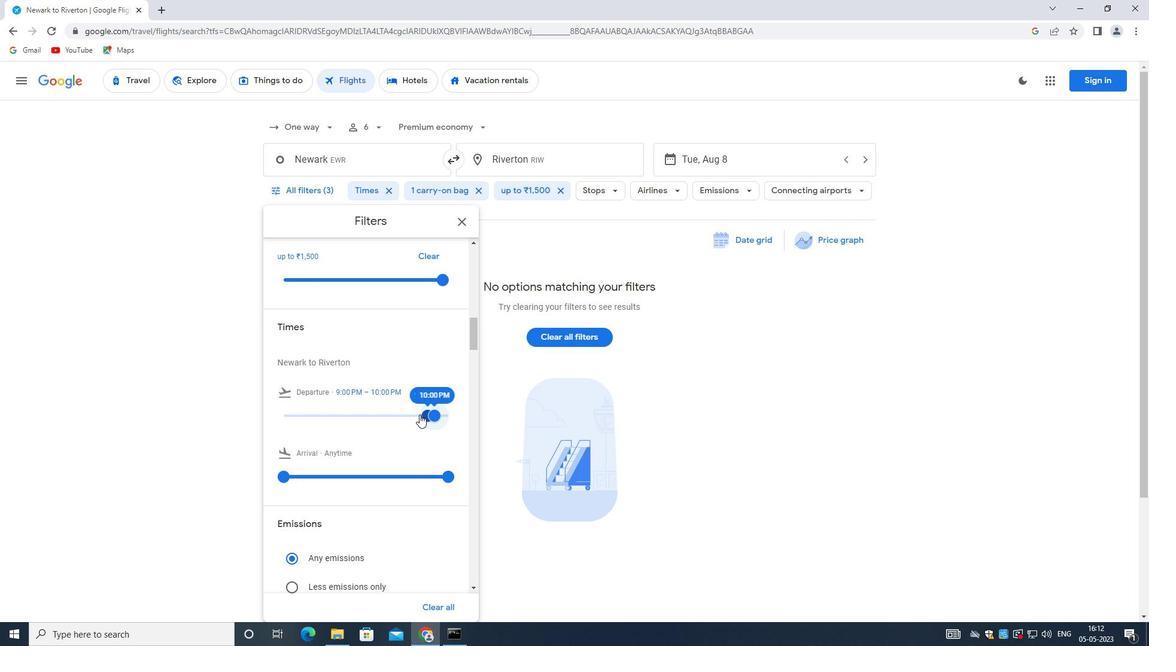 
Action: Mouse scrolled (418, 414) with delta (0, 0)
Screenshot: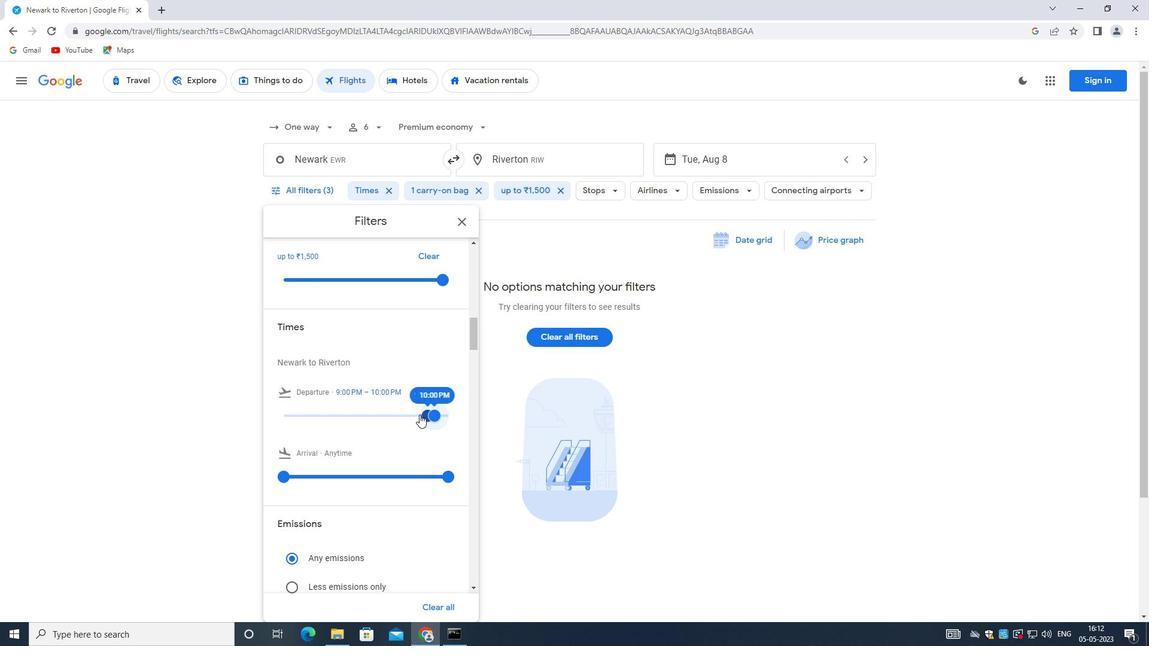 
Action: Mouse moved to (367, 424)
Screenshot: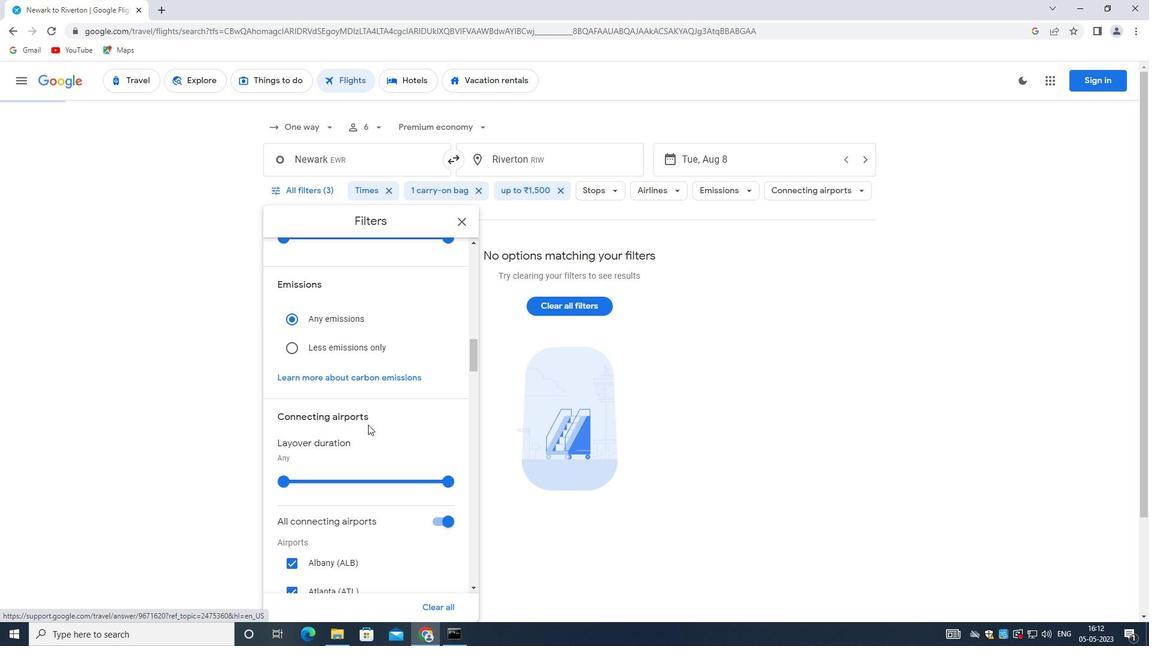 
Action: Mouse scrolled (367, 424) with delta (0, 0)
Screenshot: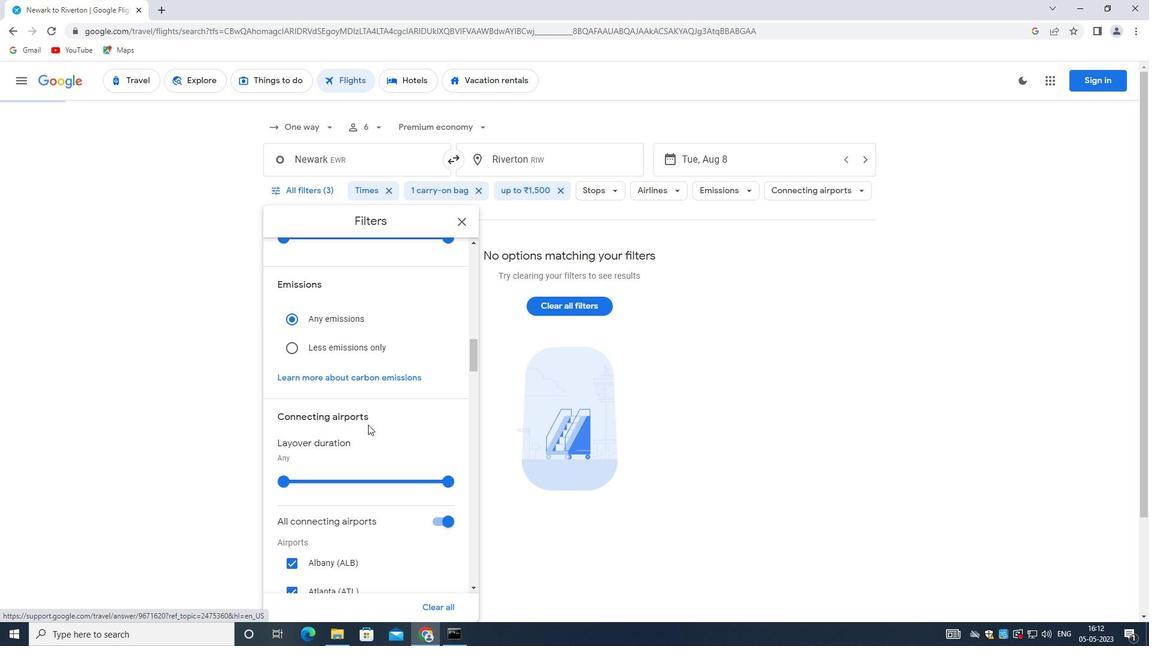 
Action: Mouse moved to (367, 426)
Screenshot: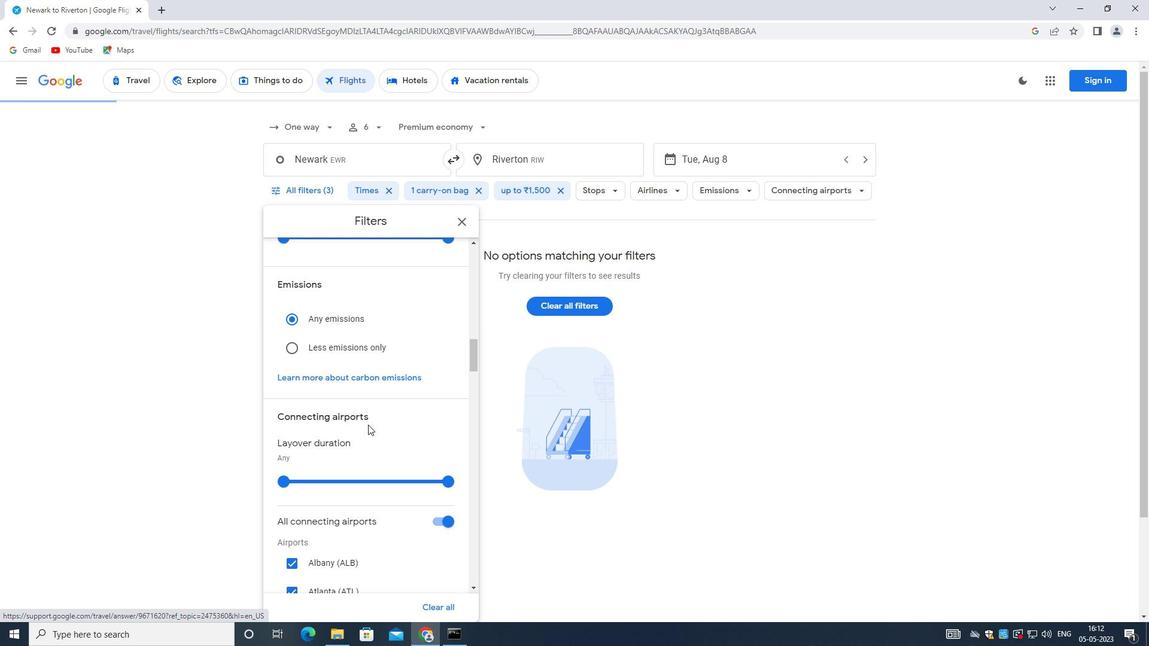 
Action: Mouse scrolled (367, 425) with delta (0, 0)
Screenshot: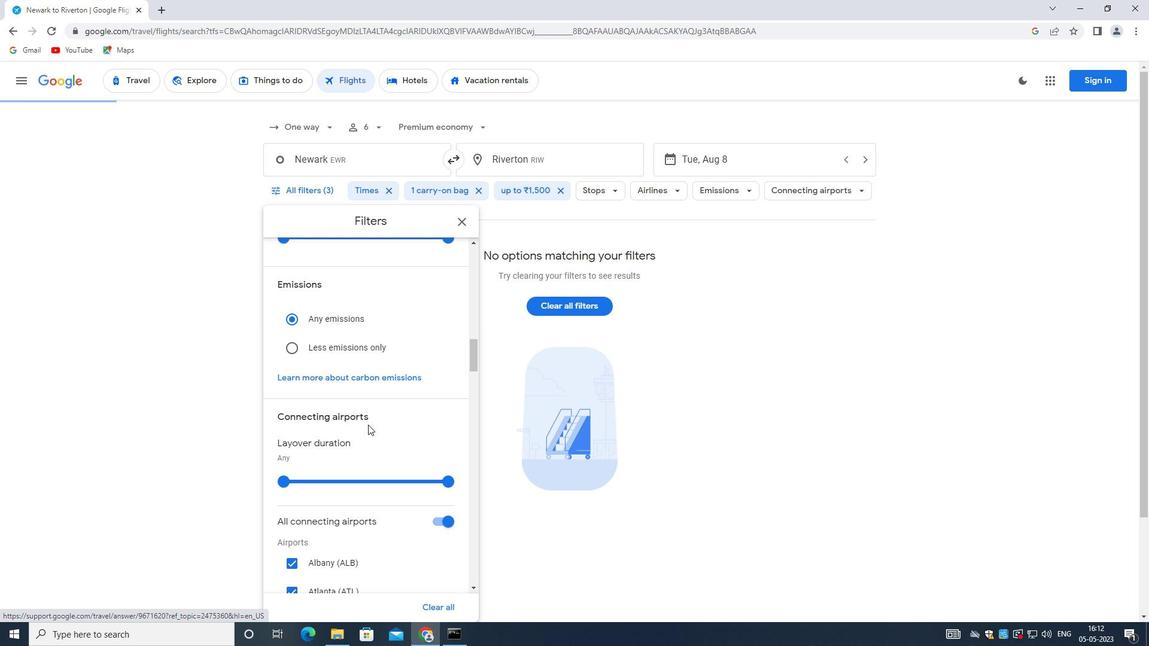 
Action: Mouse moved to (367, 426)
Screenshot: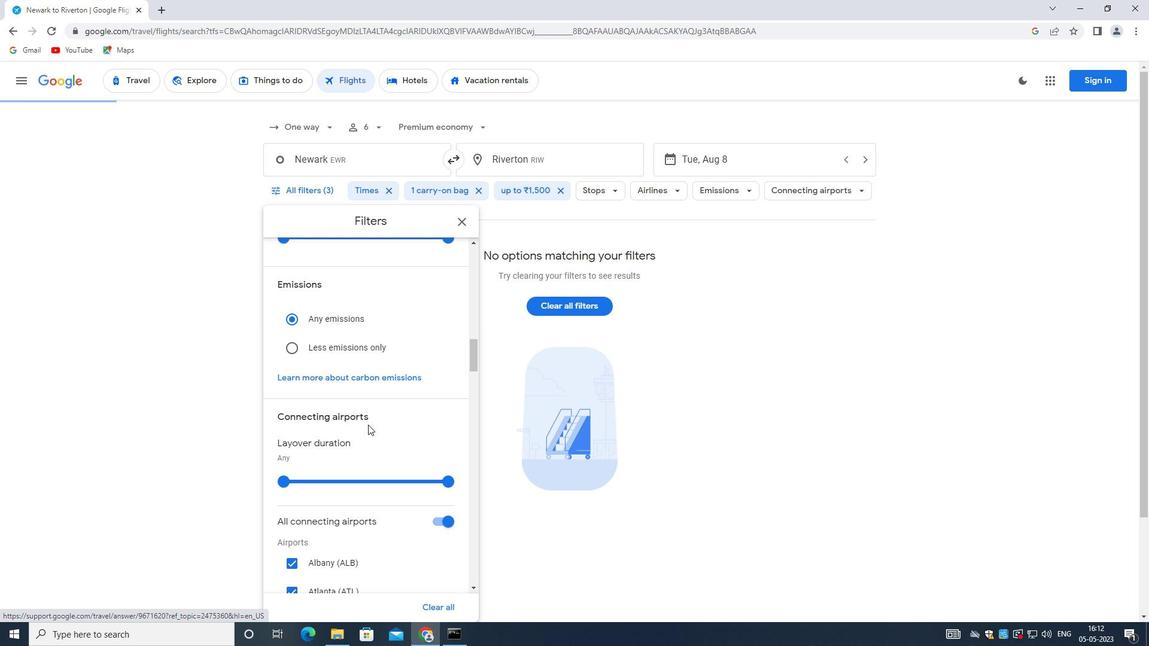 
Action: Mouse scrolled (367, 426) with delta (0, 0)
Screenshot: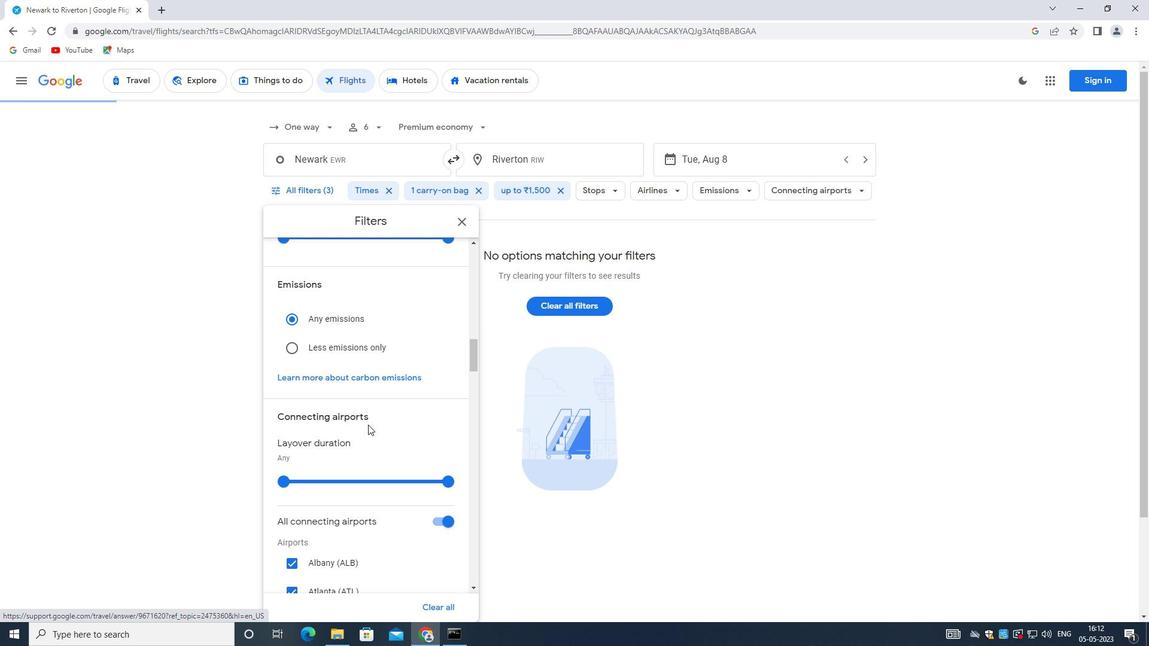 
Action: Mouse scrolled (367, 426) with delta (0, 0)
Screenshot: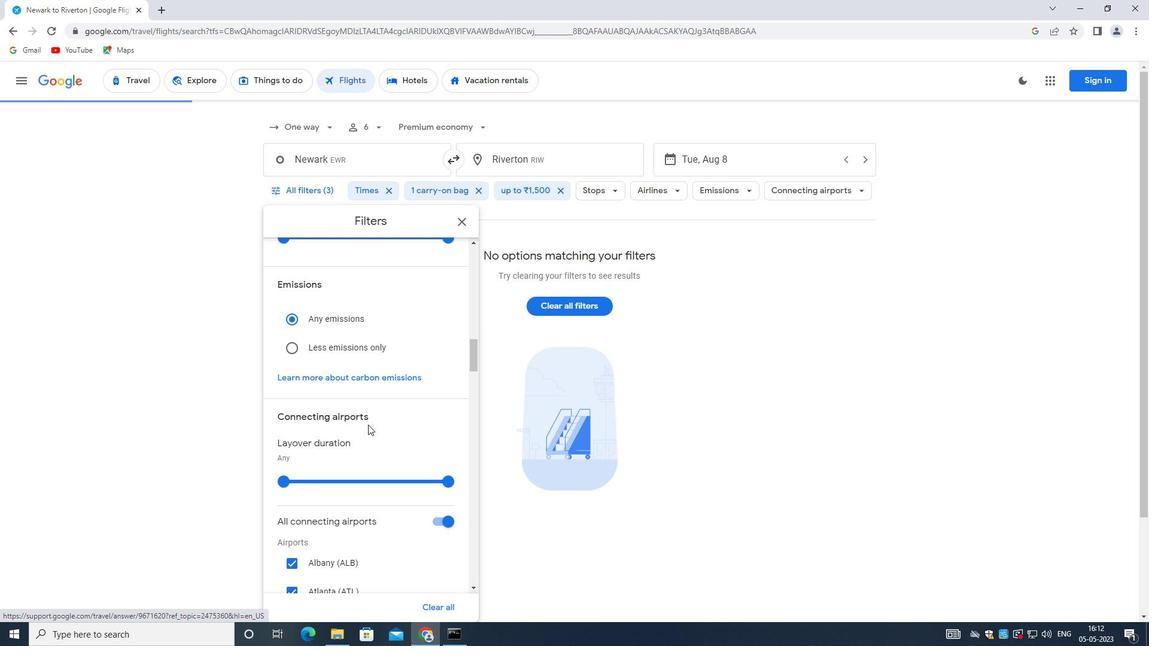 
Action: Mouse scrolled (367, 426) with delta (0, 0)
Screenshot: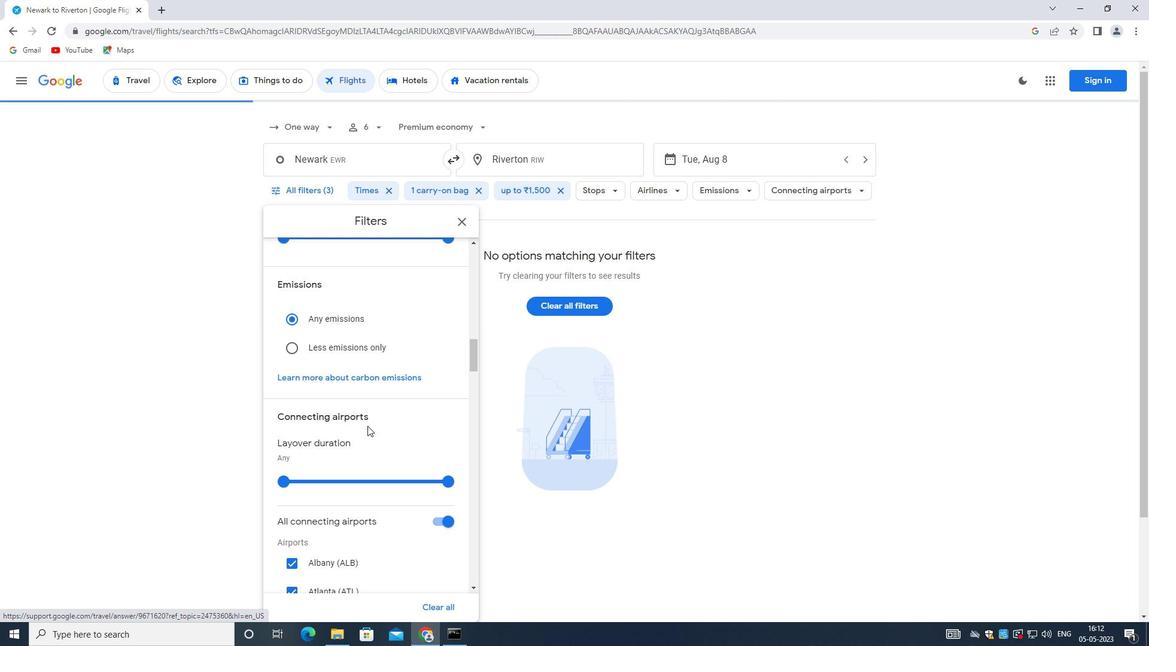 
Action: Mouse moved to (367, 435)
Screenshot: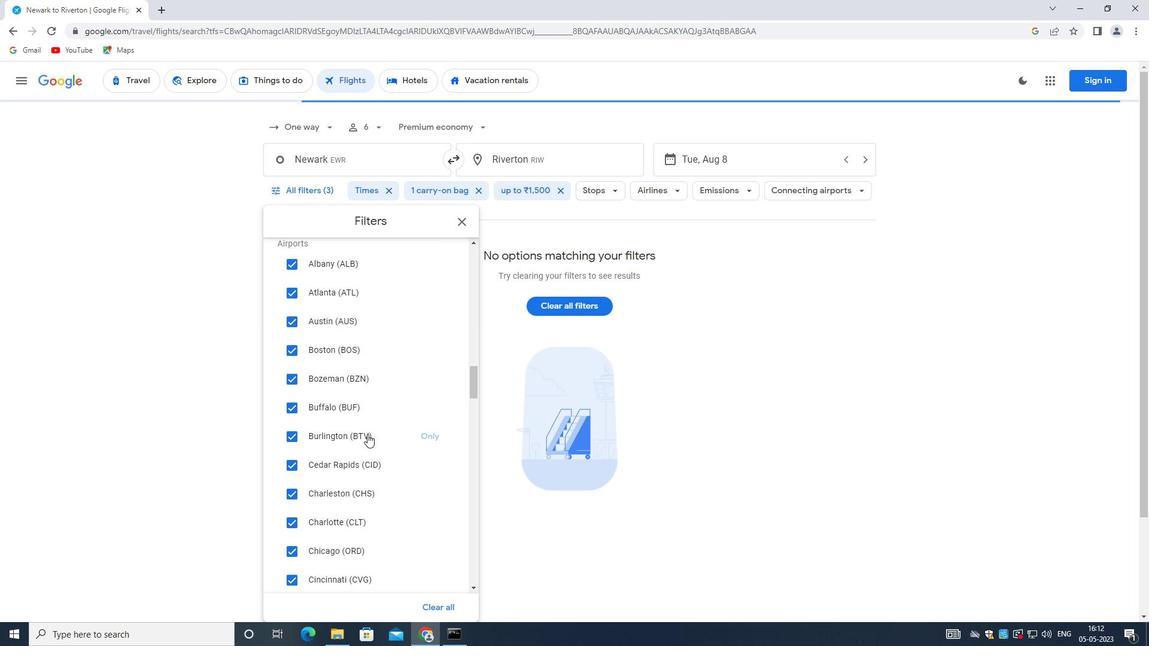 
Action: Mouse scrolled (367, 435) with delta (0, 0)
Screenshot: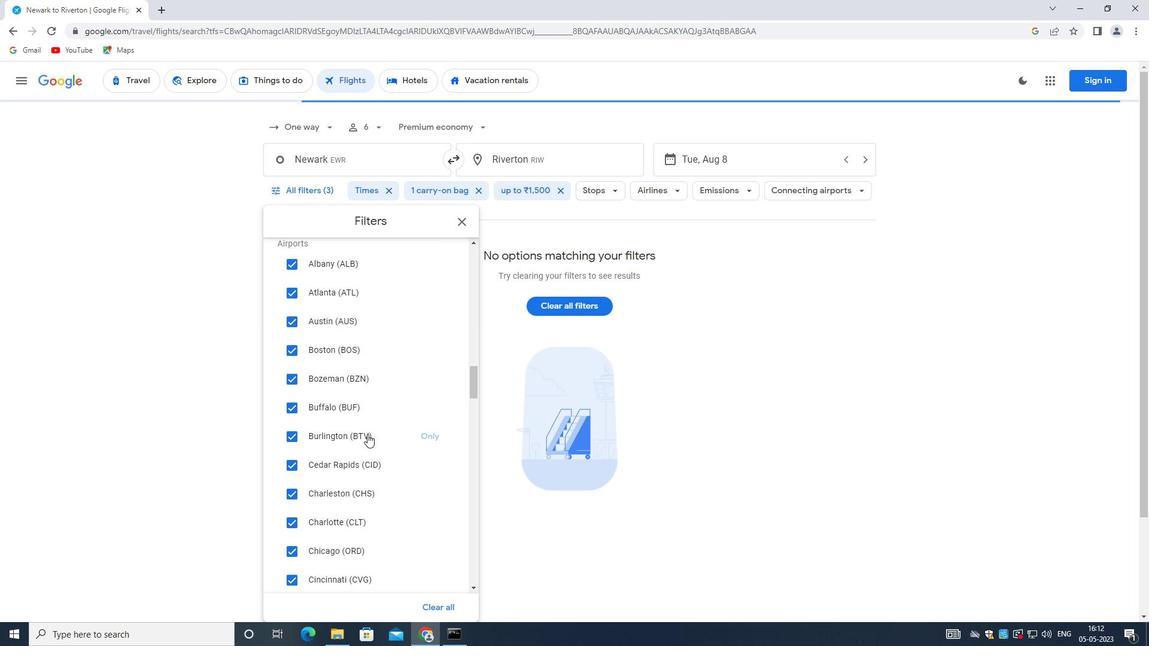 
Action: Mouse moved to (367, 435)
Screenshot: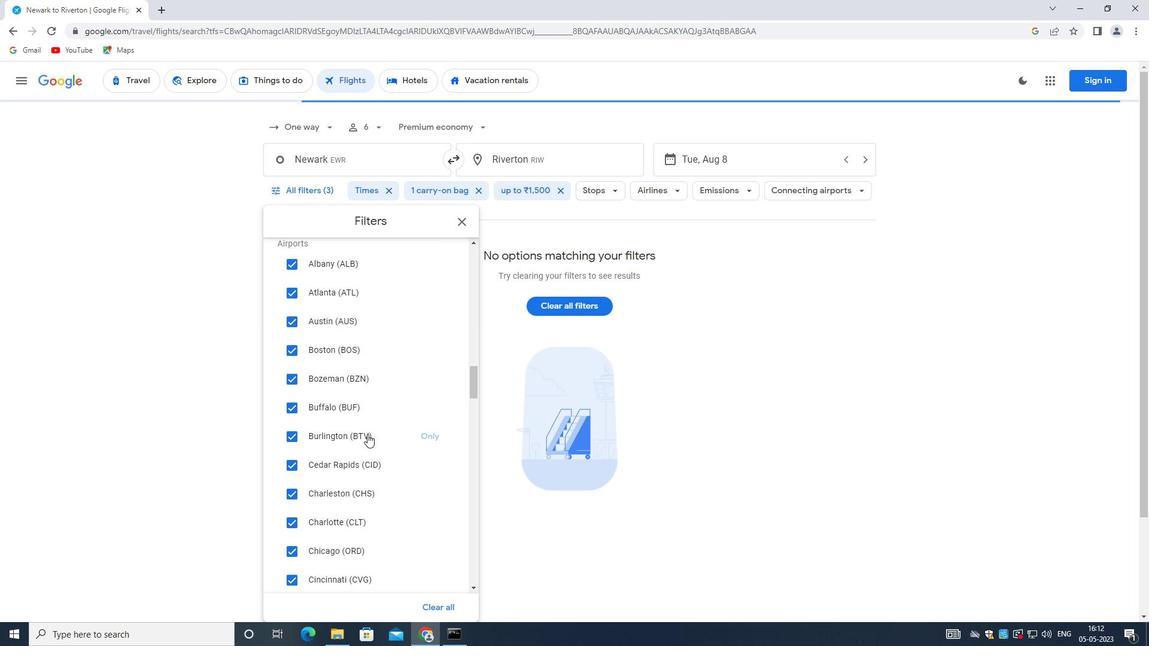 
Action: Mouse scrolled (367, 435) with delta (0, 0)
Screenshot: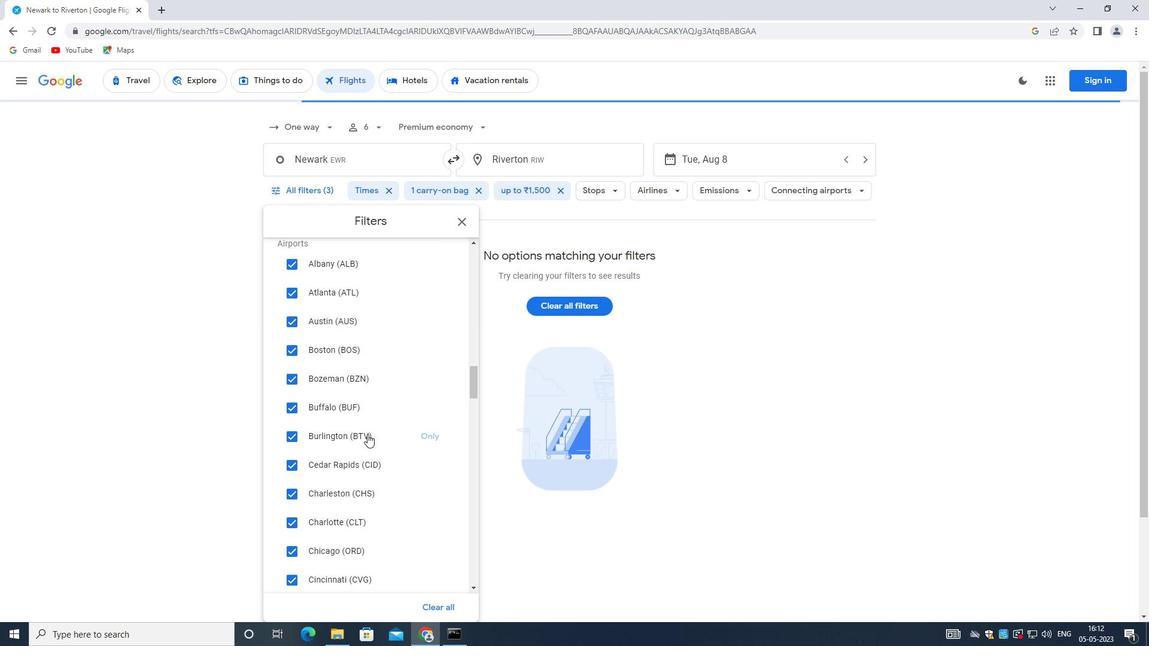 
Action: Mouse moved to (367, 436)
Screenshot: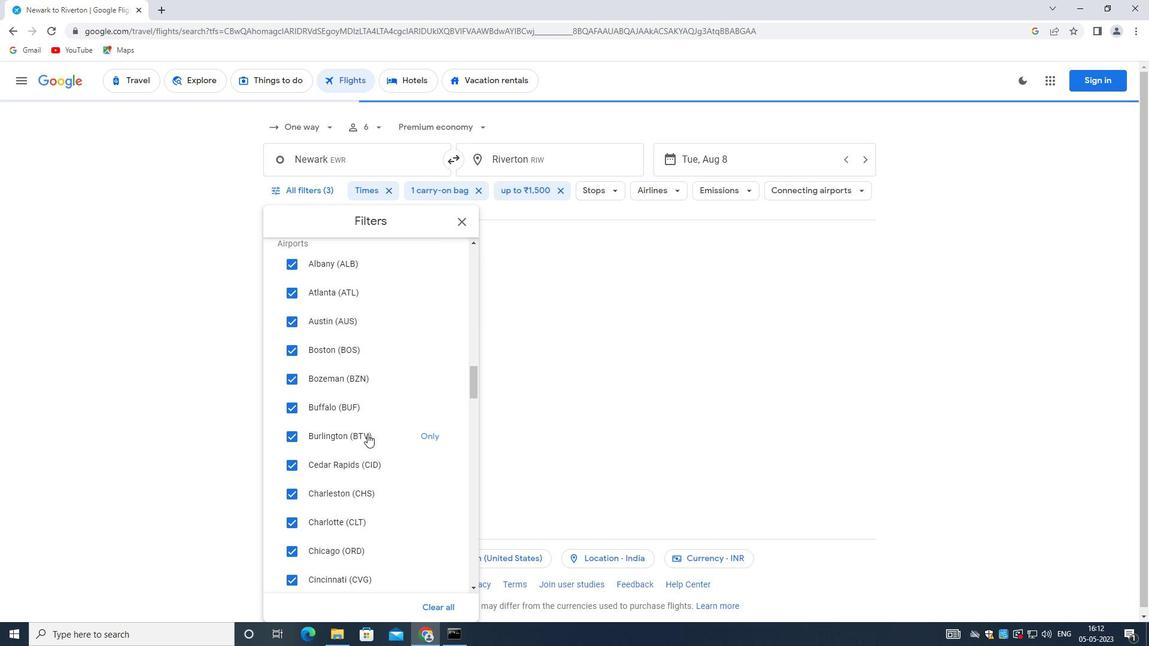 
Action: Mouse scrolled (367, 435) with delta (0, 0)
Screenshot: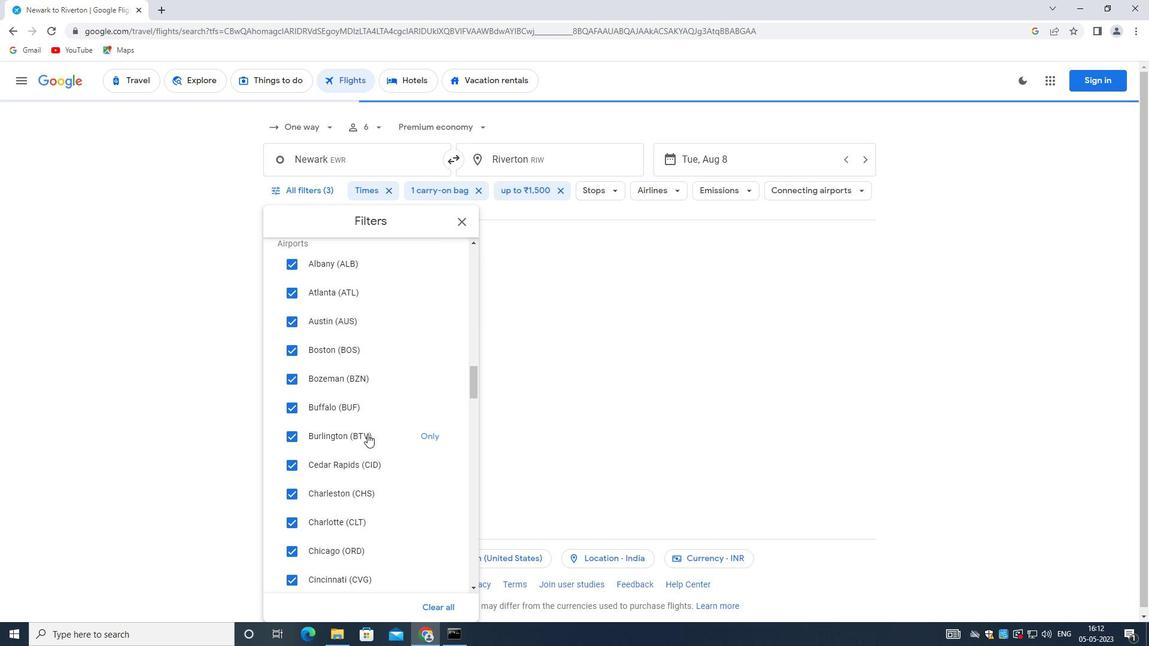 
Action: Mouse moved to (367, 437)
Screenshot: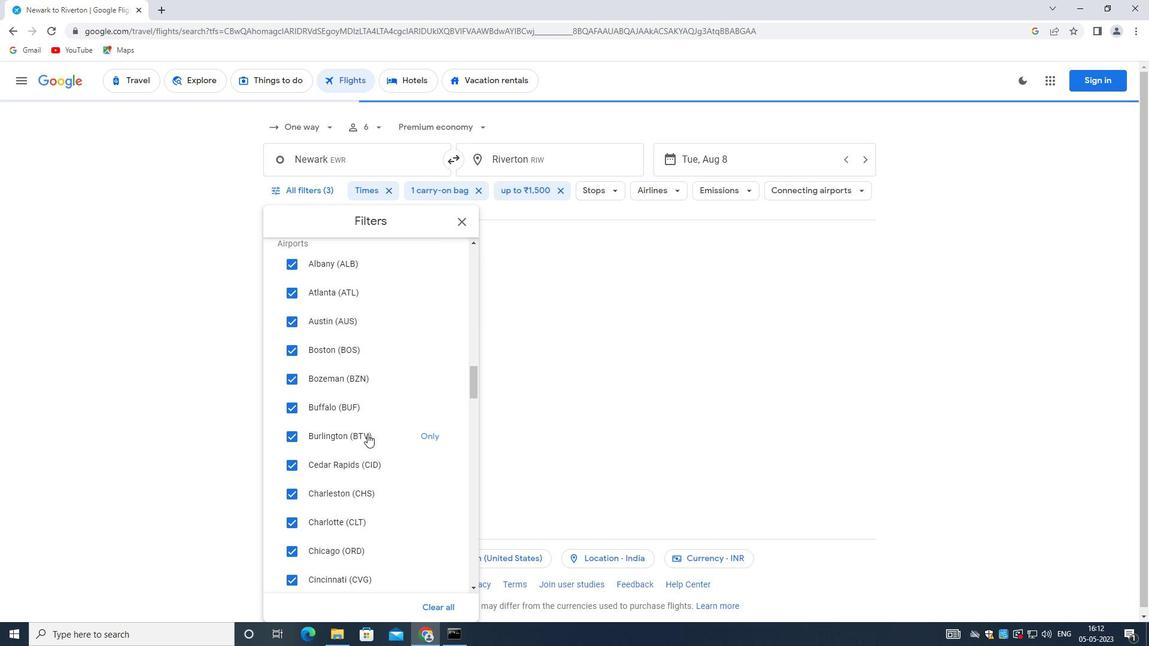 
Action: Mouse scrolled (367, 436) with delta (0, 0)
Screenshot: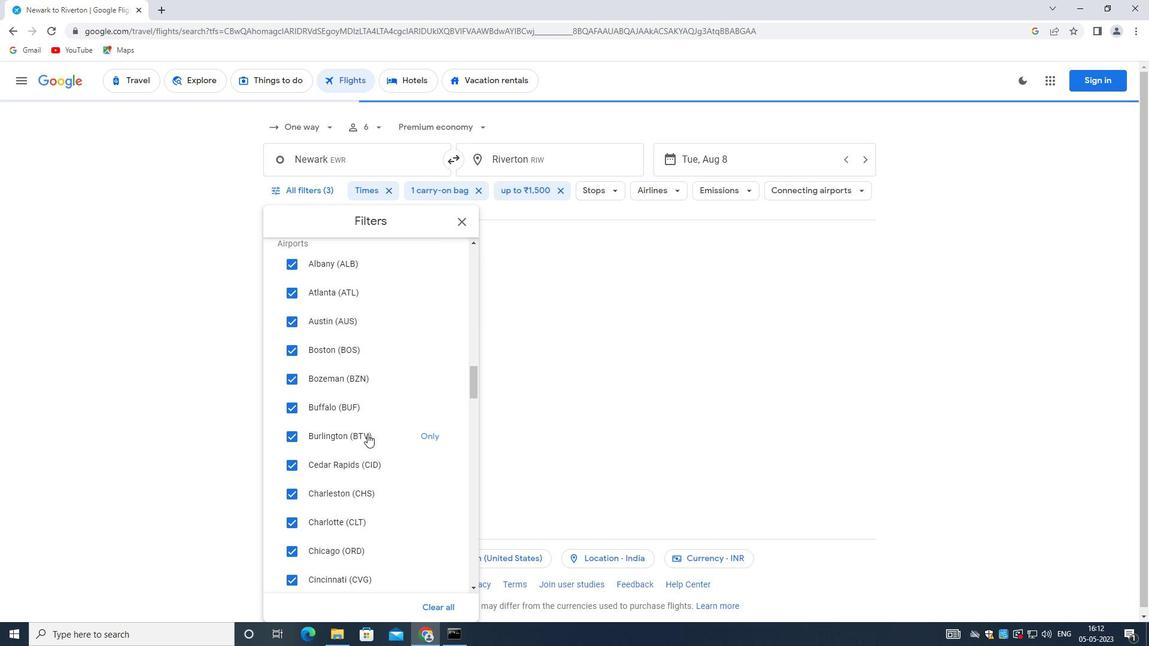 
Action: Mouse moved to (337, 469)
Screenshot: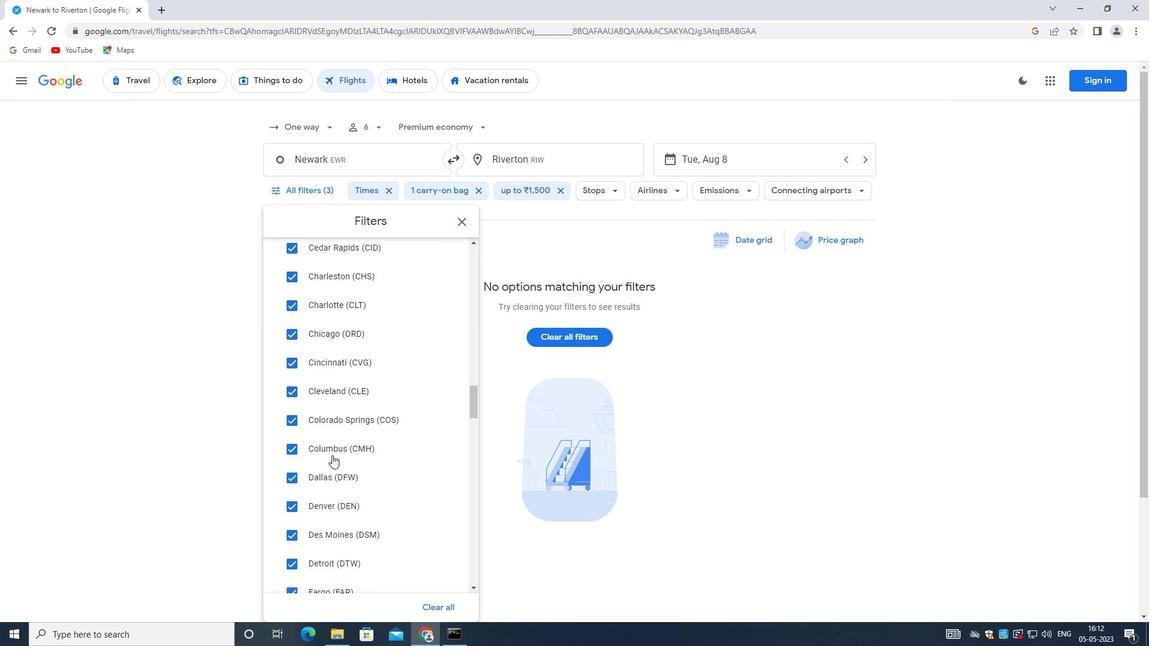
Action: Mouse scrolled (337, 469) with delta (0, 0)
Screenshot: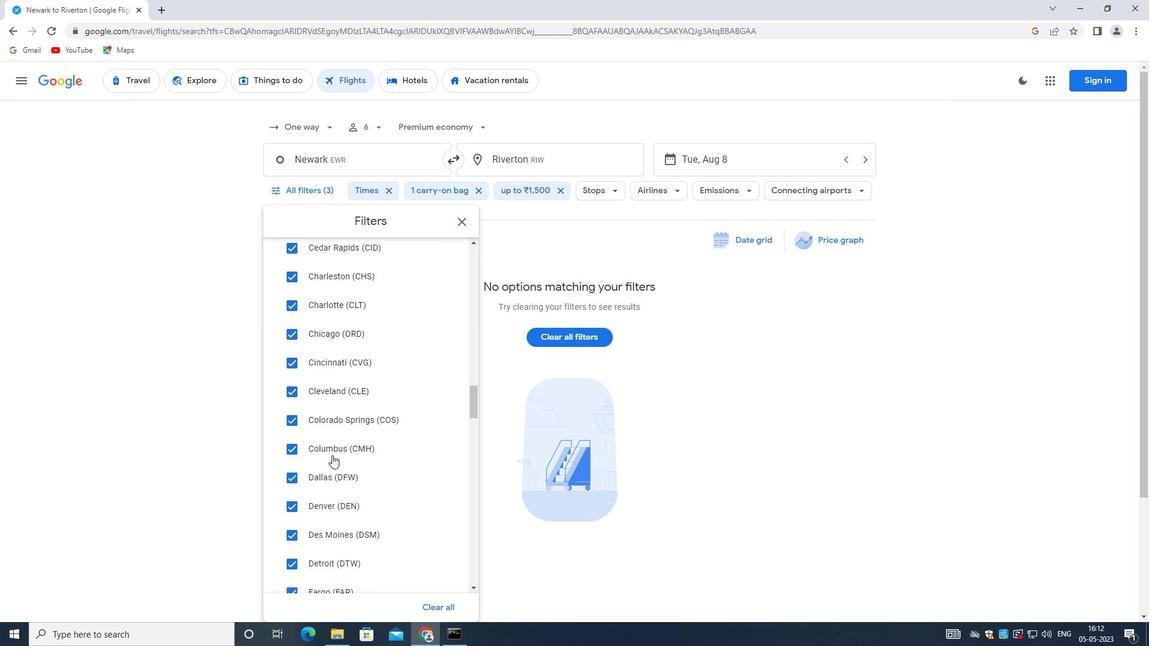 
Action: Mouse moved to (338, 472)
Screenshot: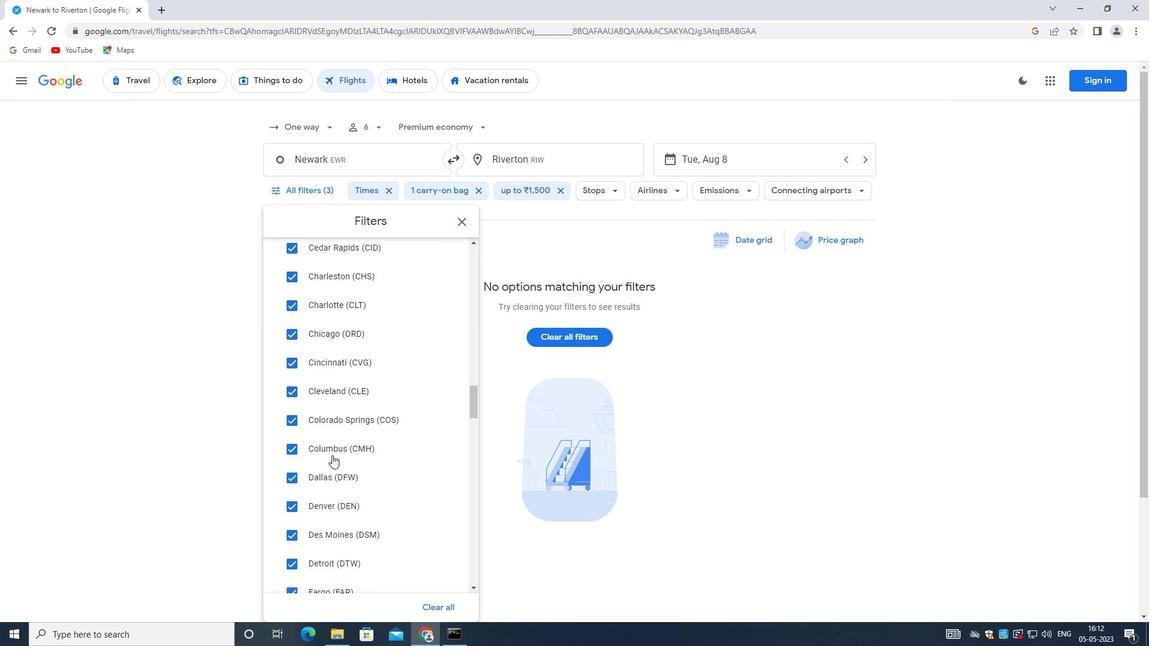 
Action: Mouse scrolled (338, 471) with delta (0, 0)
Screenshot: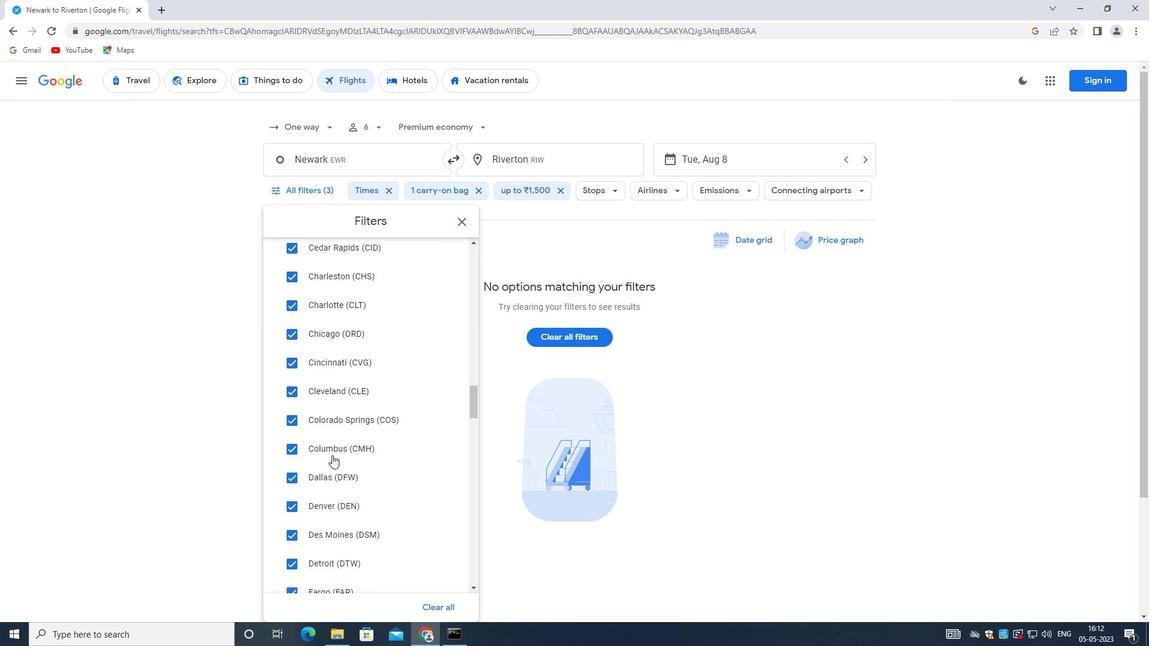 
Action: Mouse moved to (338, 473)
Screenshot: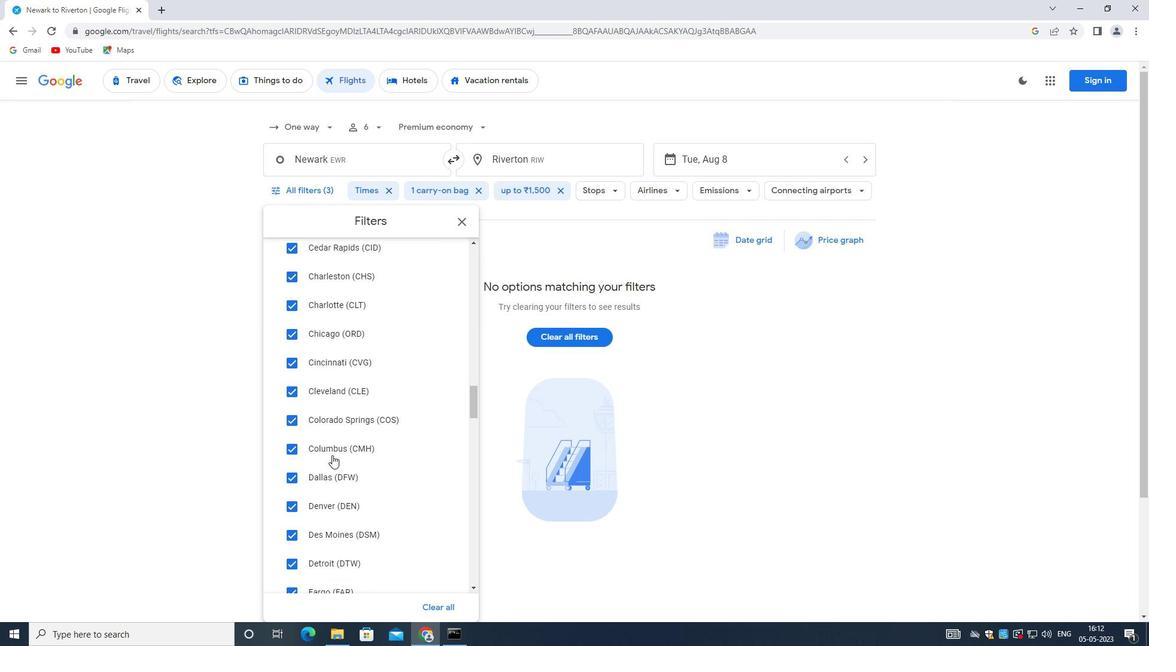 
Action: Mouse scrolled (338, 472) with delta (0, 0)
Screenshot: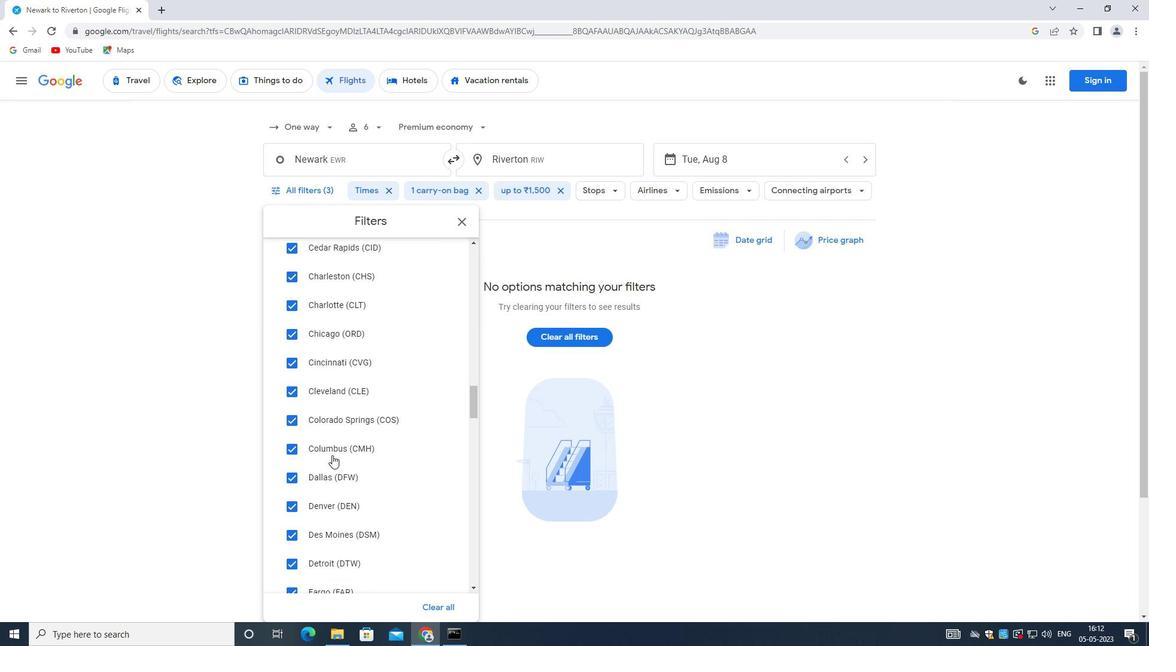 
Action: Mouse moved to (338, 473)
Screenshot: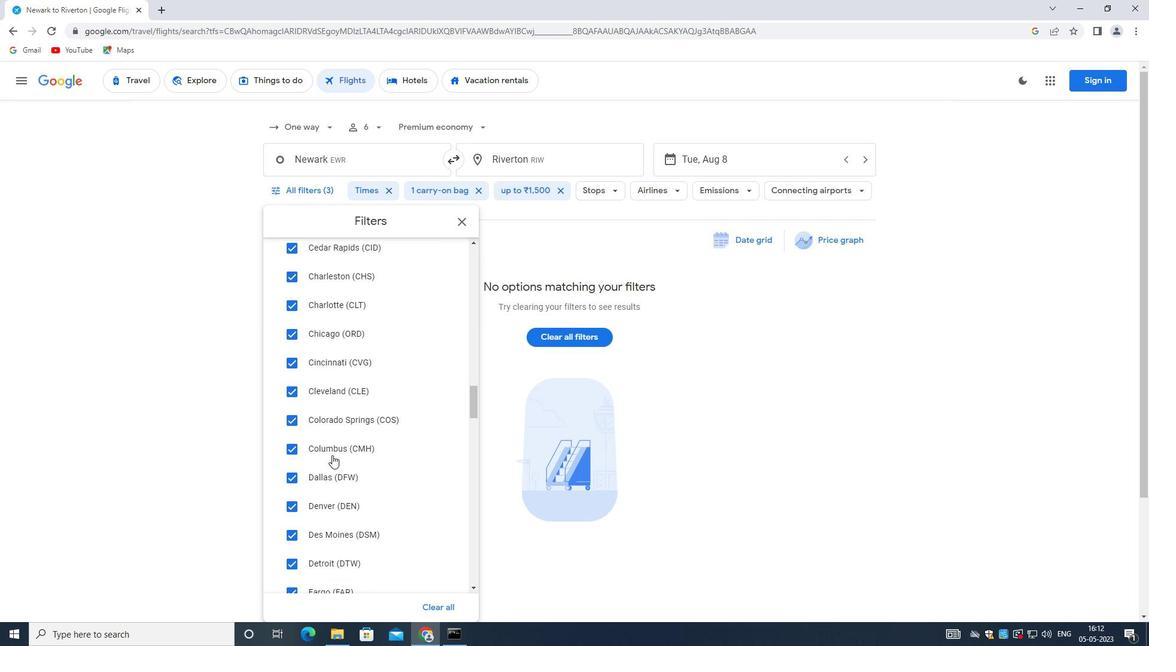
Action: Mouse scrolled (338, 473) with delta (0, 0)
Screenshot: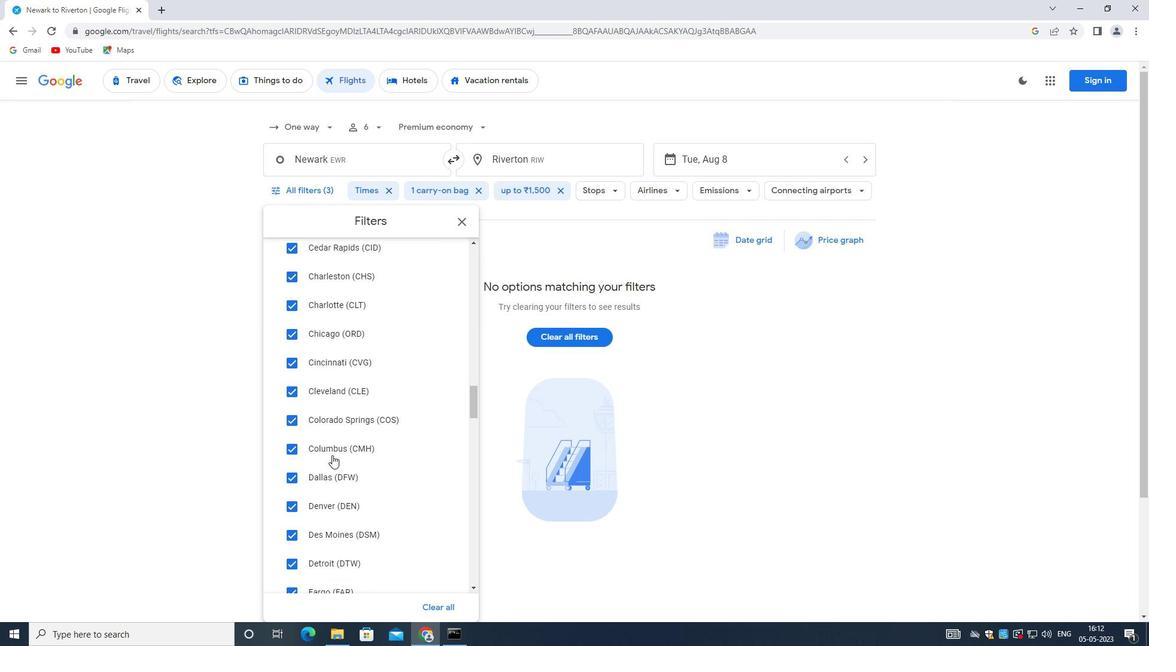 
Action: Mouse moved to (344, 460)
Screenshot: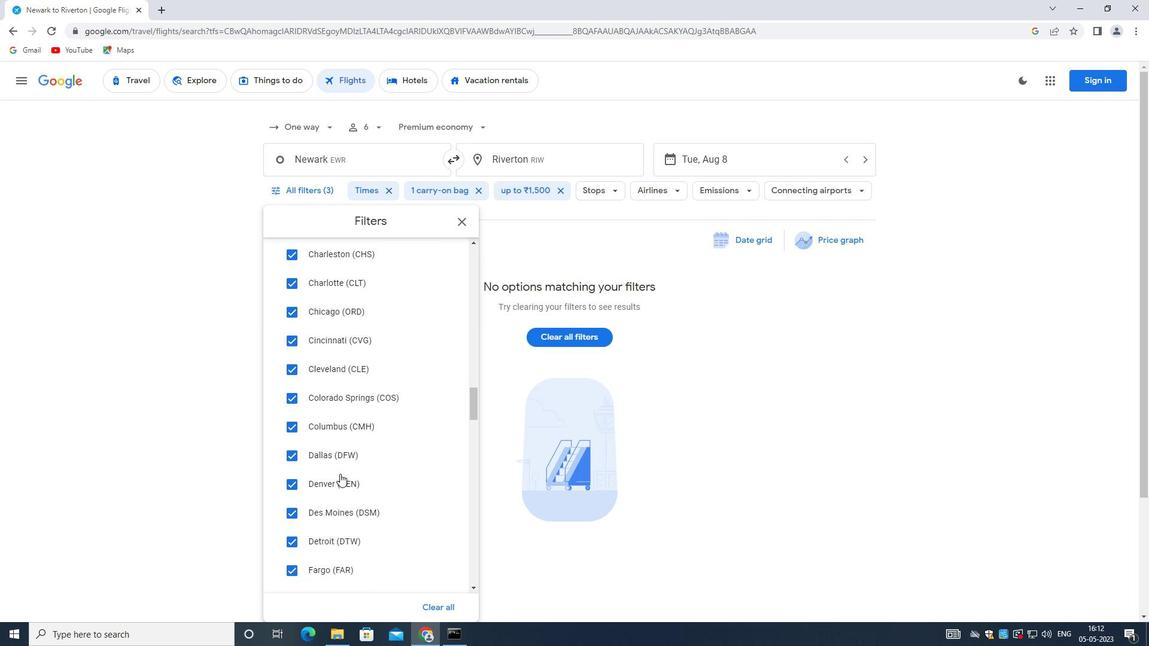 
Action: Mouse scrolled (344, 460) with delta (0, 0)
Screenshot: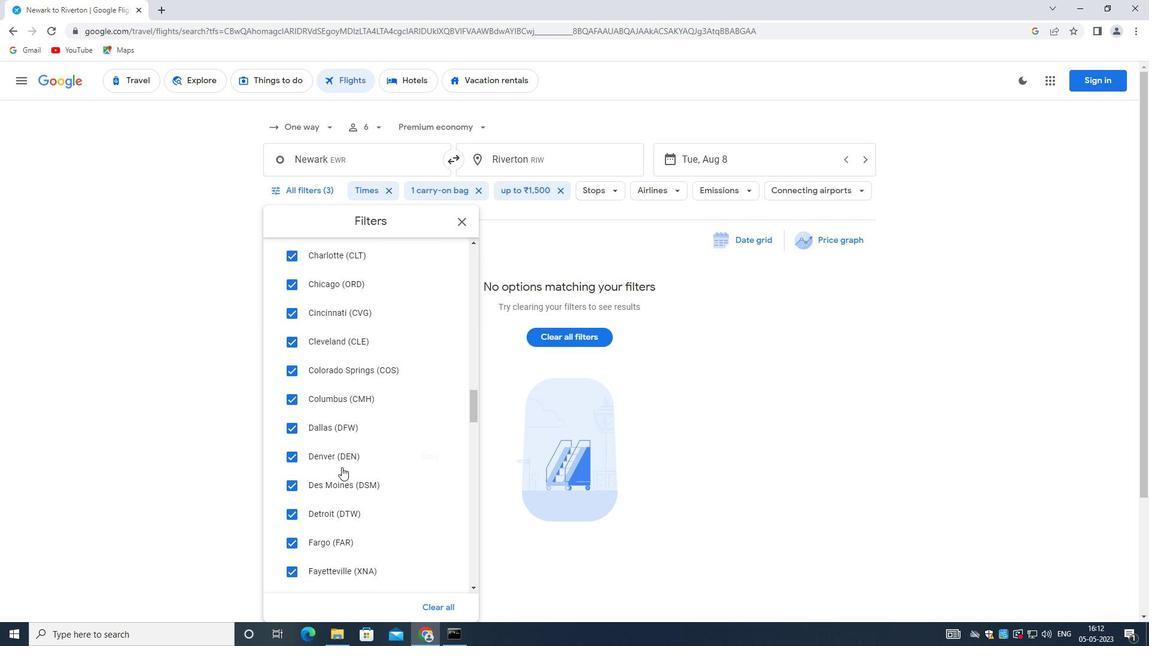 
Action: Mouse scrolled (344, 460) with delta (0, 0)
Screenshot: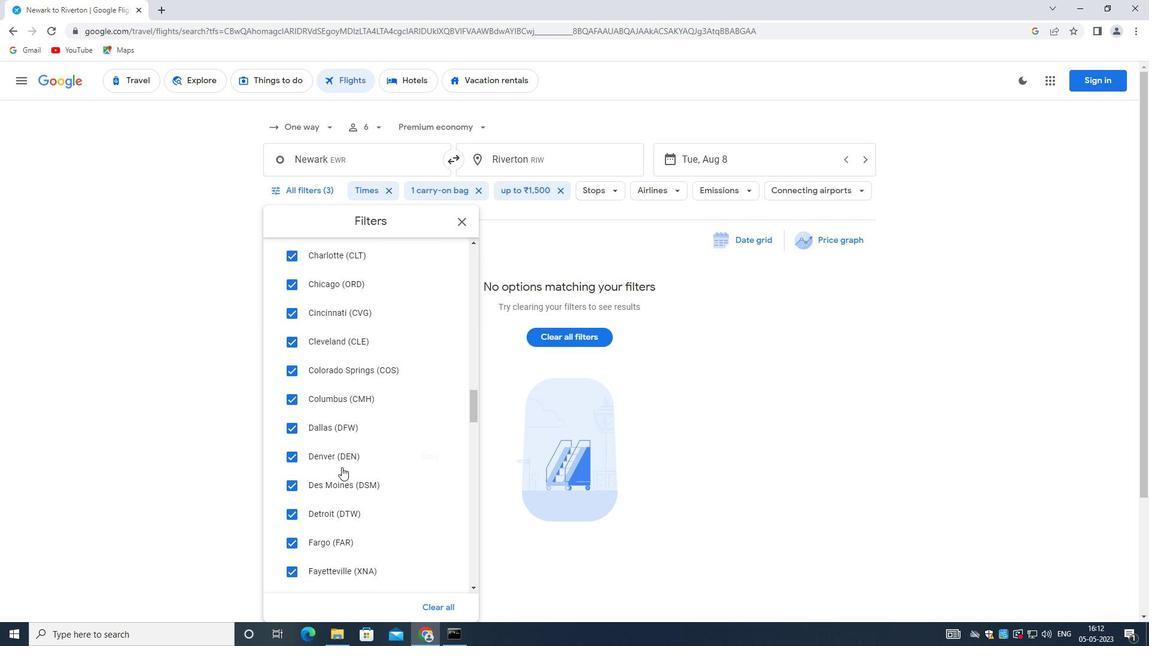 
Action: Mouse scrolled (344, 460) with delta (0, 0)
Screenshot: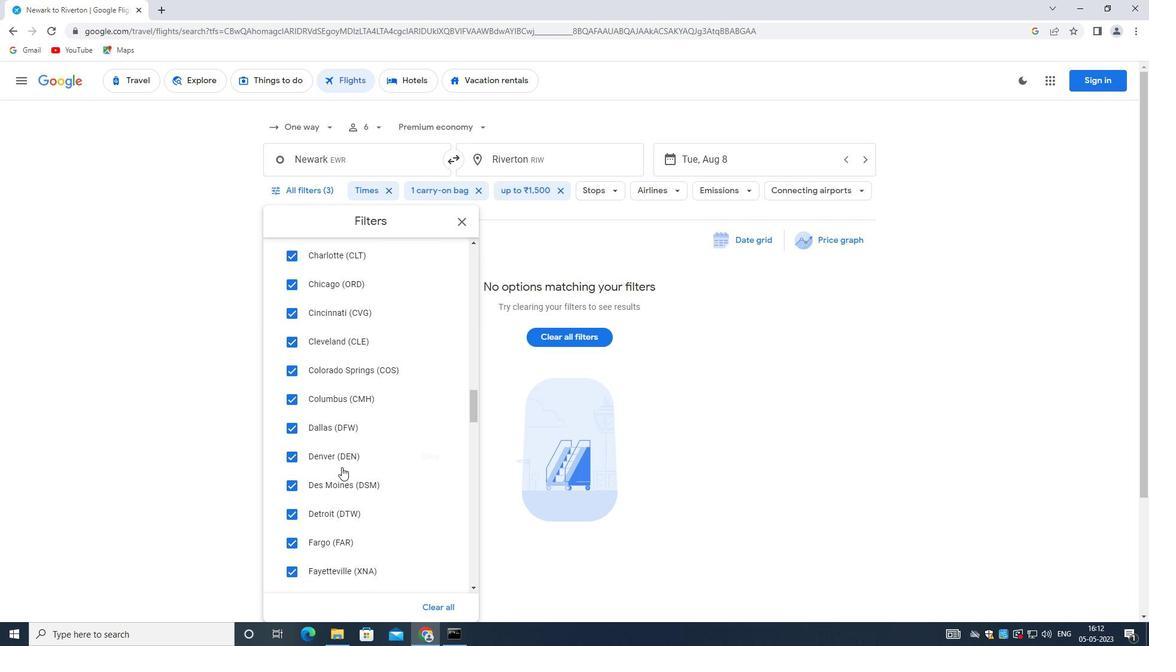 
Action: Mouse scrolled (344, 460) with delta (0, 0)
Screenshot: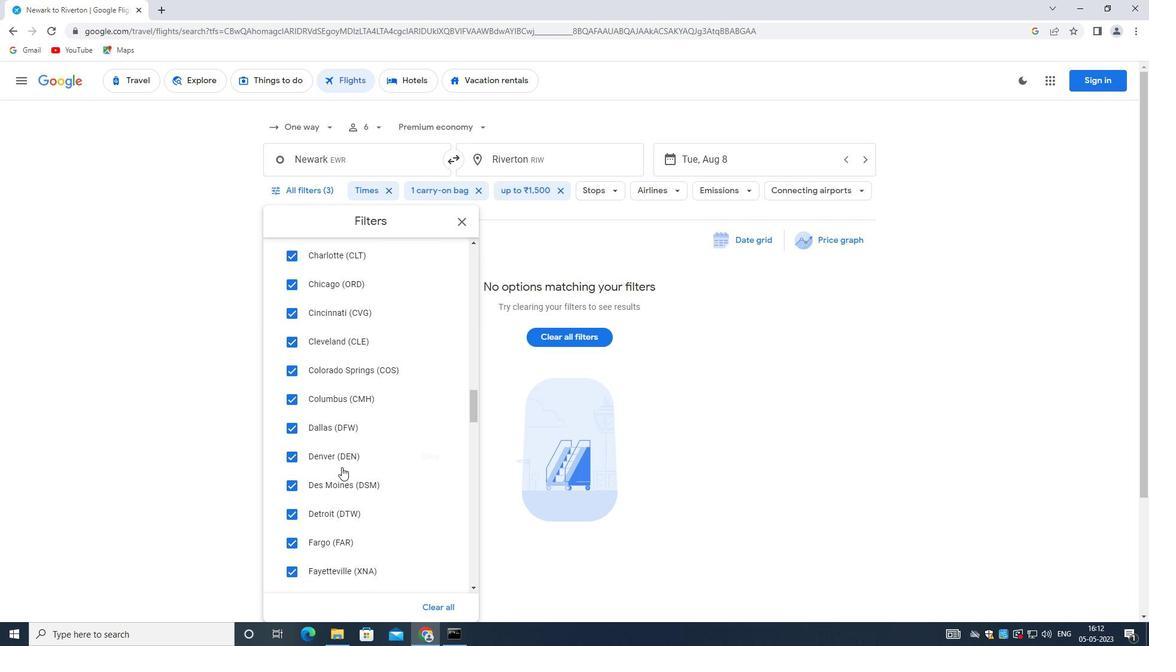 
Action: Mouse moved to (344, 465)
Screenshot: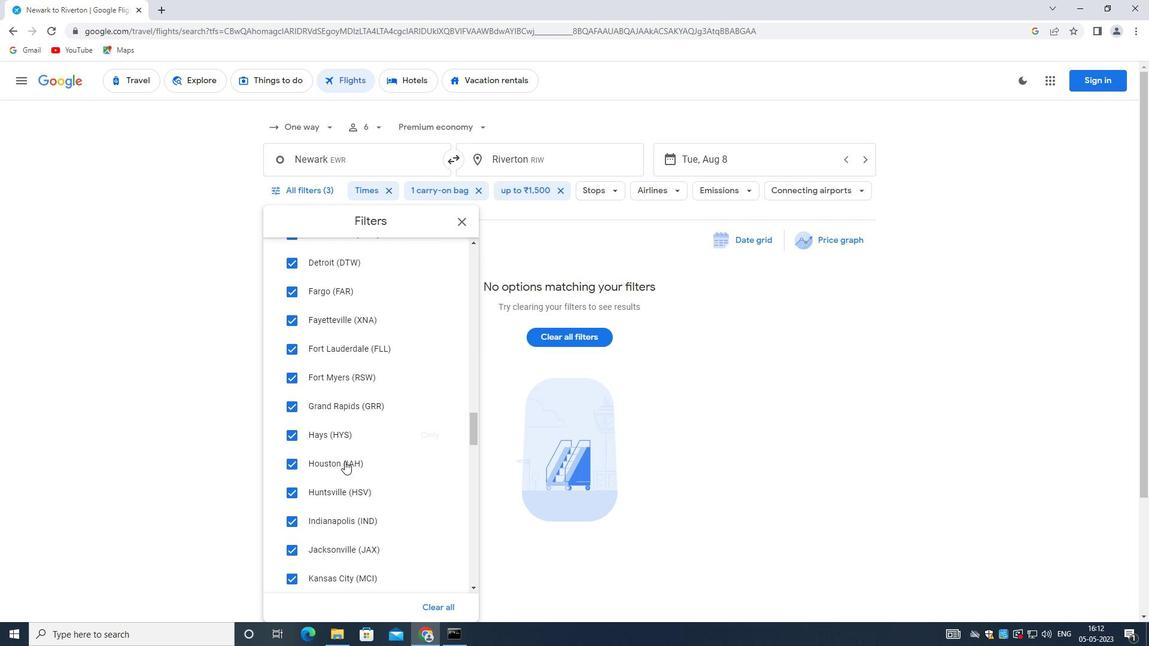 
Action: Mouse scrolled (344, 464) with delta (0, 0)
Screenshot: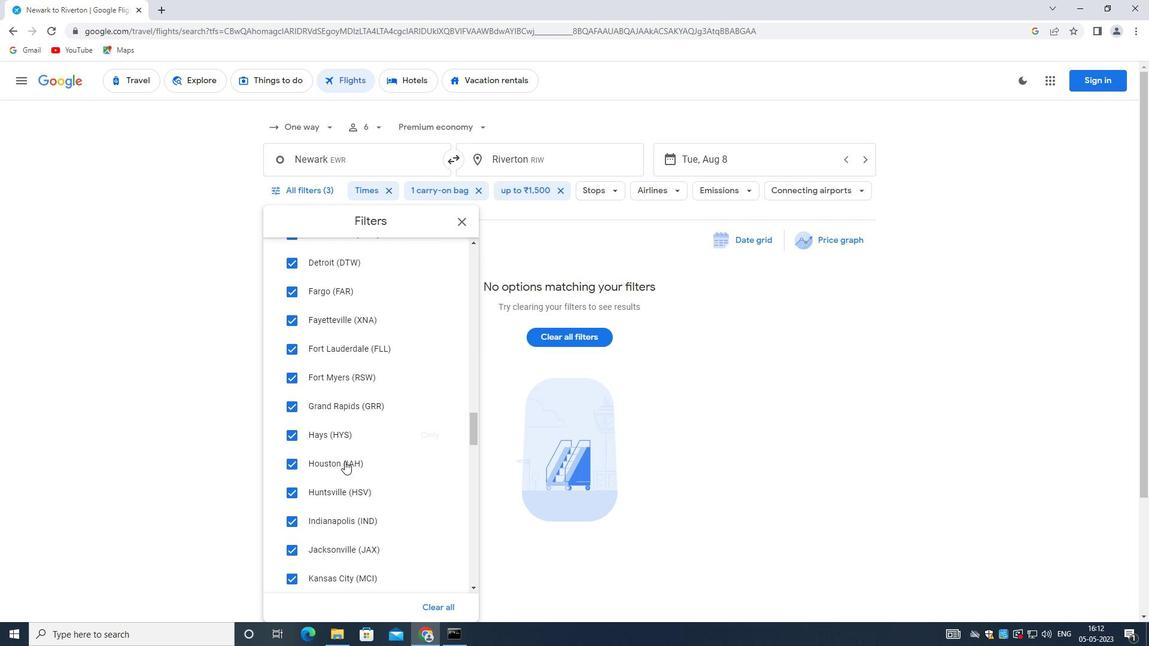 
Action: Mouse moved to (344, 470)
Screenshot: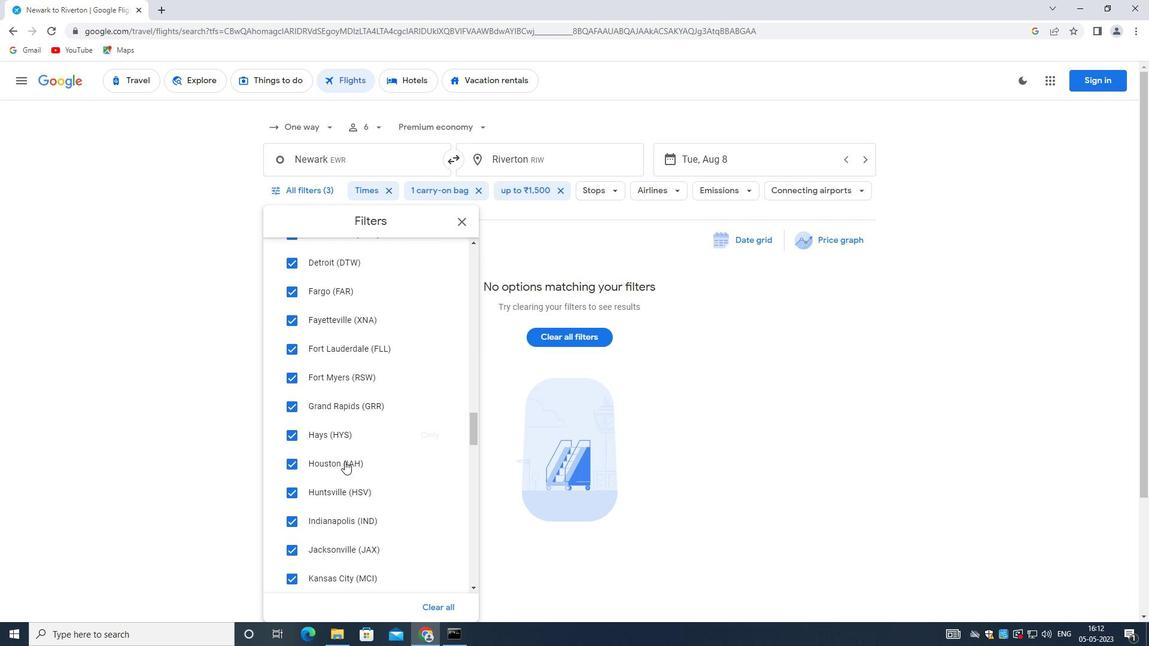 
Action: Mouse scrolled (344, 470) with delta (0, 0)
Screenshot: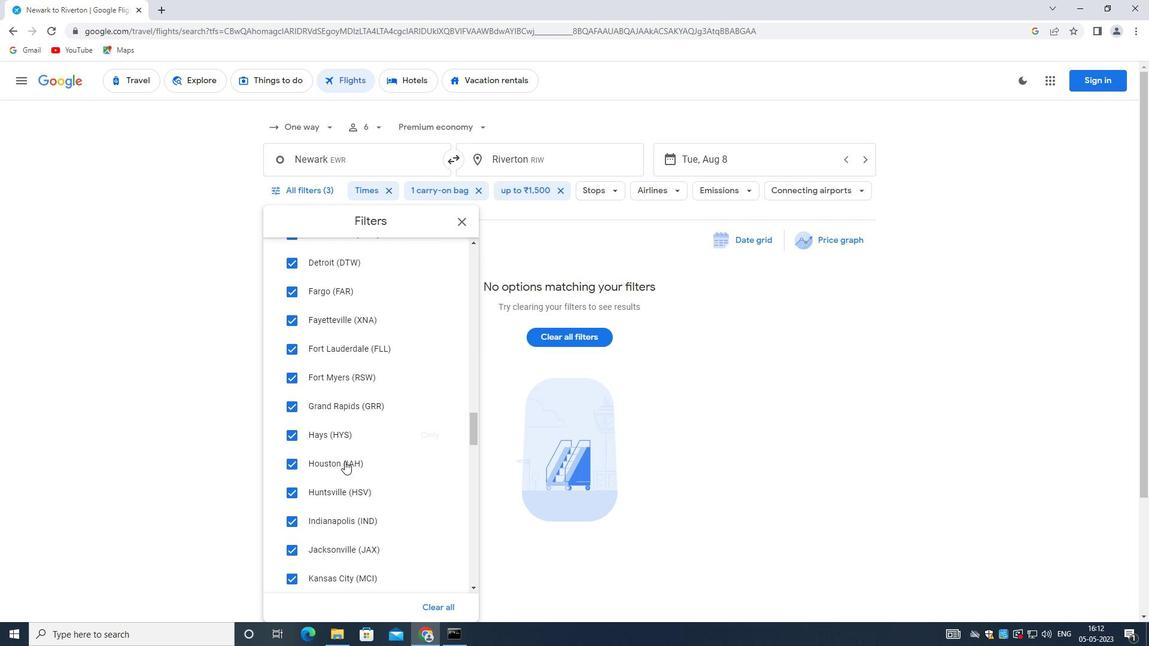 
Action: Mouse moved to (344, 484)
Screenshot: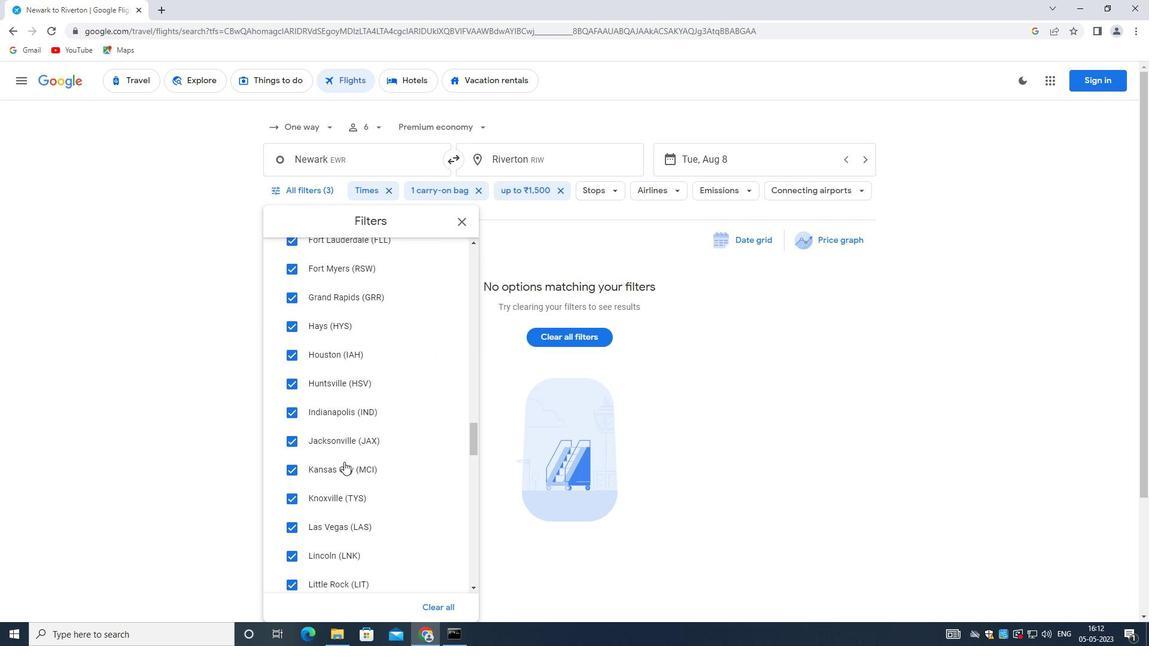 
Action: Mouse scrolled (344, 483) with delta (0, 0)
Screenshot: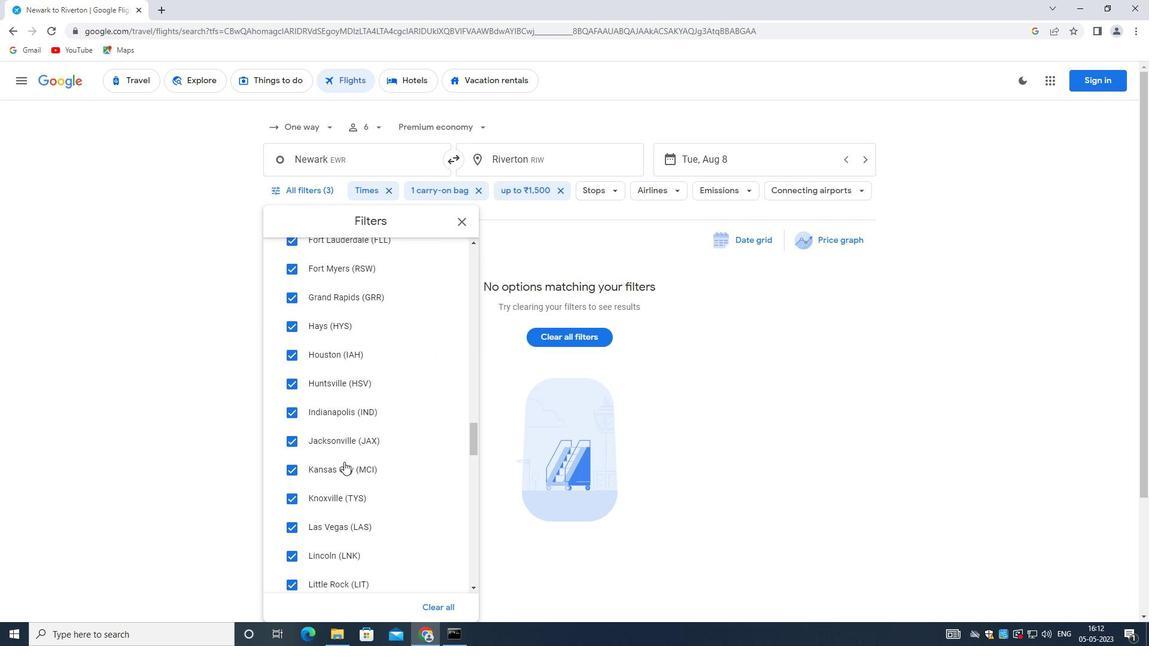 
Action: Mouse moved to (344, 488)
Screenshot: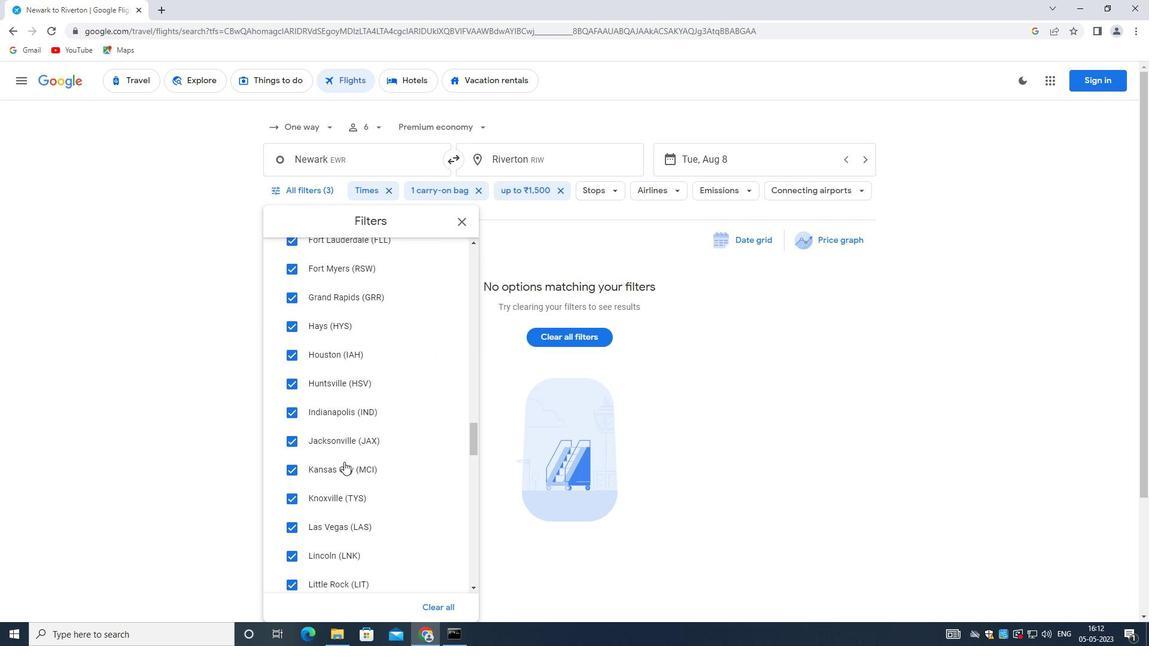 
Action: Mouse scrolled (344, 488) with delta (0, 0)
Screenshot: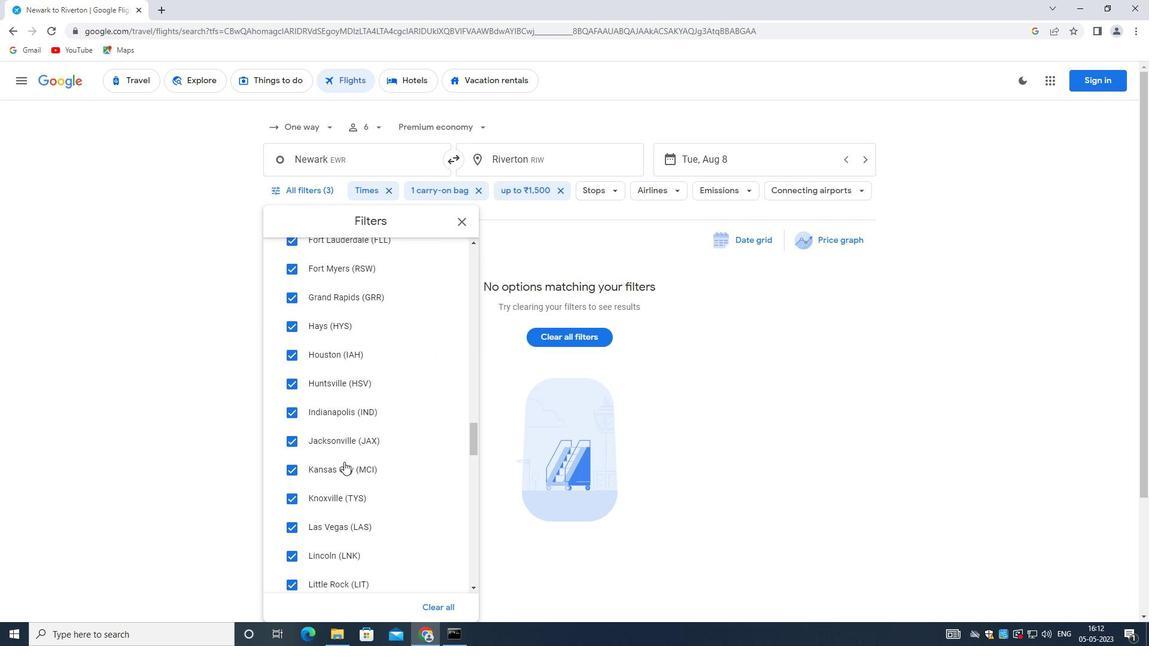 
Action: Mouse moved to (343, 494)
Screenshot: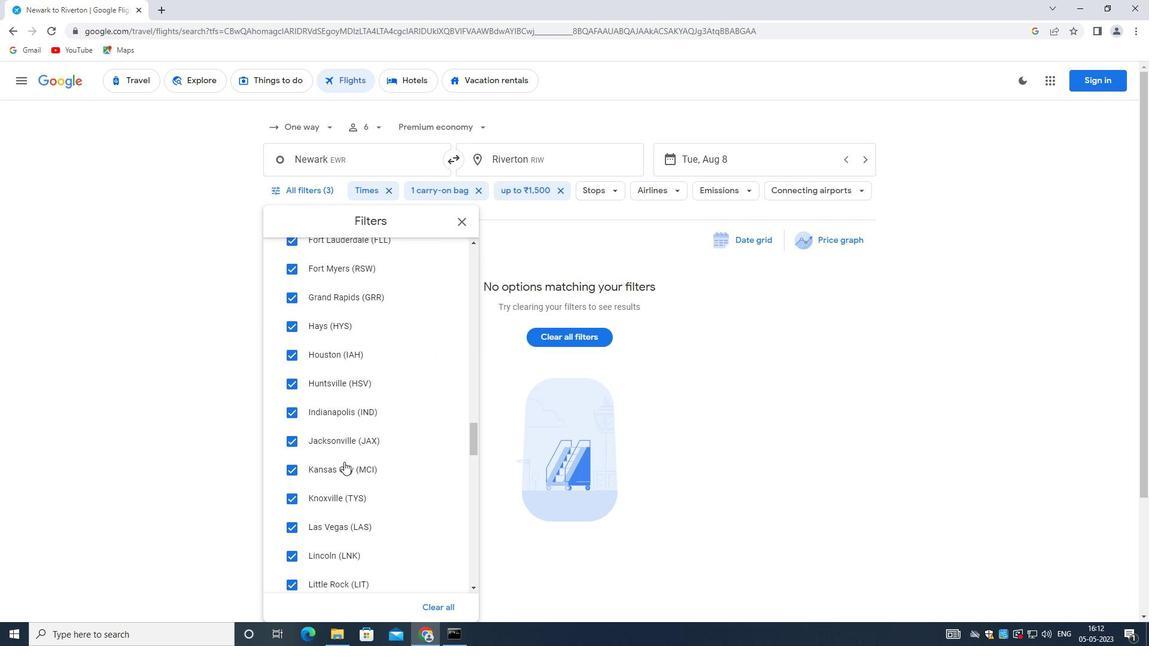 
Action: Mouse scrolled (343, 493) with delta (0, 0)
Screenshot: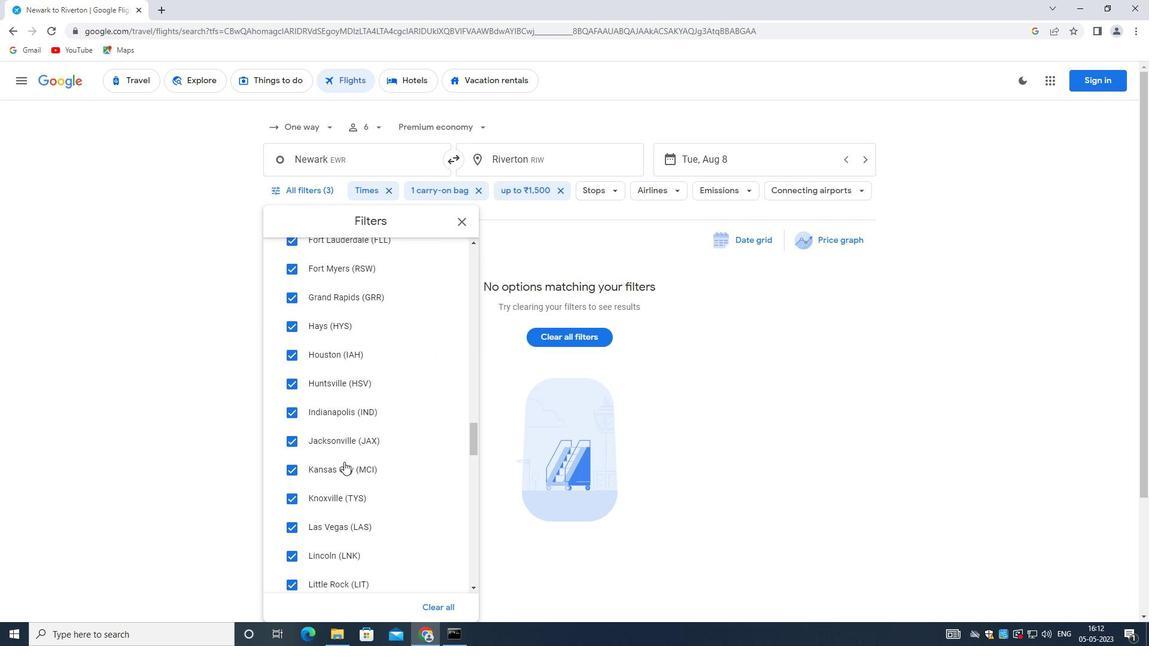 
Action: Mouse moved to (341, 529)
Screenshot: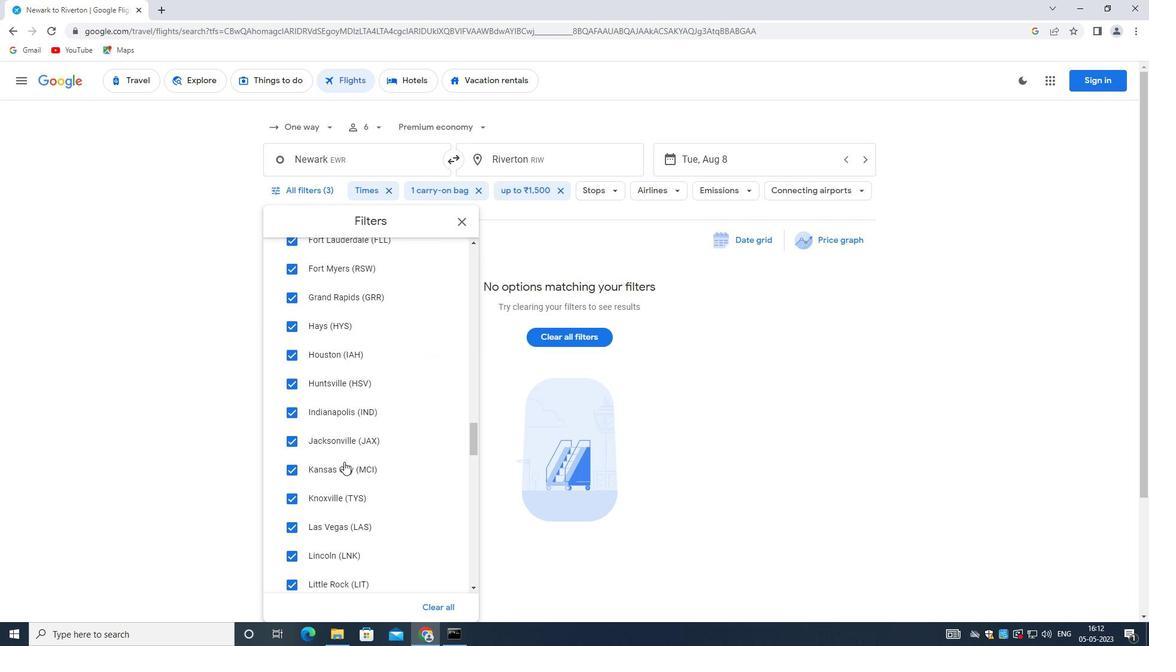 
Action: Mouse scrolled (341, 529) with delta (0, 0)
Screenshot: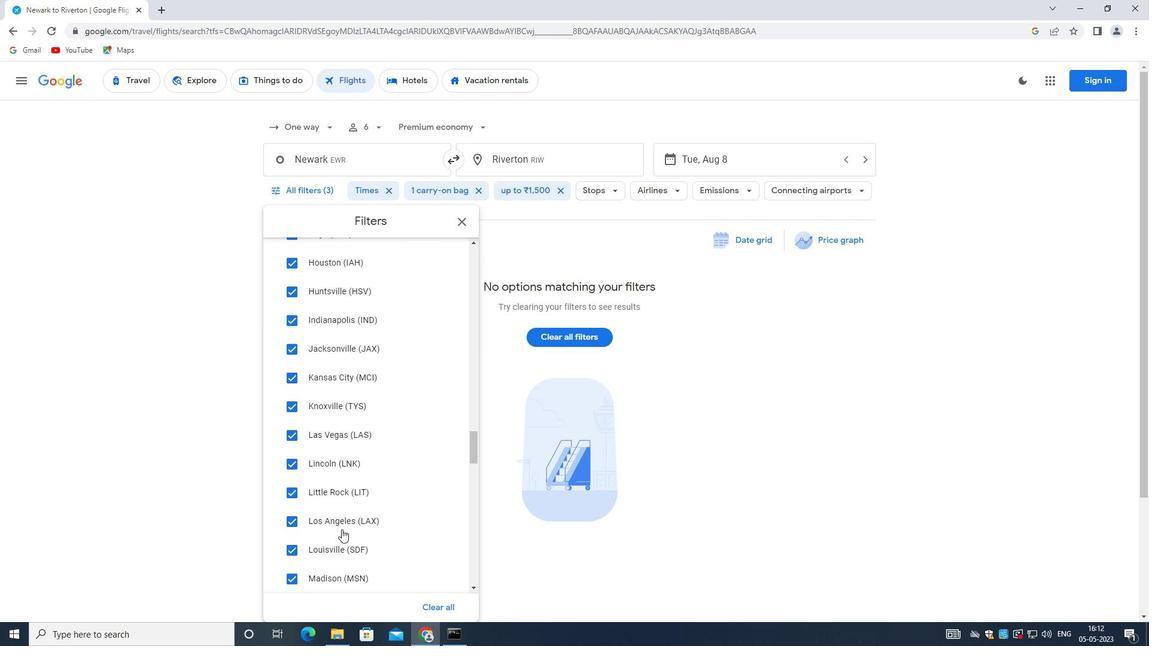 
Action: Mouse scrolled (341, 529) with delta (0, 0)
Screenshot: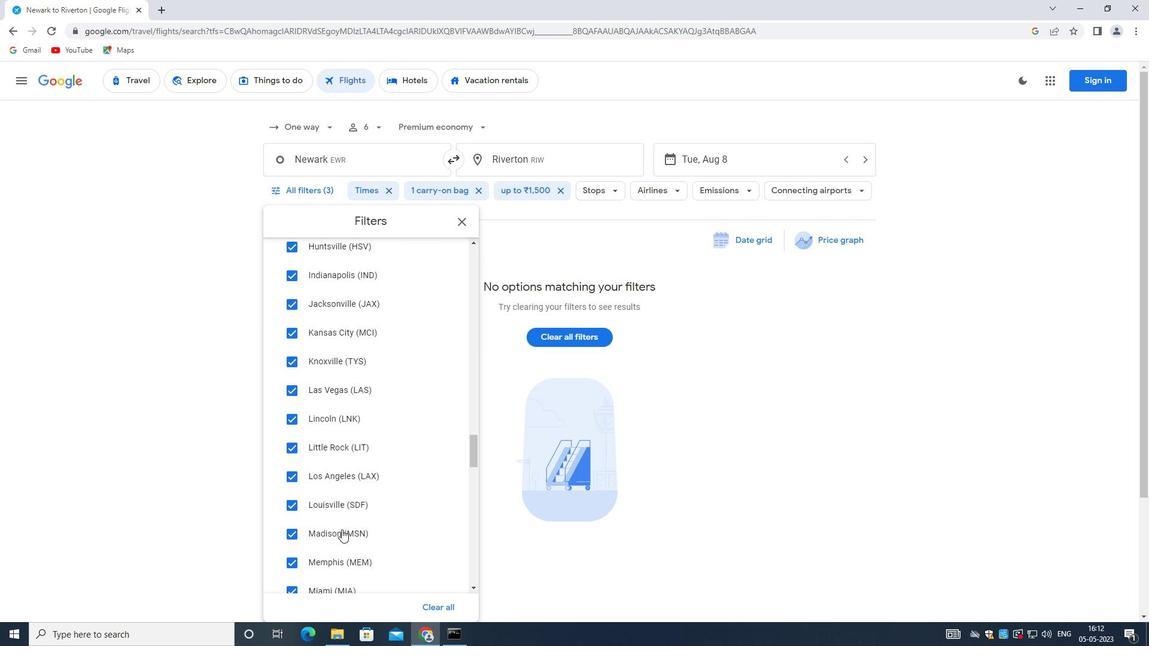 
Action: Mouse scrolled (341, 529) with delta (0, 0)
Screenshot: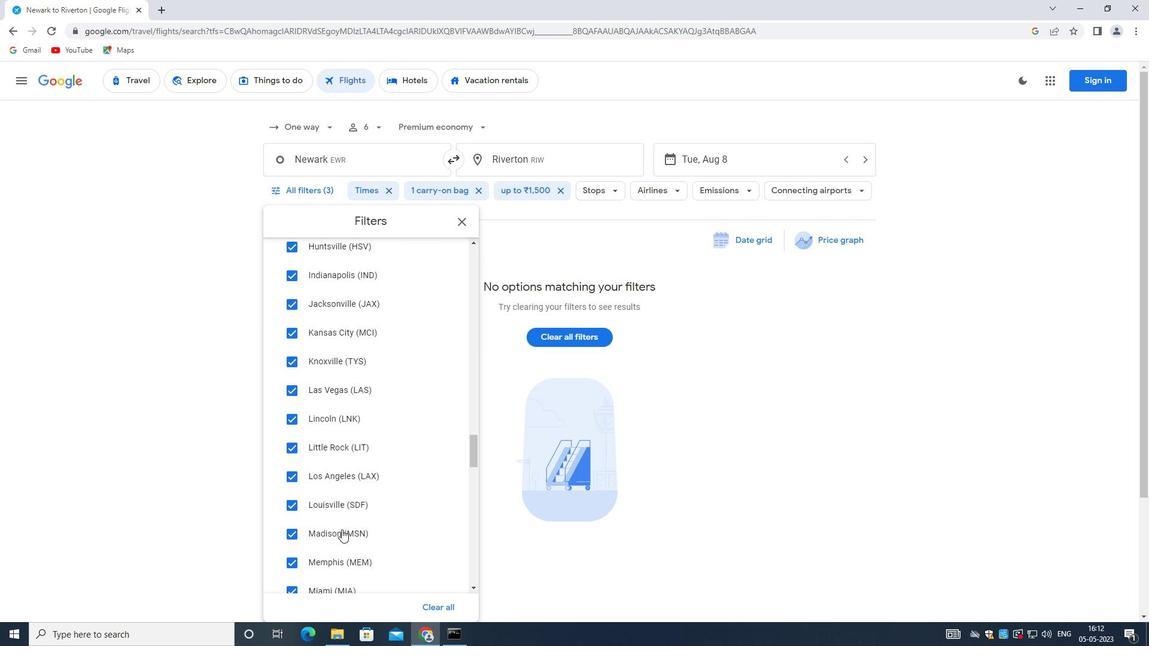 
Action: Mouse scrolled (341, 529) with delta (0, 0)
Screenshot: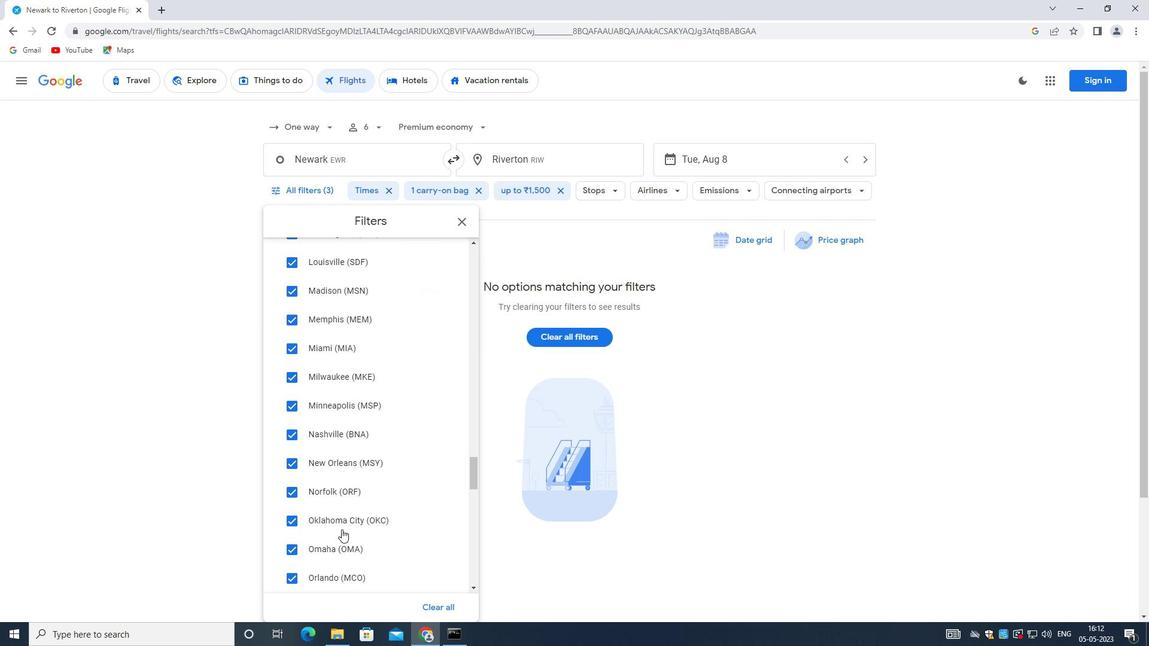 
Action: Mouse scrolled (341, 529) with delta (0, 0)
Screenshot: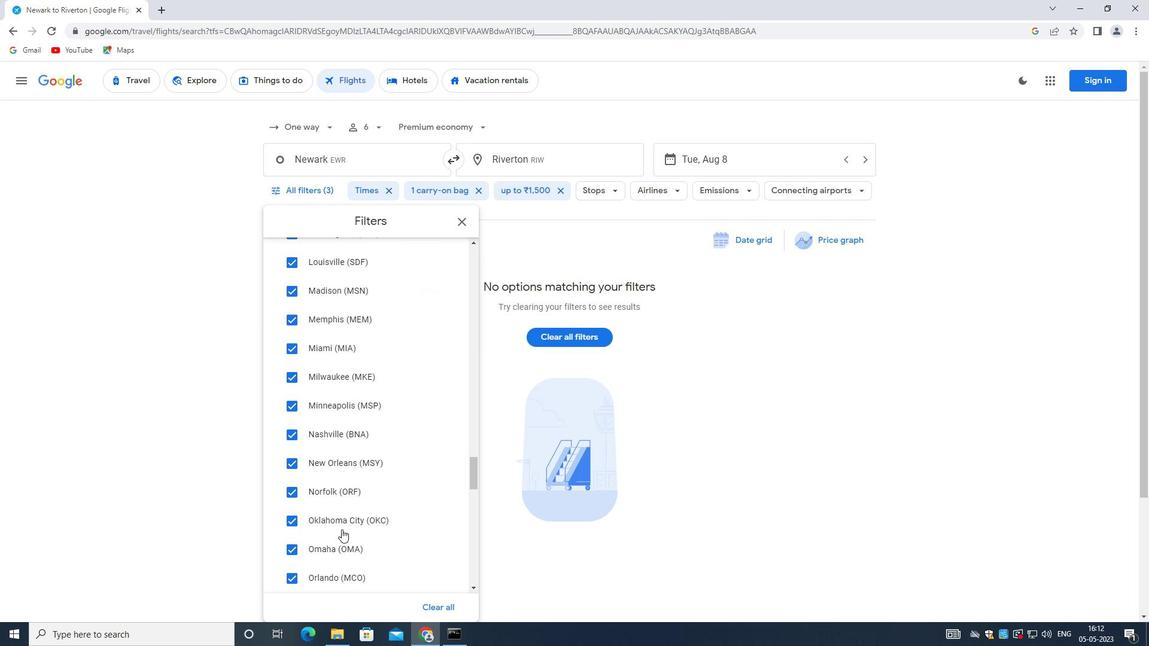 
Action: Mouse moved to (342, 525)
Screenshot: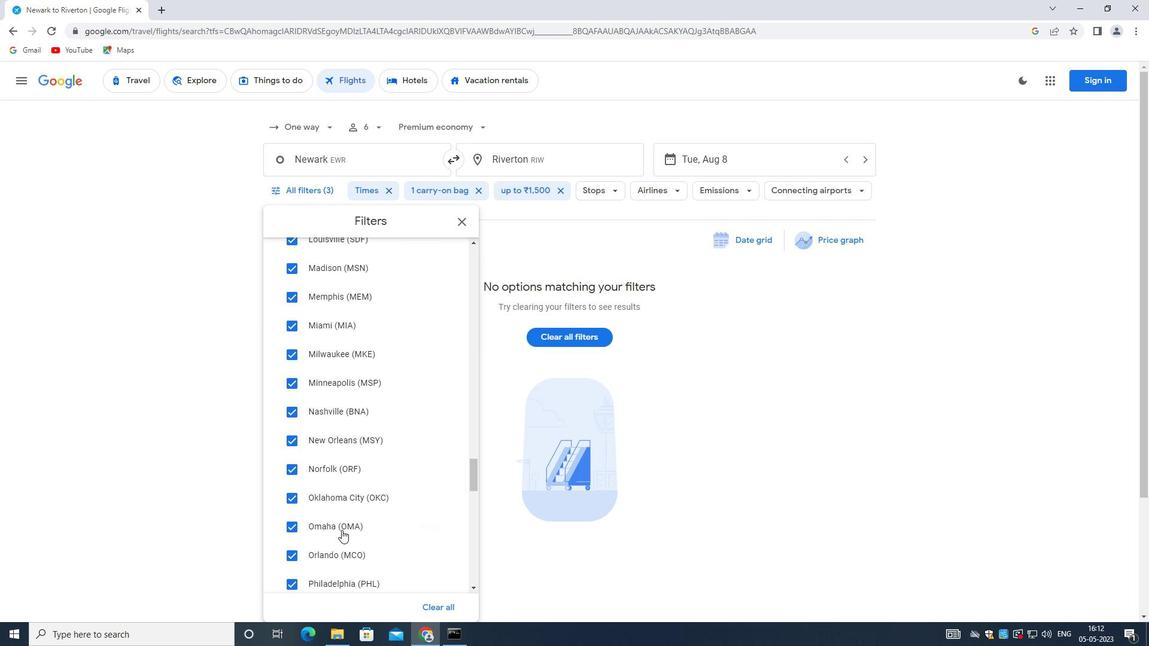 
Action: Mouse scrolled (342, 524) with delta (0, 0)
Screenshot: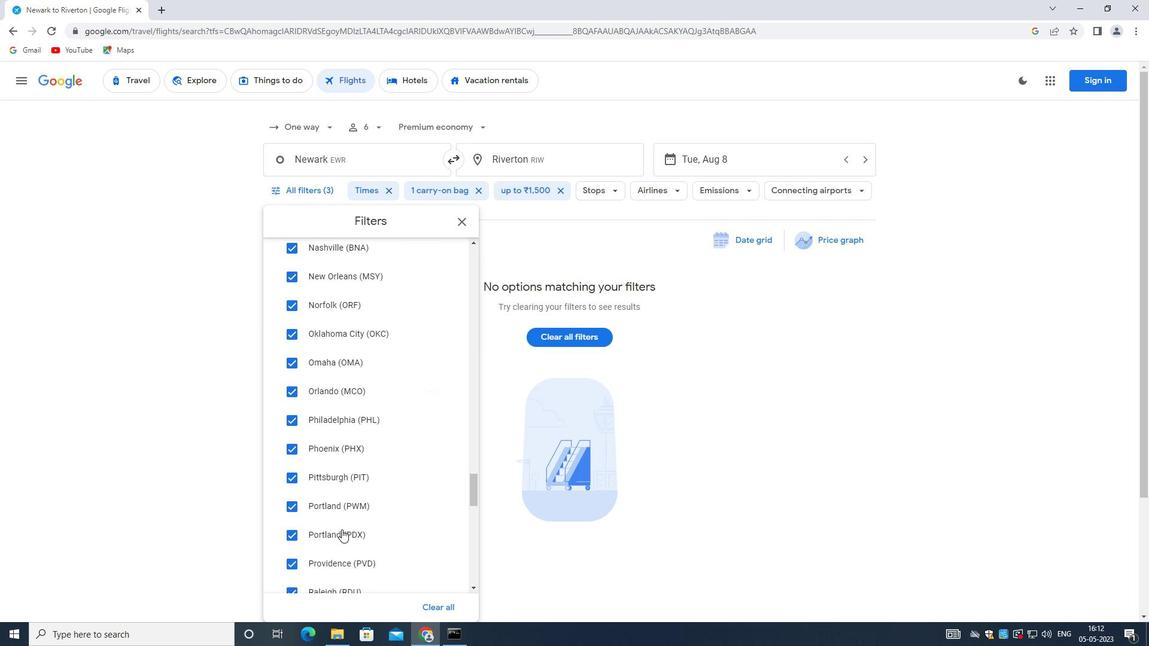 
Action: Mouse scrolled (342, 524) with delta (0, 0)
Screenshot: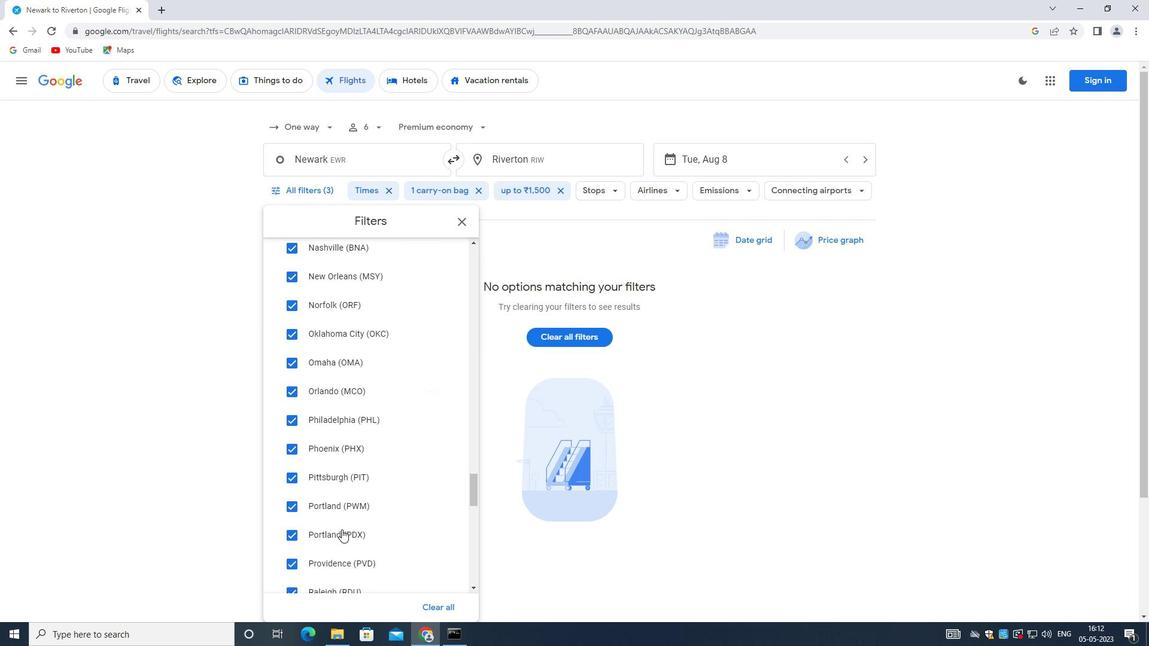 
Action: Mouse scrolled (342, 524) with delta (0, 0)
Screenshot: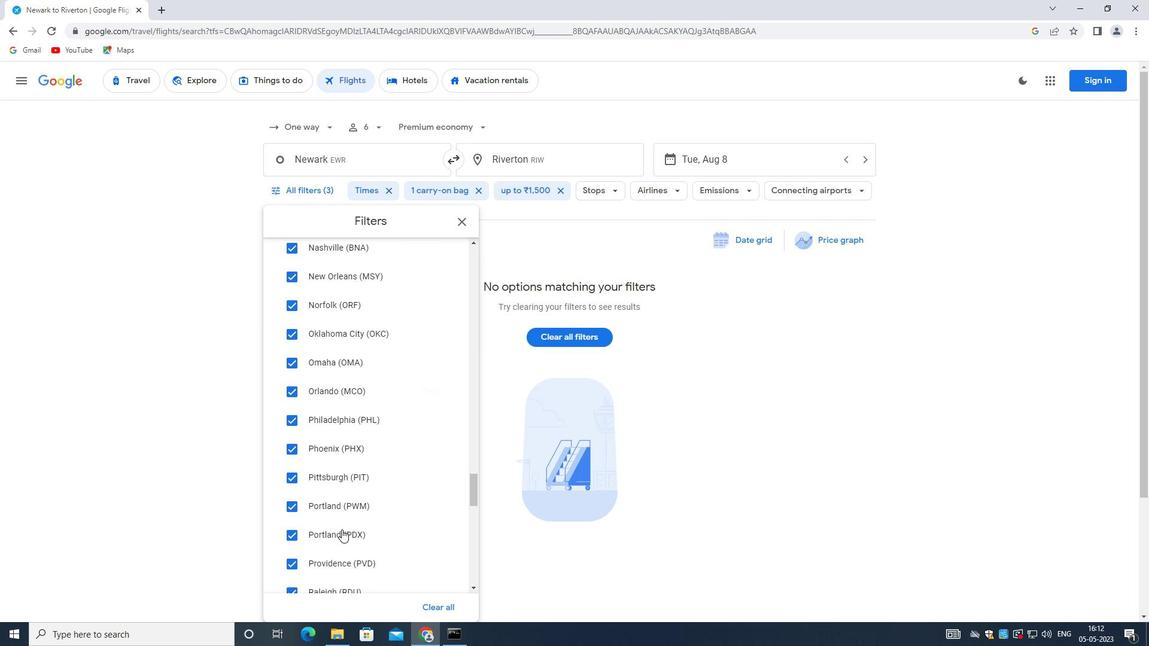 
Action: Mouse scrolled (342, 524) with delta (0, 0)
Screenshot: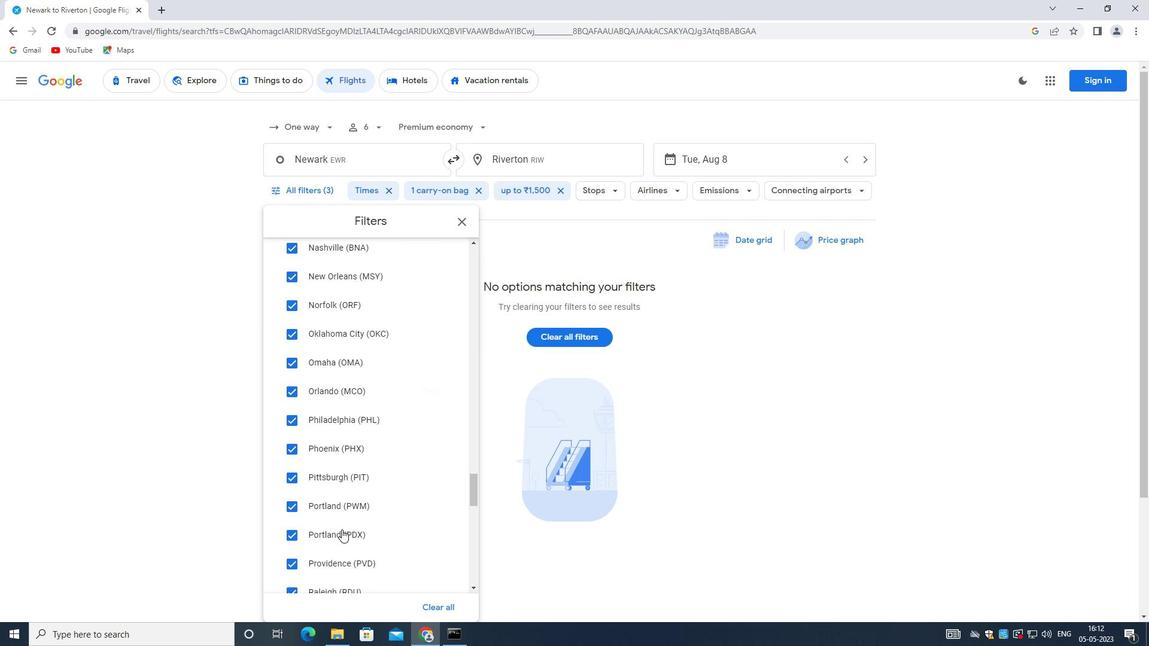 
Action: Mouse moved to (344, 521)
Screenshot: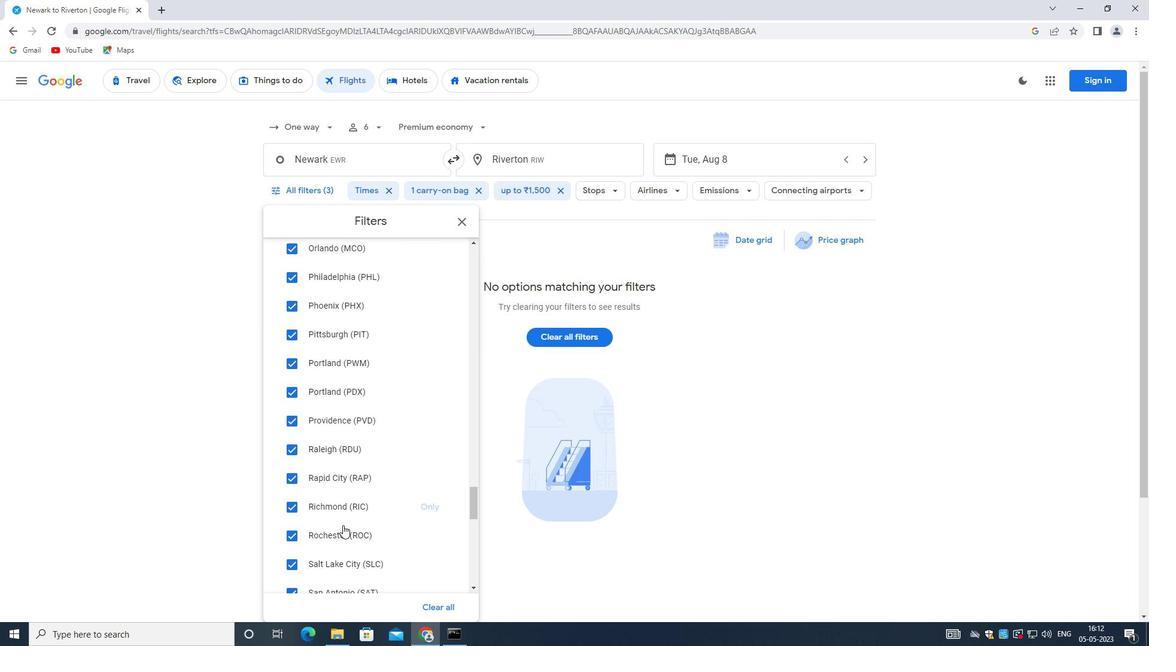 
Action: Mouse scrolled (344, 520) with delta (0, 0)
Screenshot: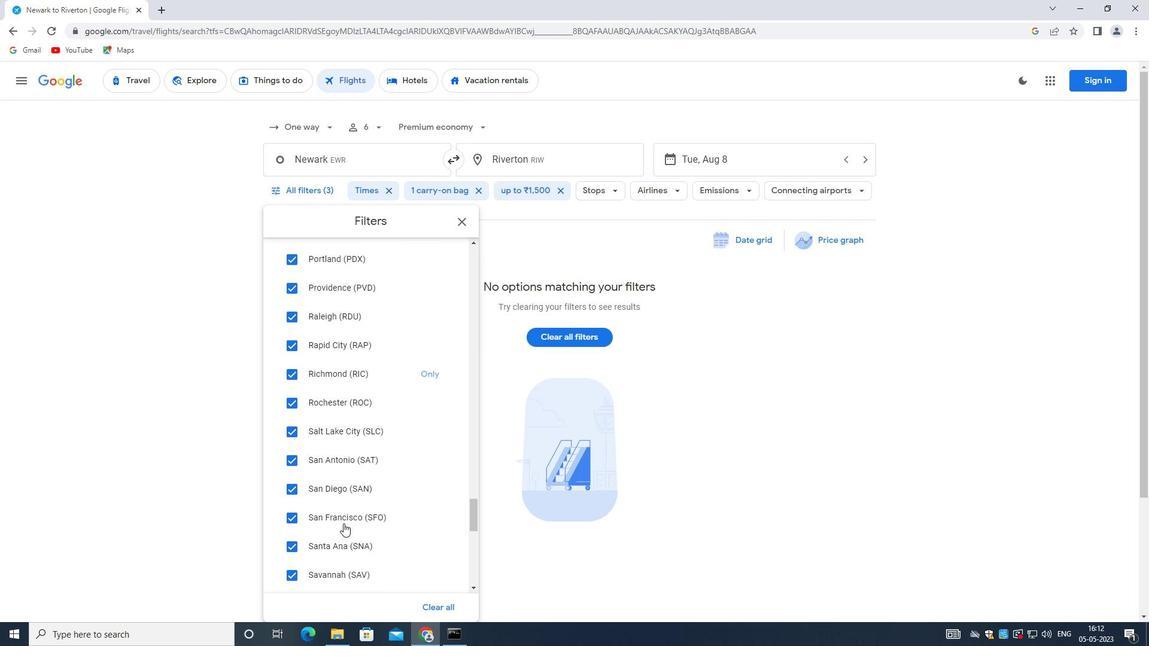 
Action: Mouse scrolled (344, 520) with delta (0, 0)
Screenshot: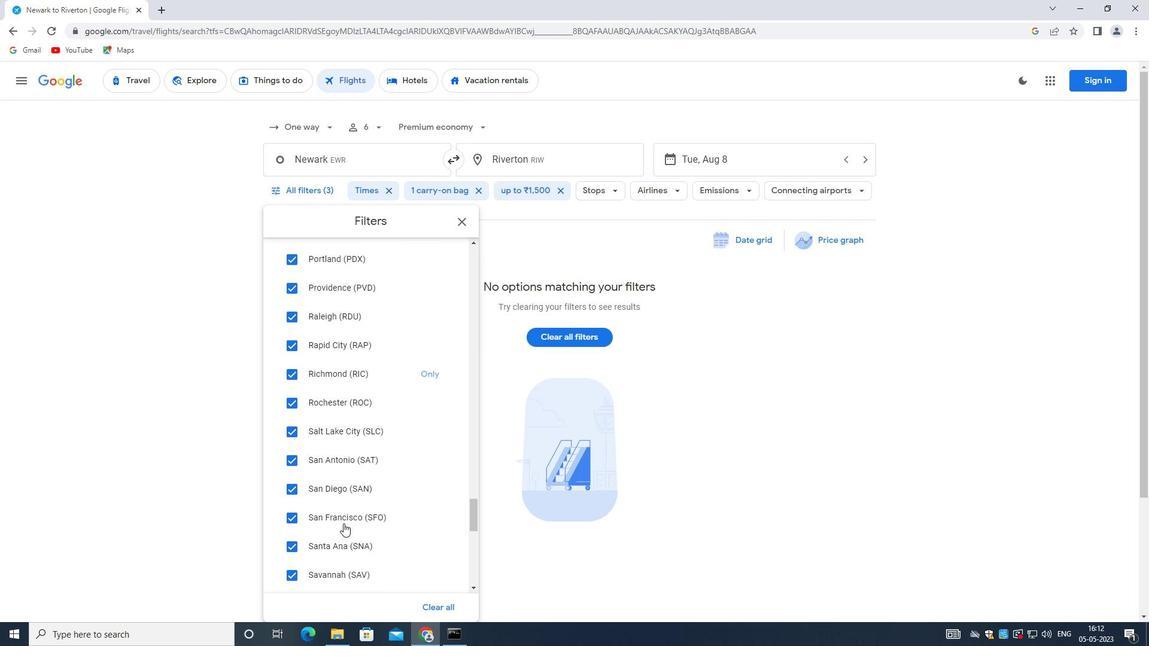 
Action: Mouse scrolled (344, 520) with delta (0, 0)
Screenshot: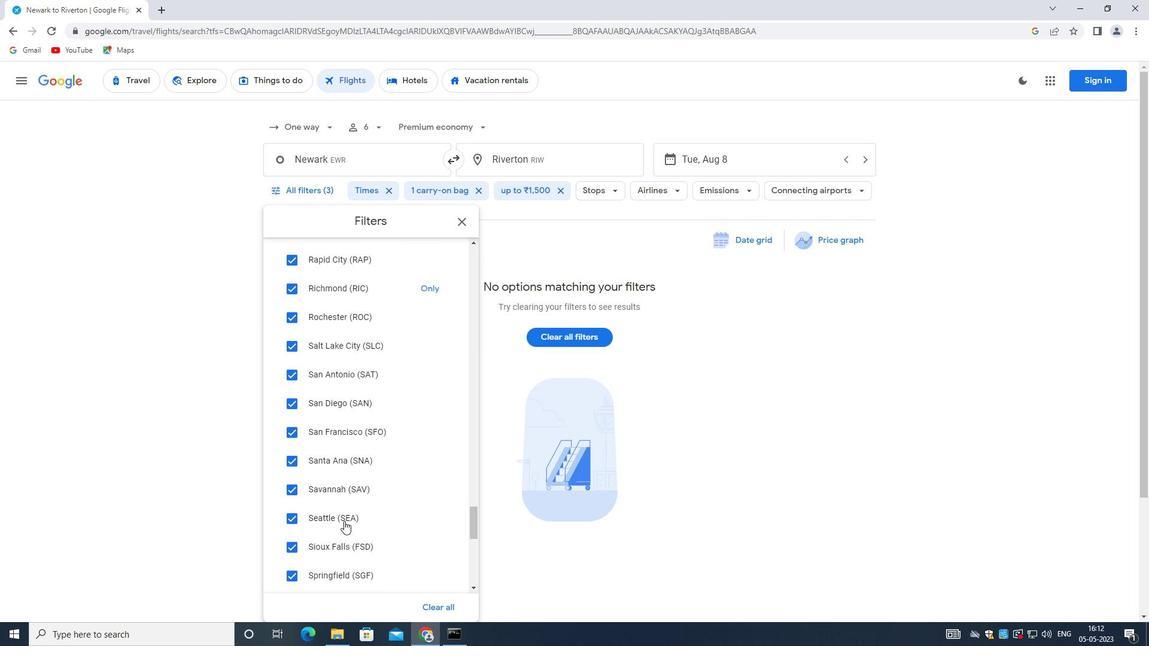 
Action: Mouse scrolled (344, 520) with delta (0, 0)
Screenshot: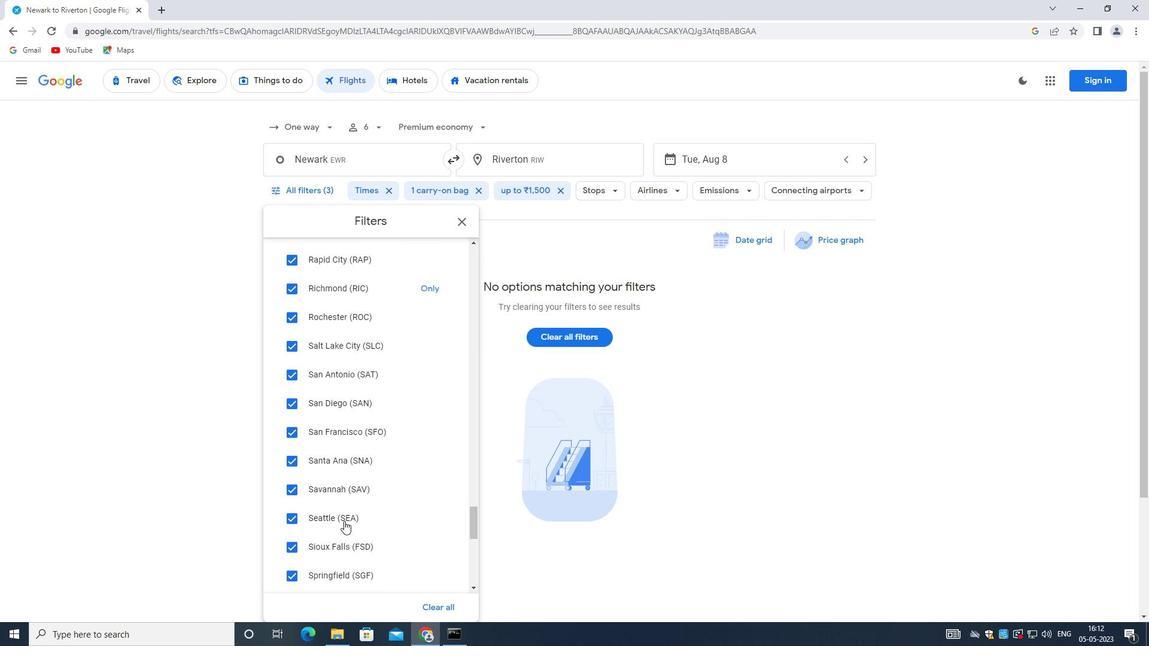 
Action: Mouse scrolled (344, 520) with delta (0, 0)
Screenshot: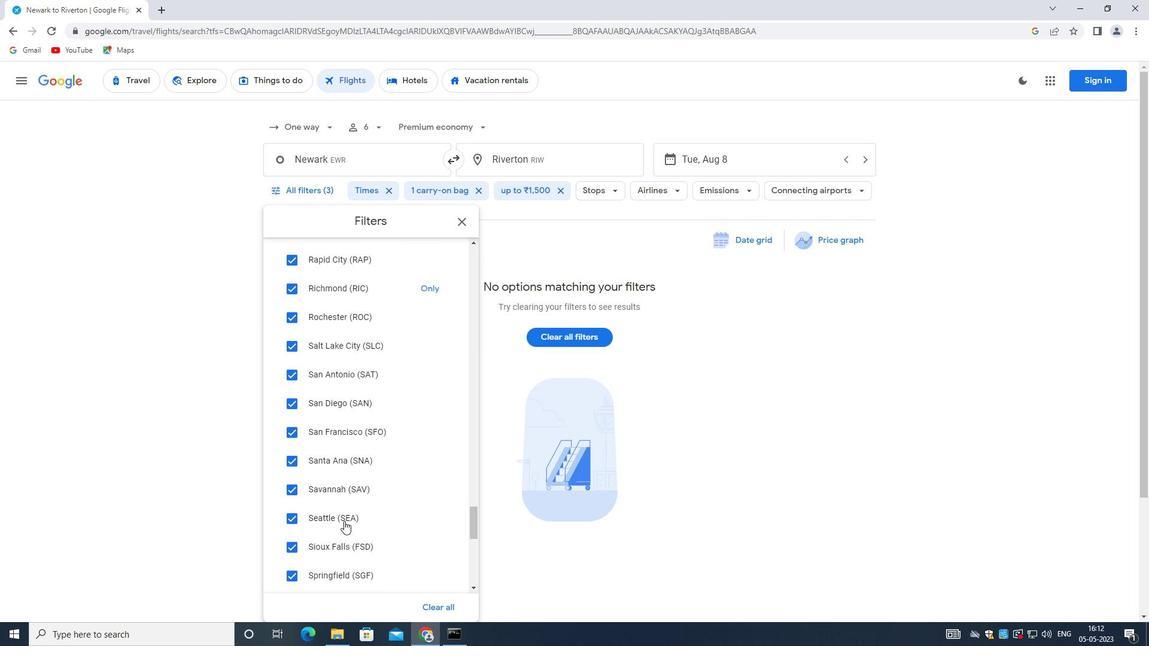 
Action: Mouse moved to (344, 521)
Screenshot: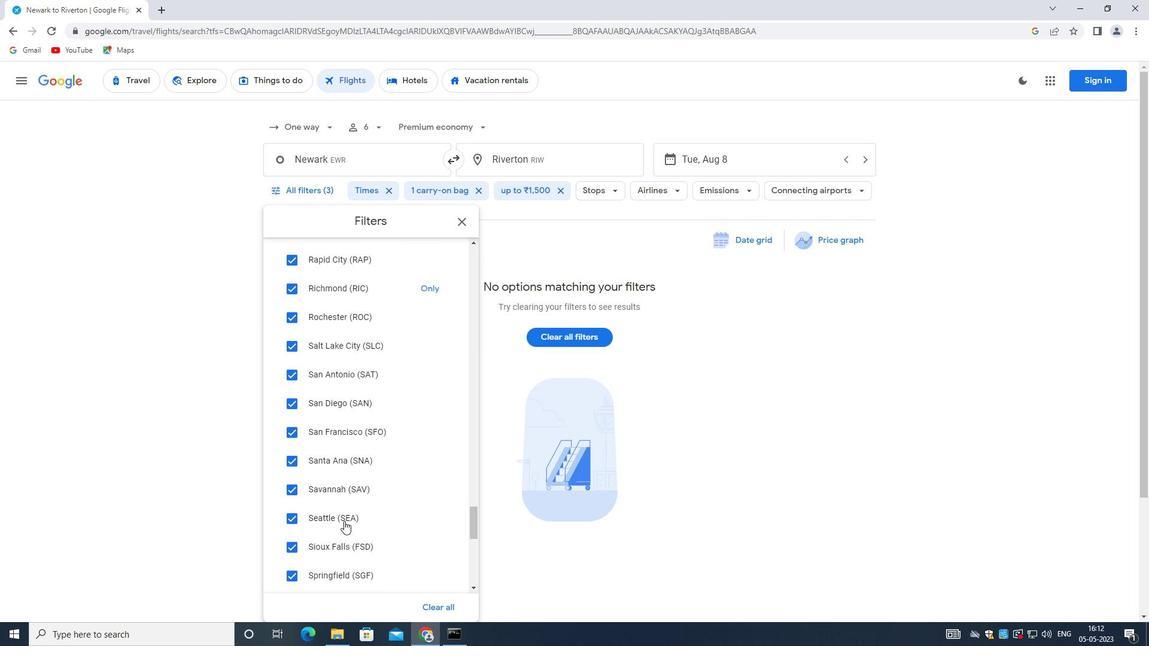 
Action: Mouse scrolled (344, 520) with delta (0, 0)
Screenshot: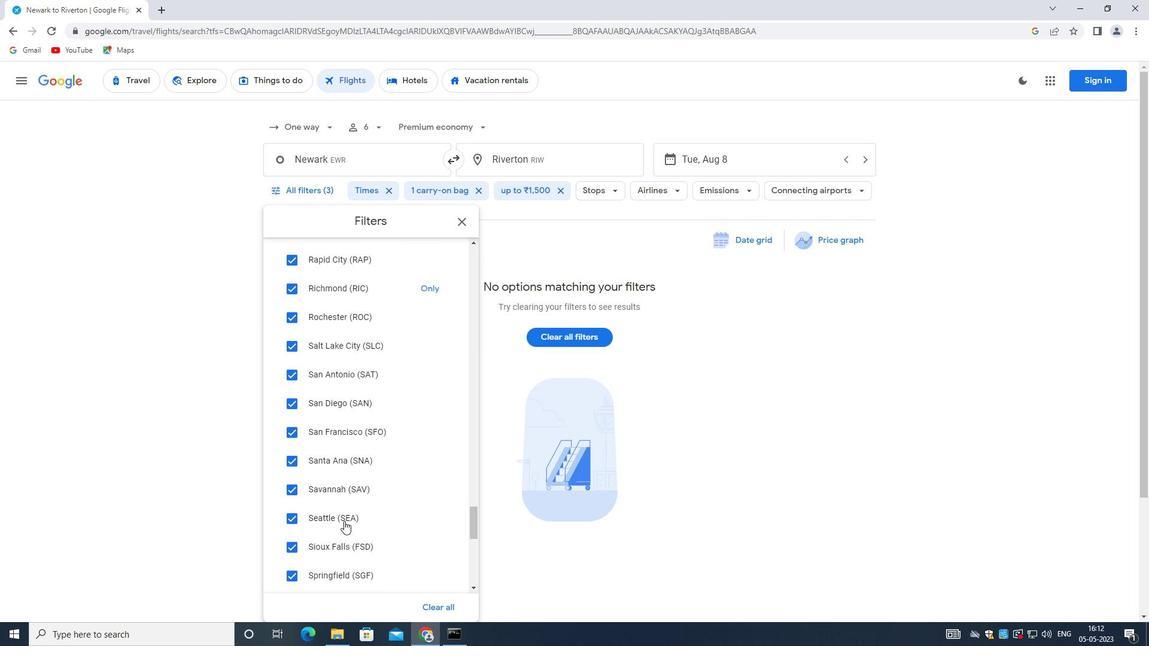 
Action: Mouse moved to (345, 520)
Screenshot: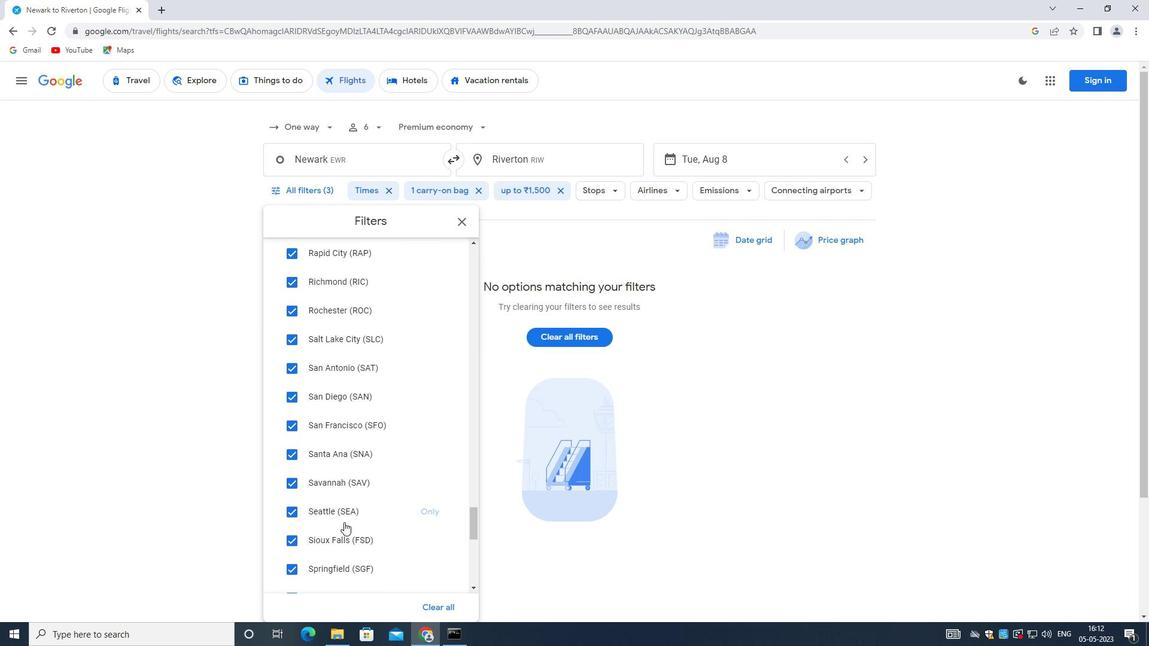 
Action: Mouse scrolled (345, 520) with delta (0, 0)
Screenshot: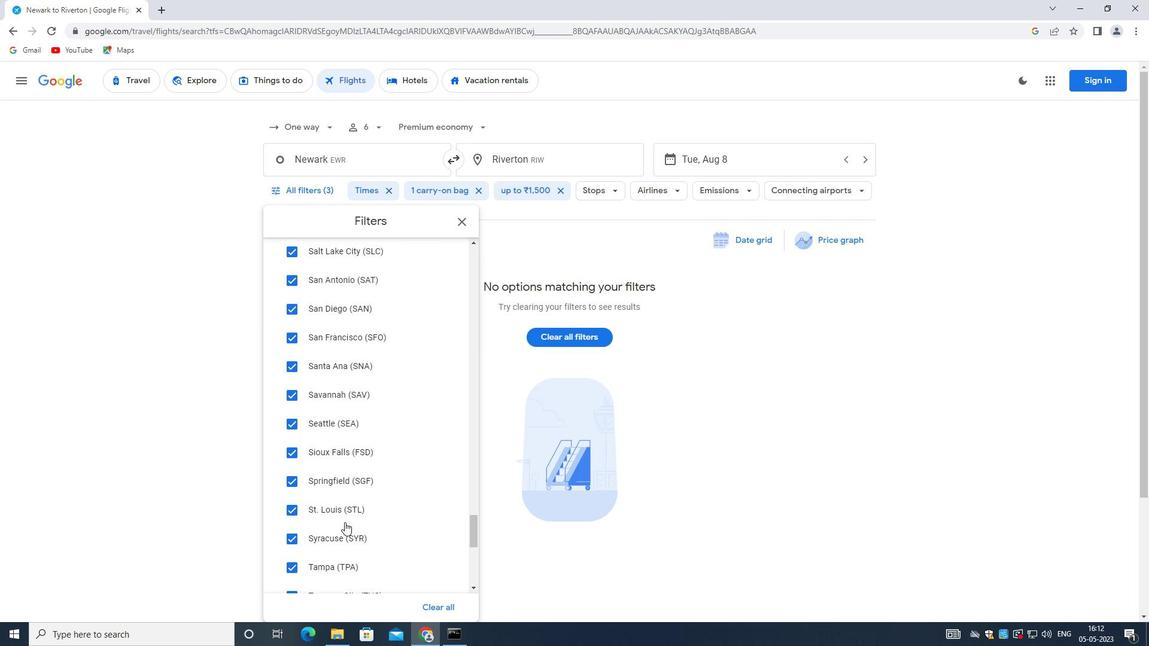 
Action: Mouse scrolled (345, 520) with delta (0, 0)
Screenshot: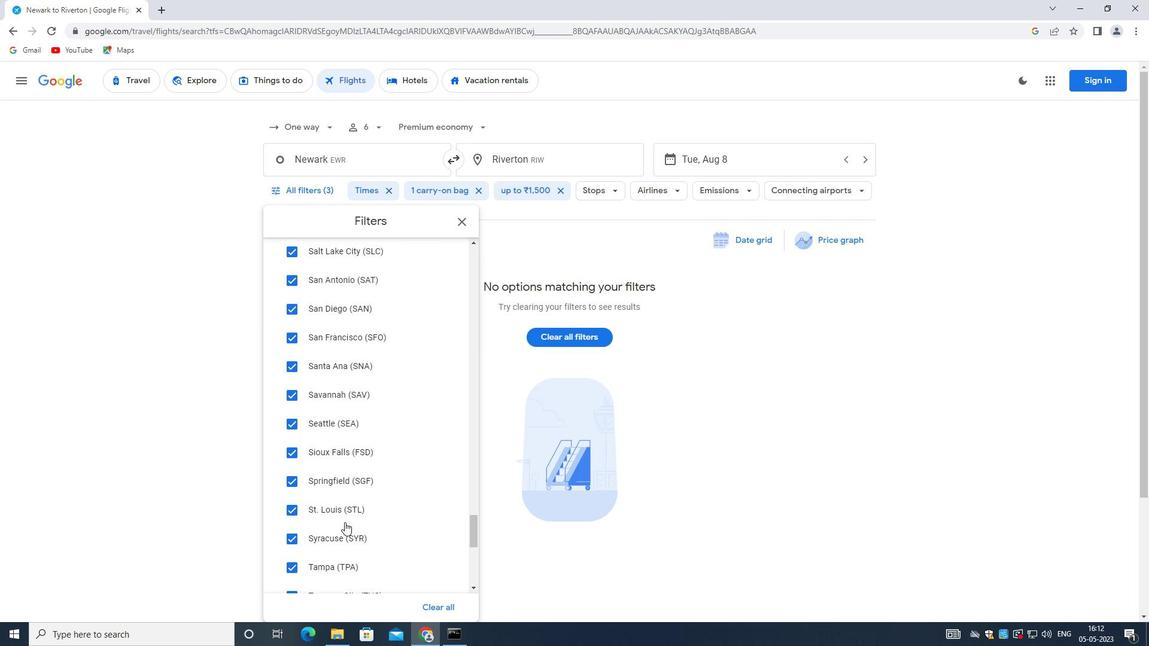 
Action: Mouse scrolled (345, 520) with delta (0, 0)
Screenshot: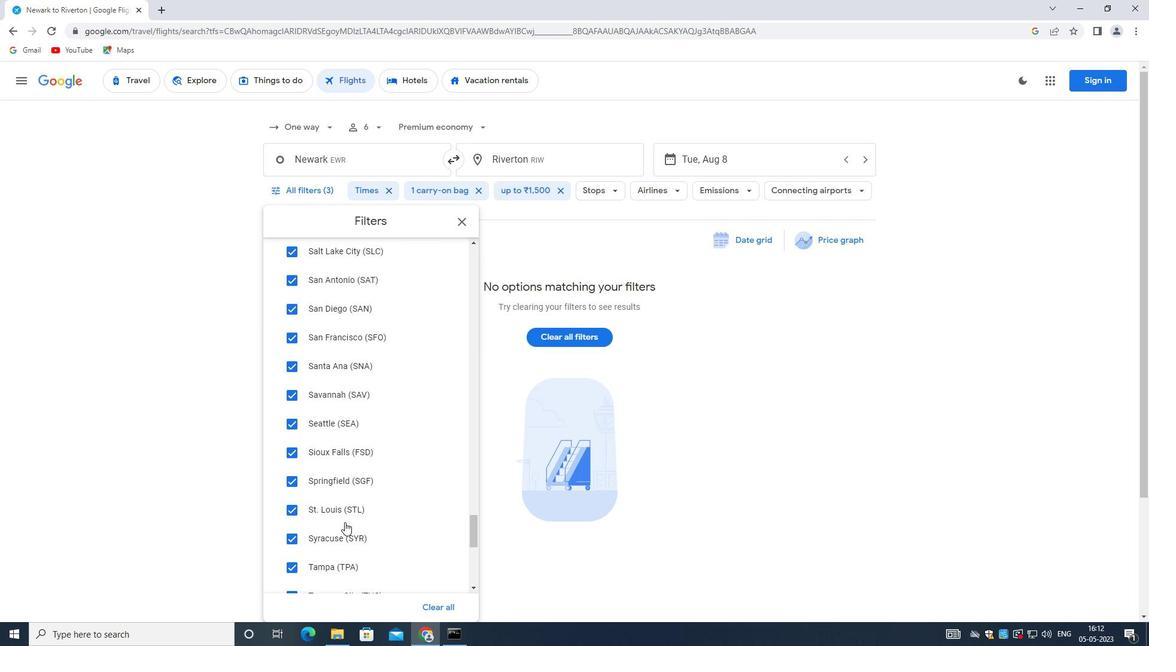
Action: Mouse moved to (345, 522)
Screenshot: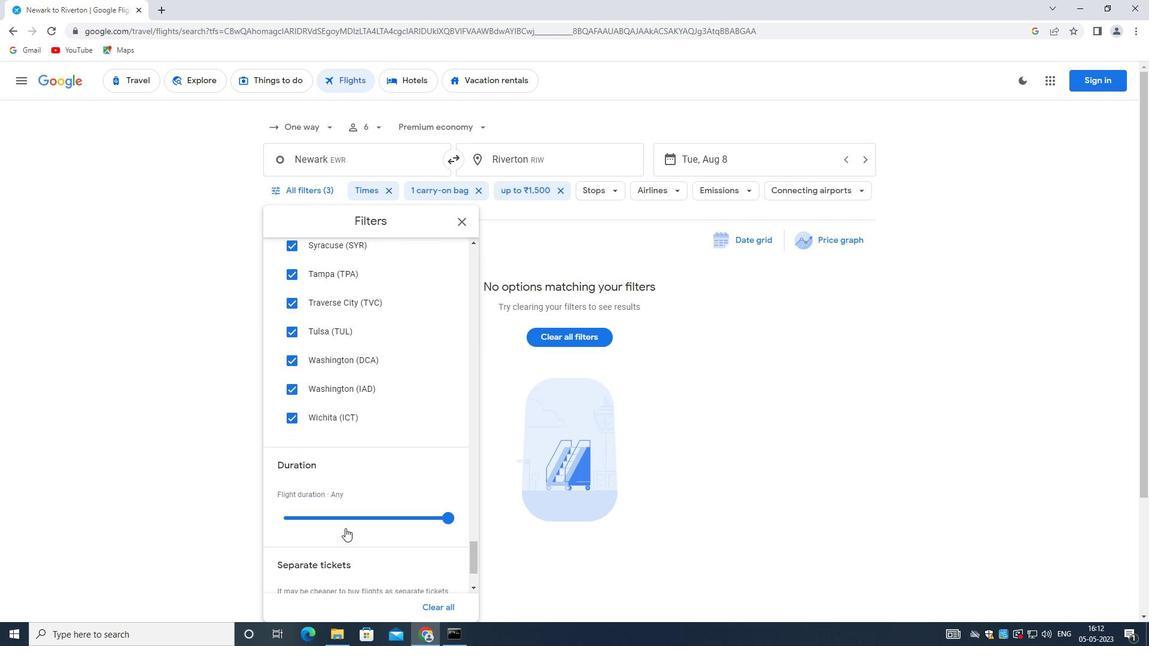 
Action: Mouse scrolled (345, 523) with delta (0, 0)
Screenshot: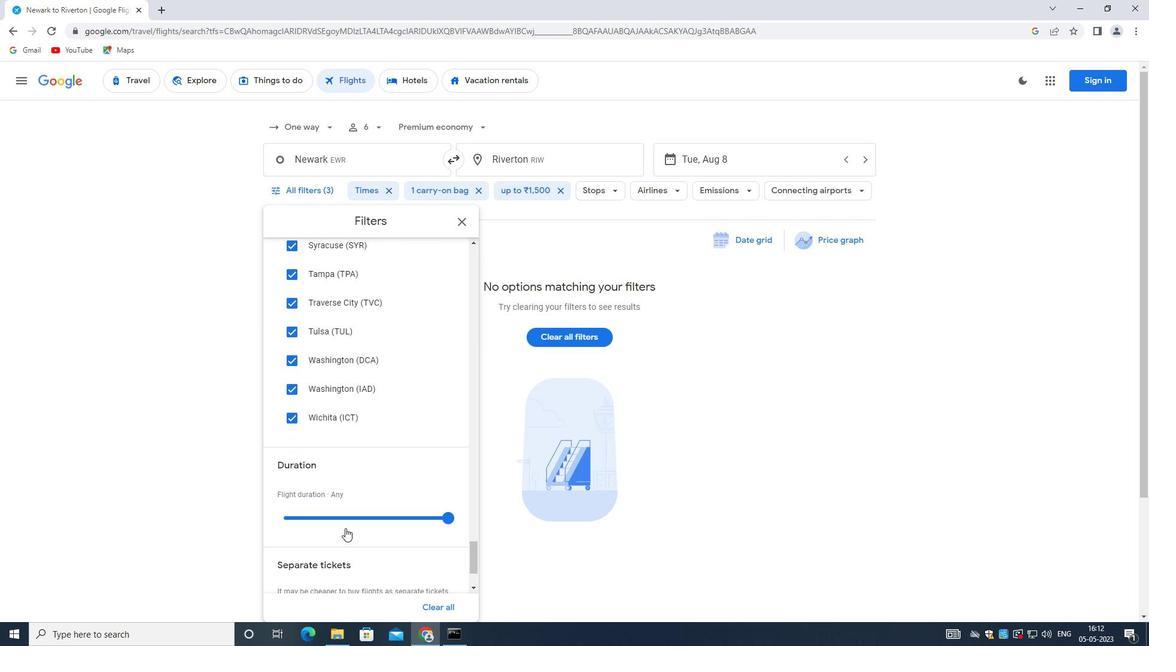 
Action: Mouse scrolled (345, 521) with delta (0, 0)
Screenshot: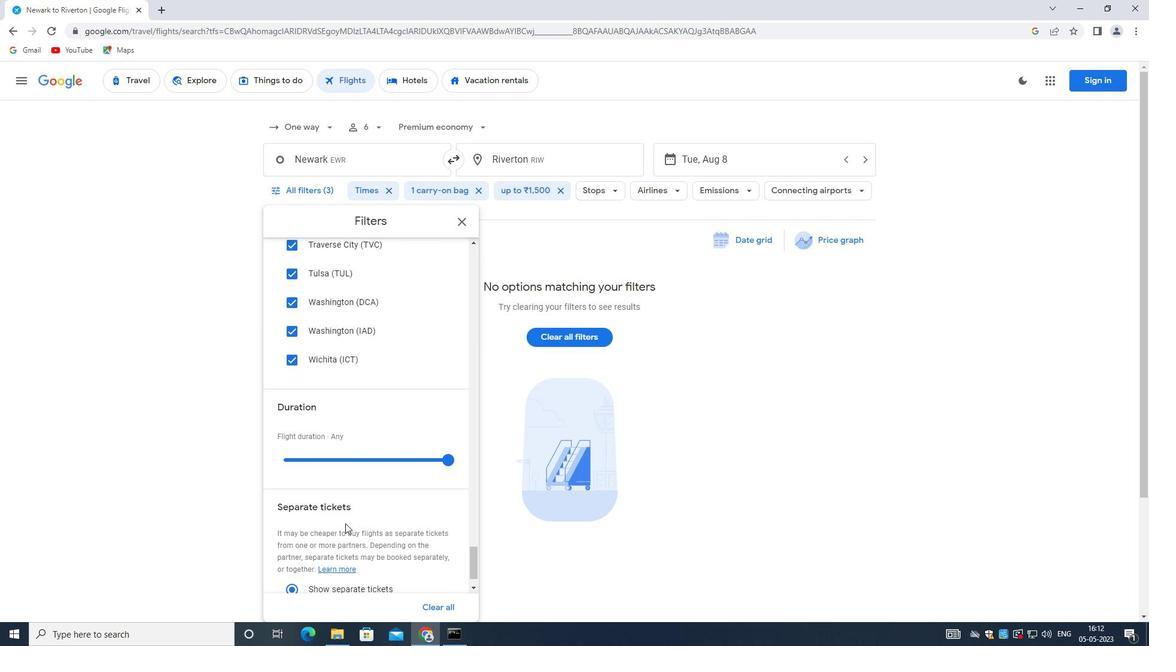 
Action: Mouse scrolled (345, 521) with delta (0, 0)
Screenshot: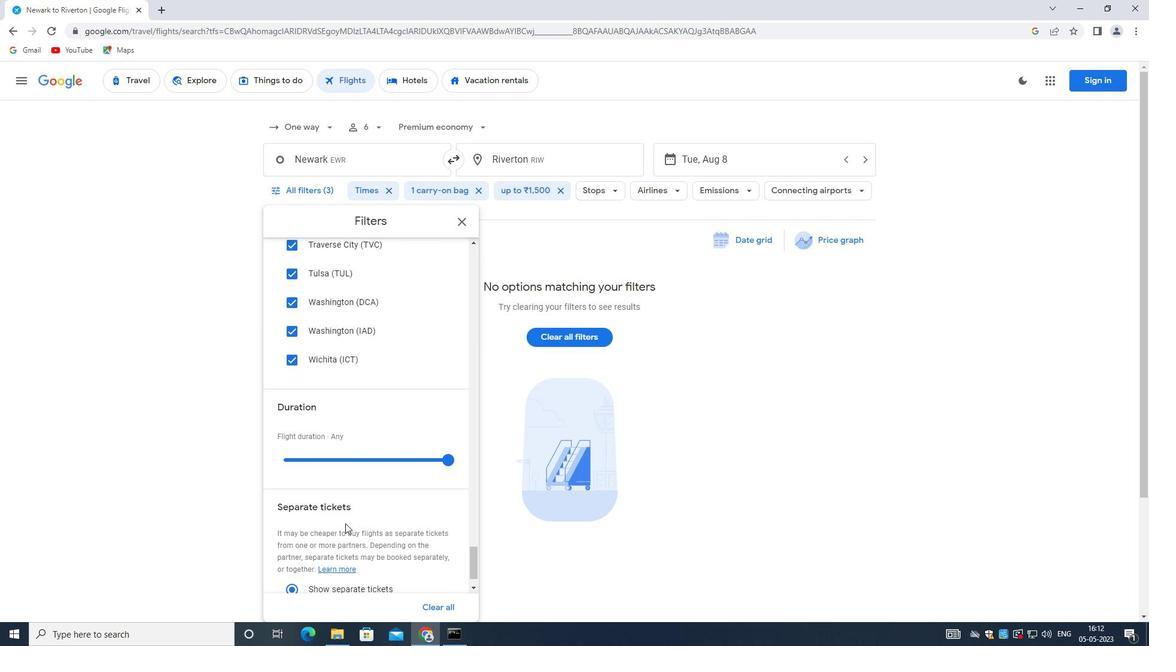 
Action: Mouse scrolled (345, 521) with delta (0, 0)
Screenshot: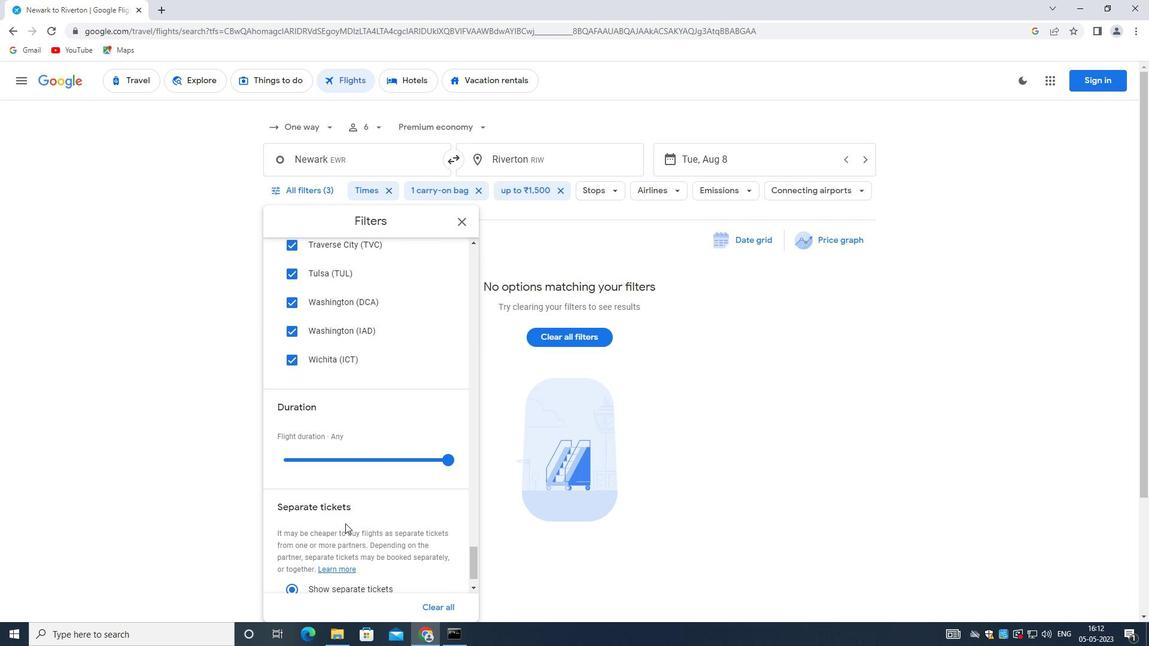 
Action: Mouse scrolled (345, 521) with delta (0, 0)
Screenshot: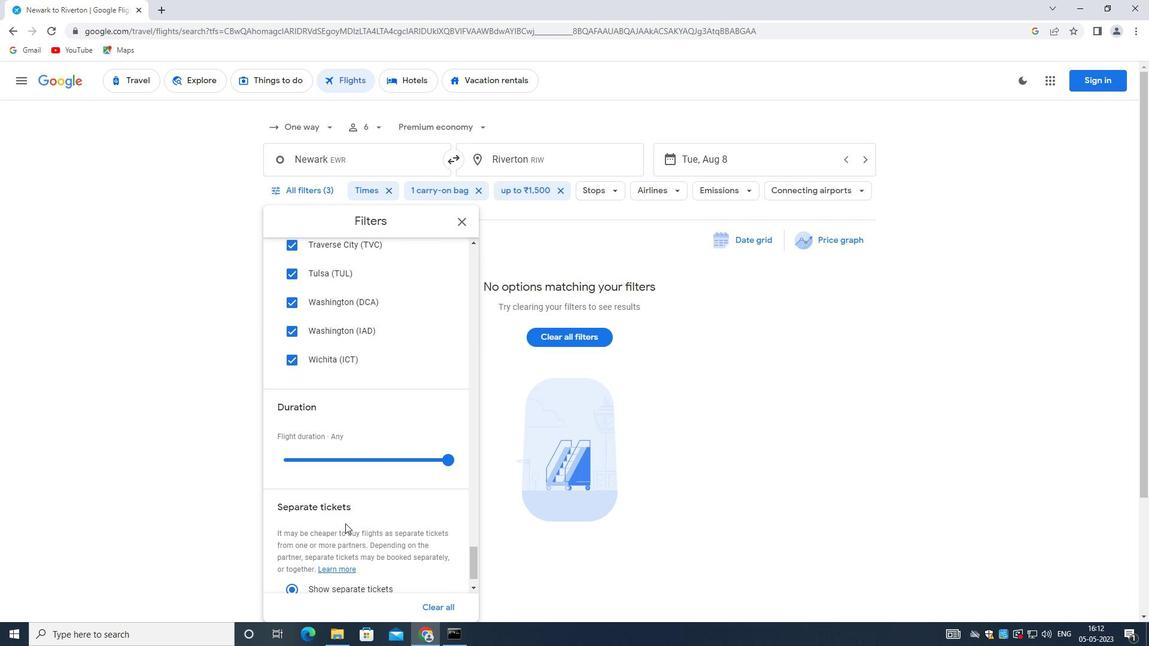 
Action: Mouse scrolled (345, 521) with delta (0, 0)
Screenshot: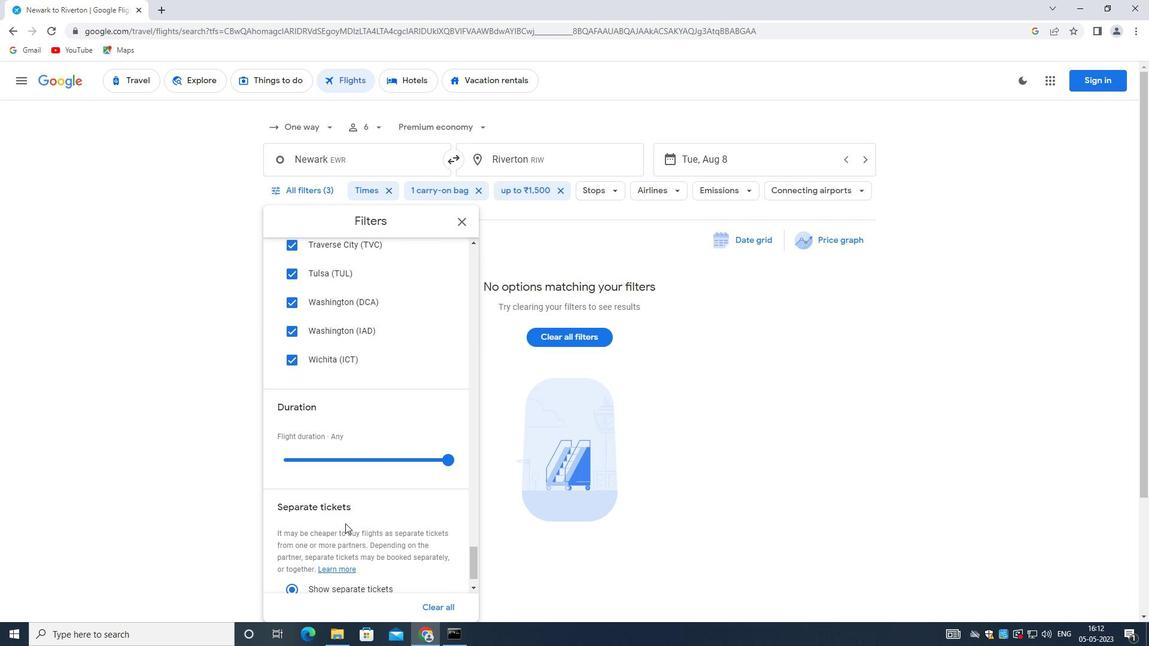 
Action: Mouse moved to (345, 515)
Screenshot: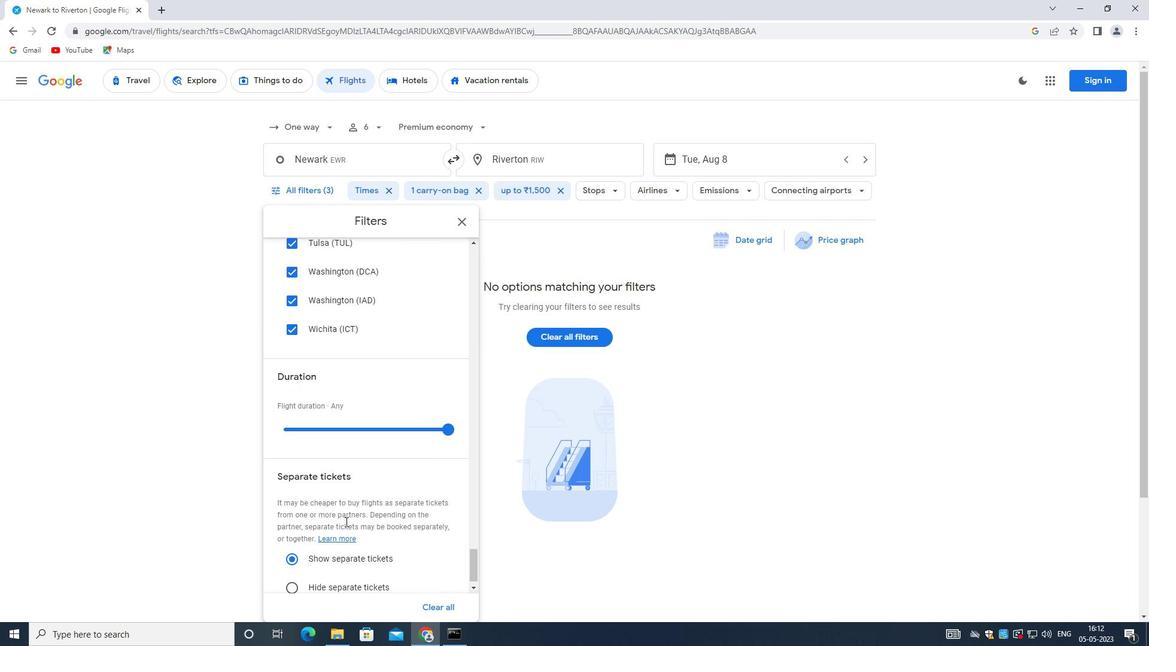 
Action: Mouse scrolled (345, 515) with delta (0, 0)
Screenshot: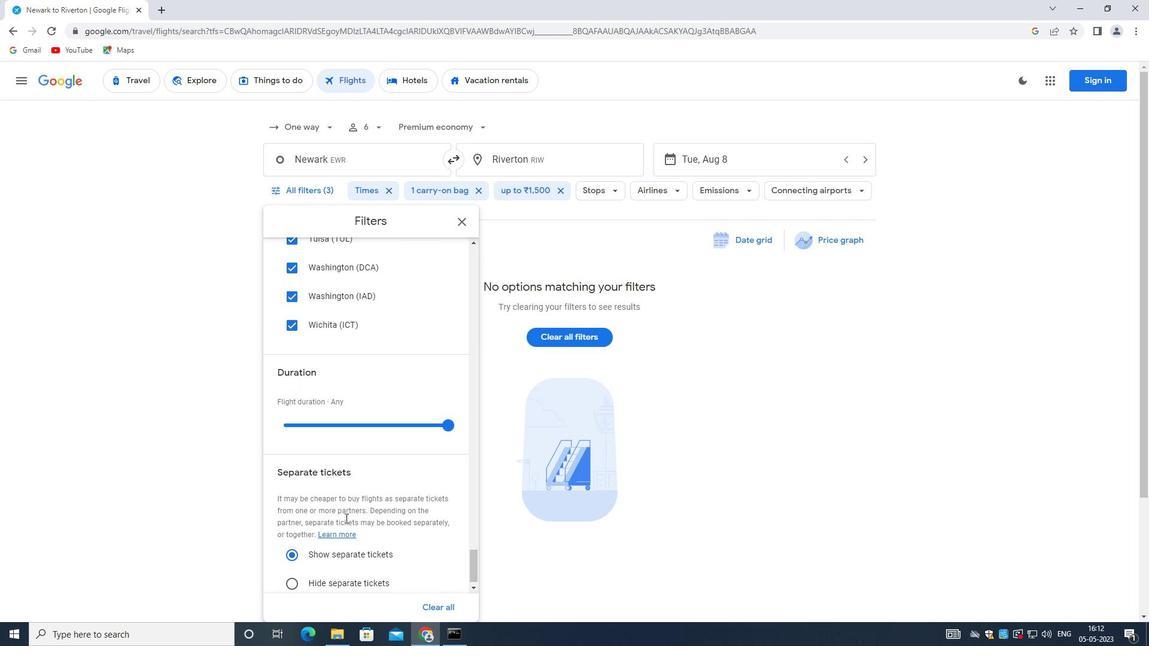 
Action: Mouse scrolled (345, 515) with delta (0, 0)
Screenshot: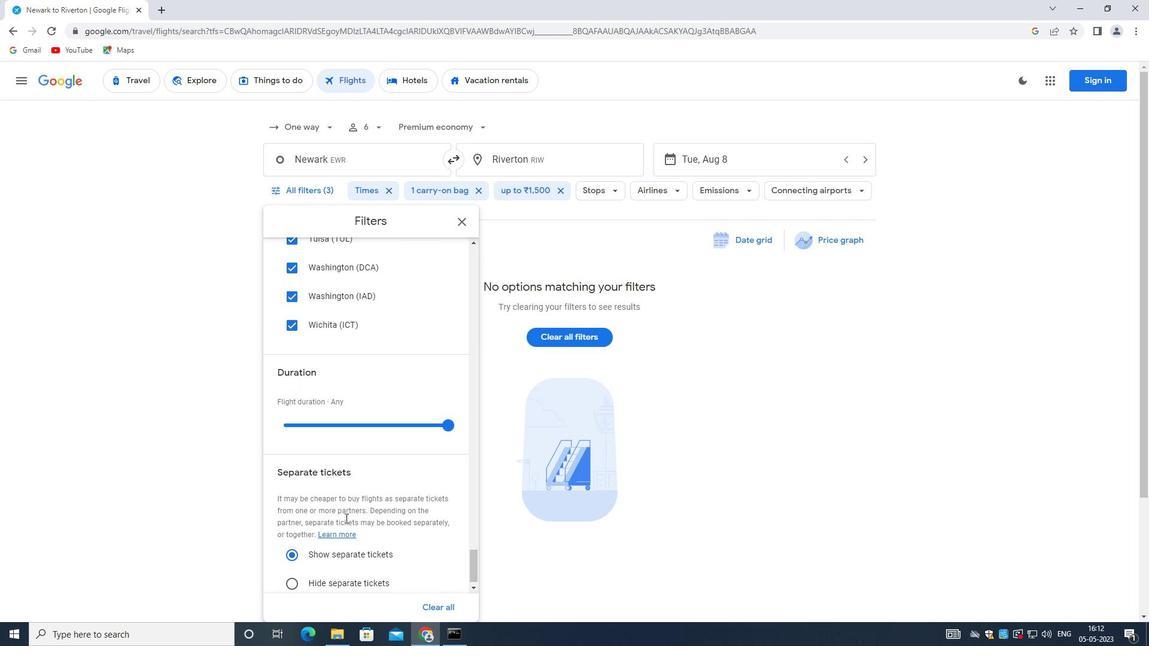 
Action: Mouse scrolled (345, 515) with delta (0, 0)
Screenshot: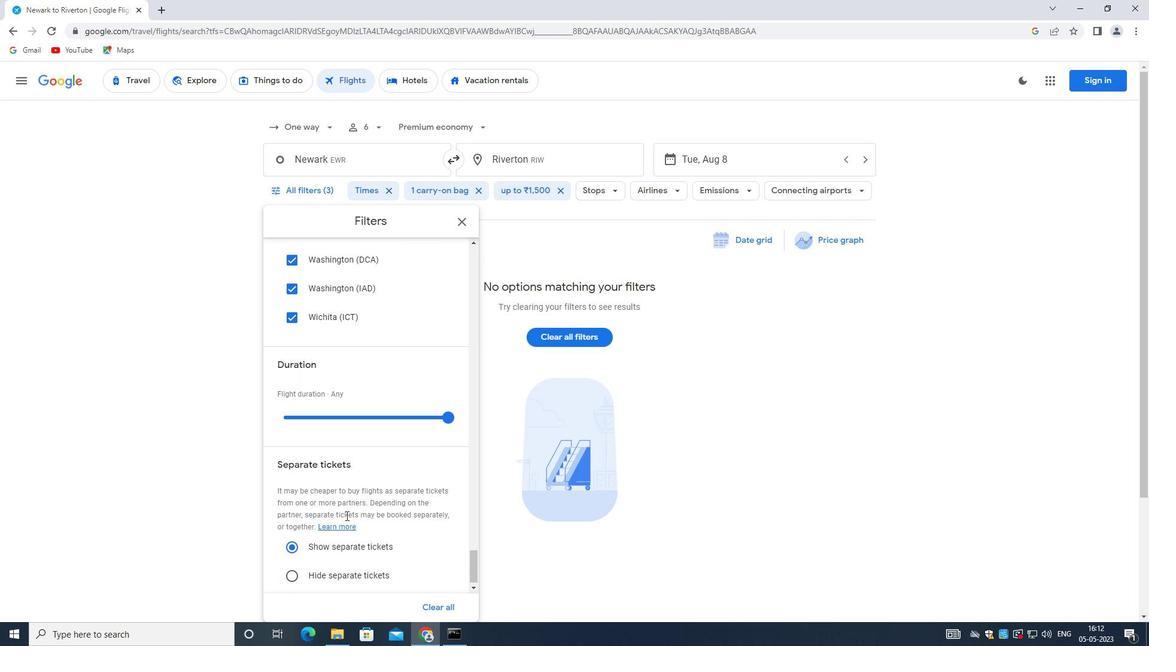 
Action: Mouse scrolled (345, 515) with delta (0, 0)
Screenshot: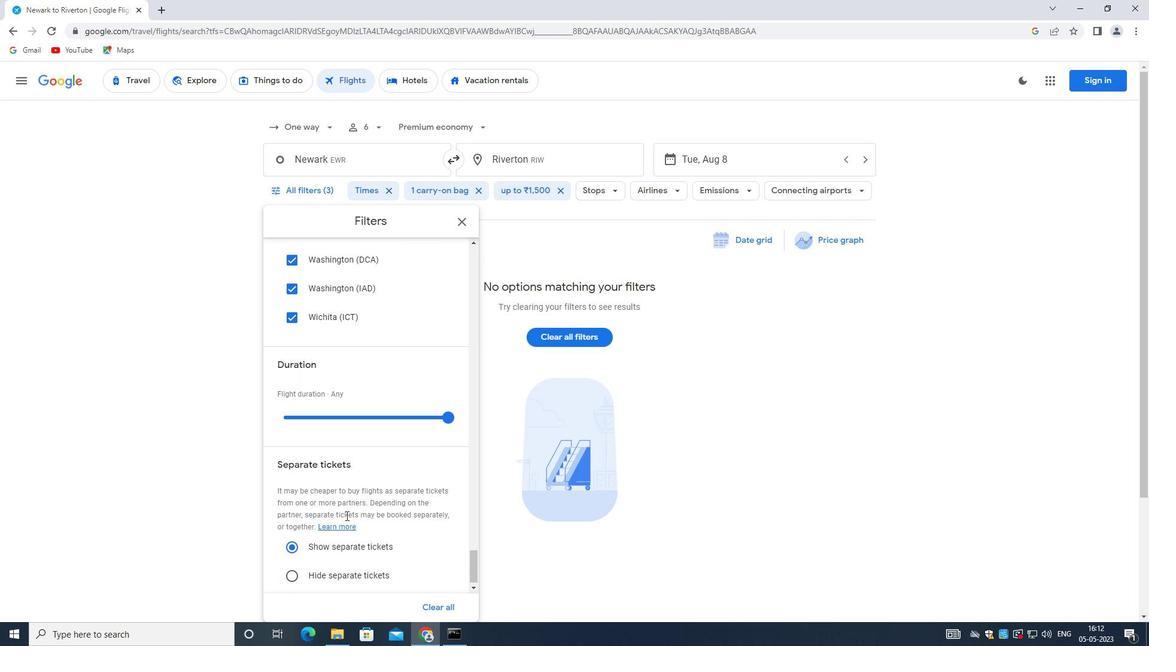 
Action: Mouse scrolled (345, 515) with delta (0, 0)
Screenshot: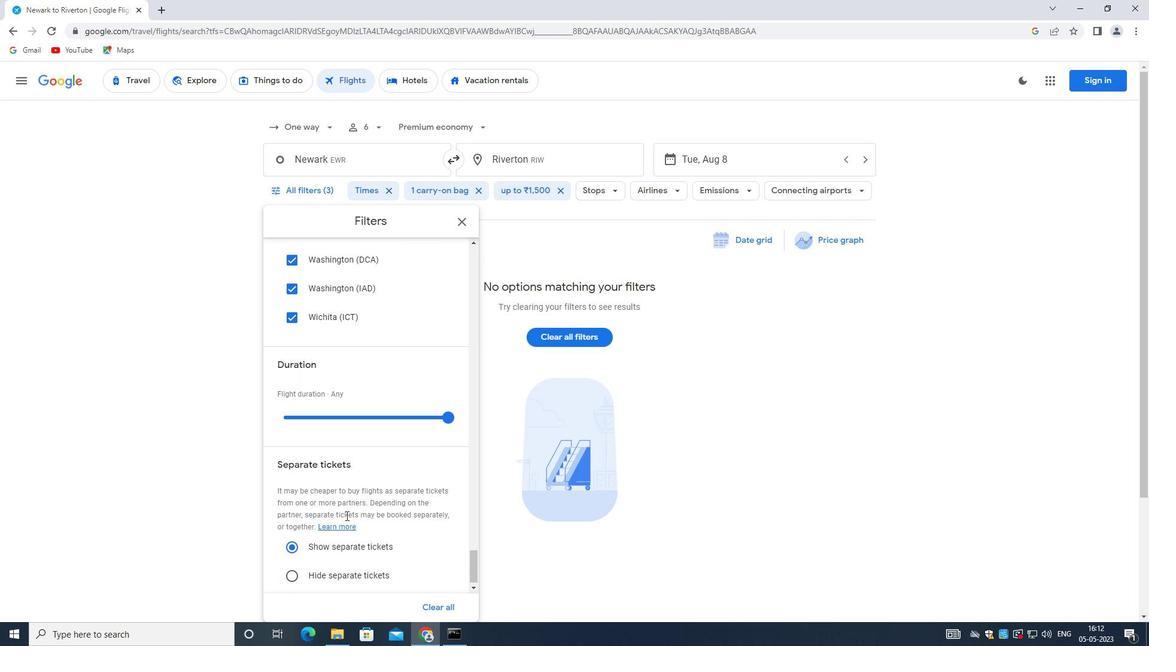 
Action: Mouse scrolled (345, 515) with delta (0, 0)
Screenshot: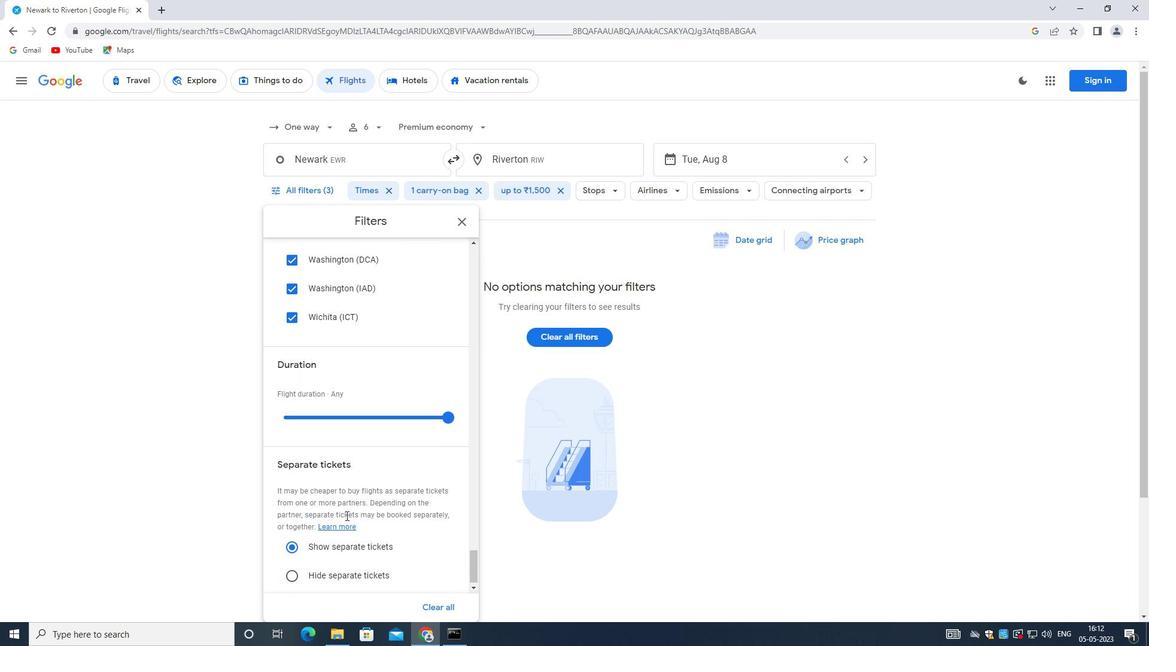 
